 Task: Create relationship between doctor and department object.
Action: Mouse moved to (651, 51)
Screenshot: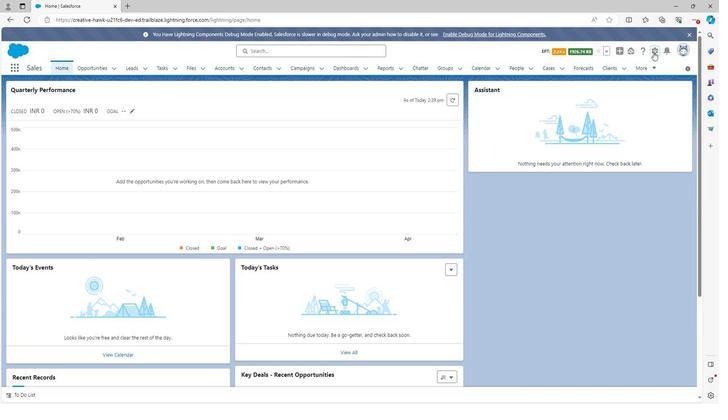 
Action: Mouse pressed left at (651, 51)
Screenshot: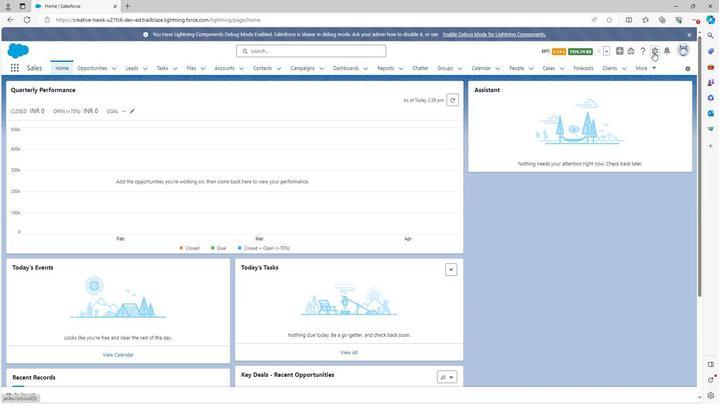 
Action: Mouse moved to (620, 70)
Screenshot: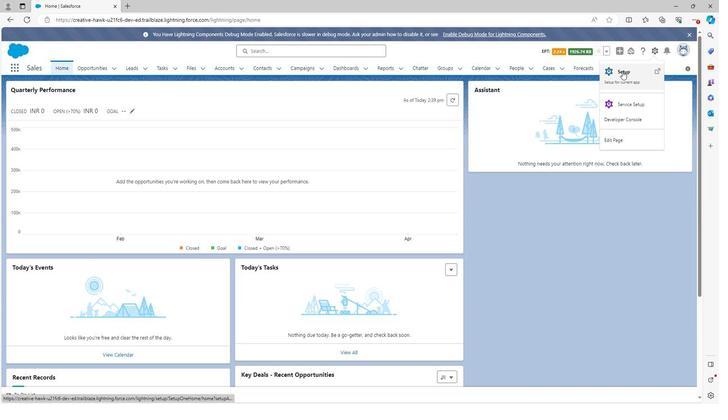 
Action: Mouse pressed left at (620, 70)
Screenshot: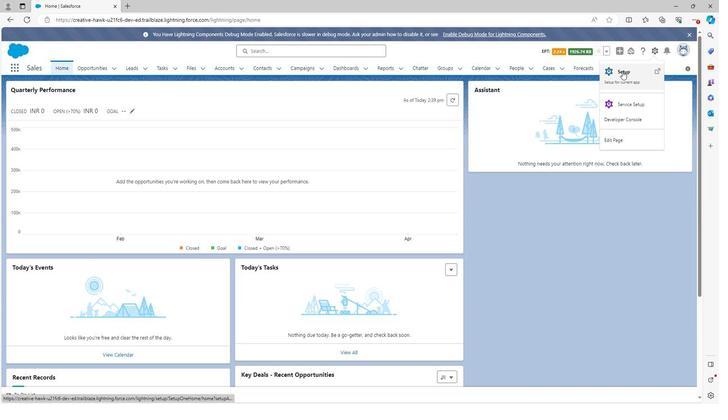 
Action: Mouse moved to (104, 67)
Screenshot: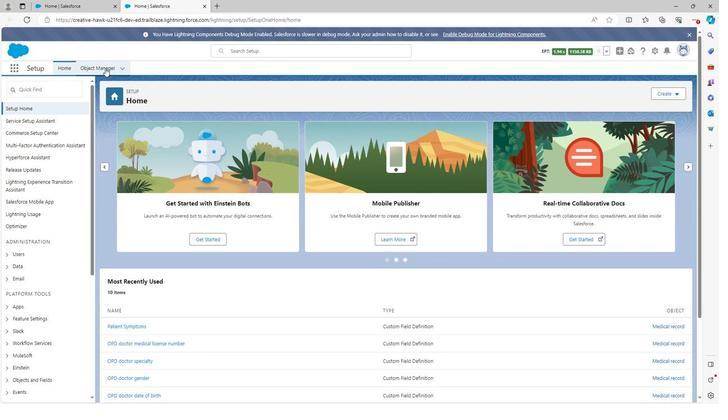 
Action: Mouse pressed left at (104, 67)
Screenshot: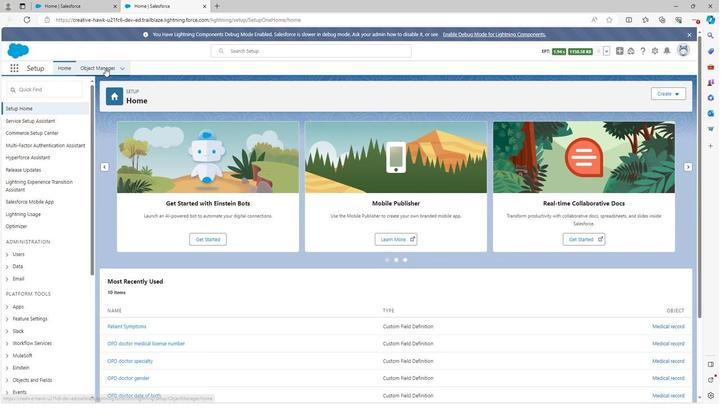 
Action: Mouse moved to (49, 253)
Screenshot: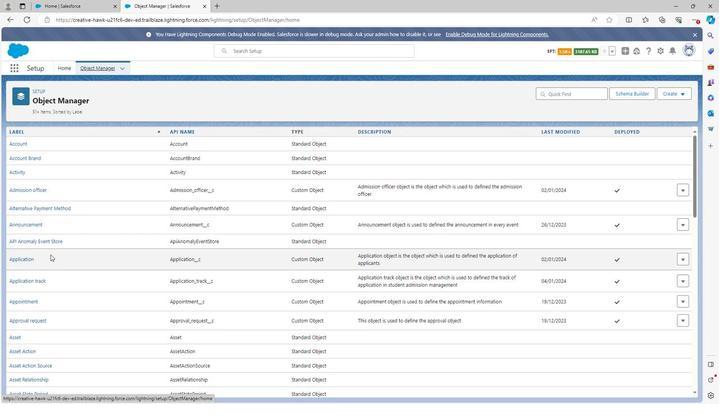 
Action: Mouse scrolled (49, 253) with delta (0, 0)
Screenshot: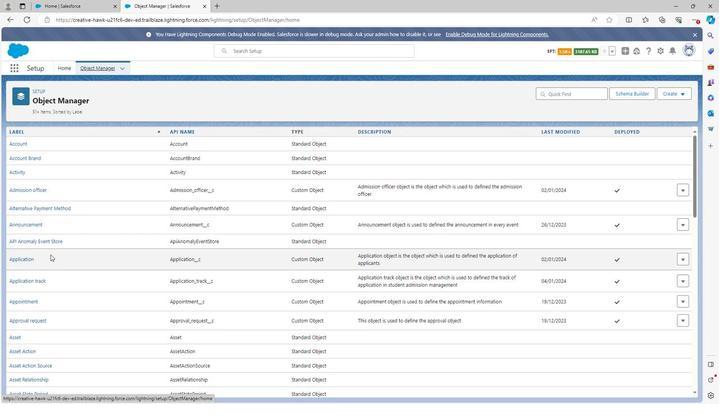 
Action: Mouse scrolled (49, 253) with delta (0, 0)
Screenshot: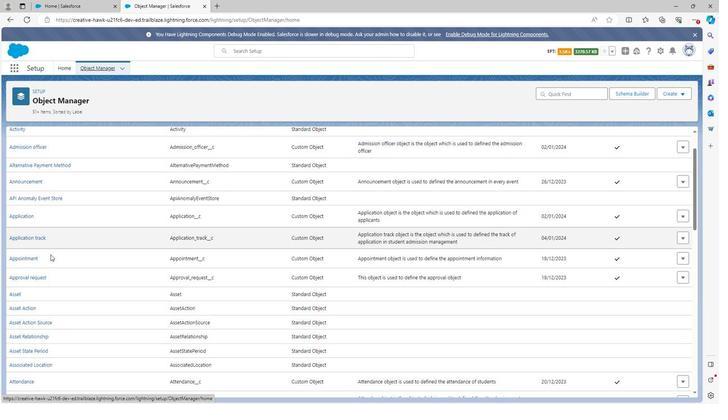 
Action: Mouse scrolled (49, 253) with delta (0, 0)
Screenshot: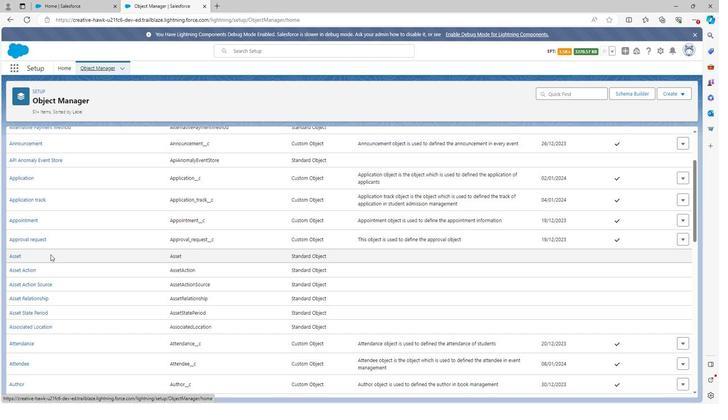
Action: Mouse scrolled (49, 253) with delta (0, 0)
Screenshot: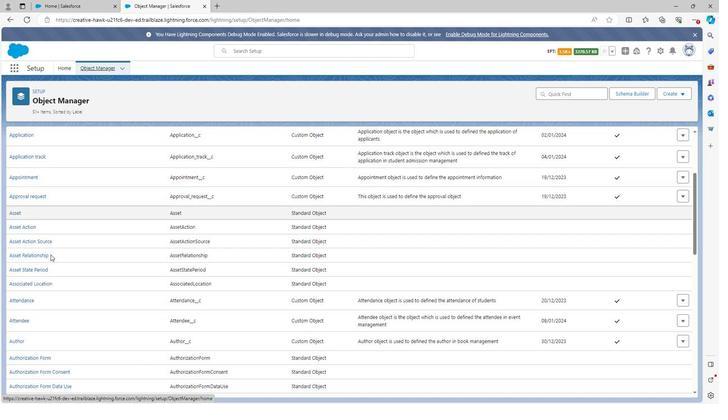 
Action: Mouse moved to (49, 252)
Screenshot: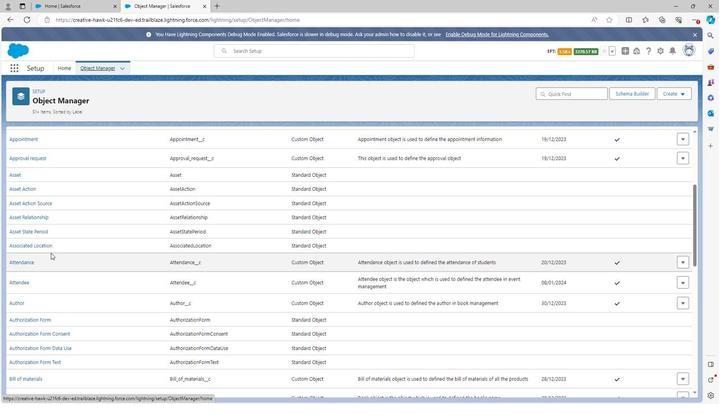 
Action: Mouse scrolled (49, 252) with delta (0, 0)
Screenshot: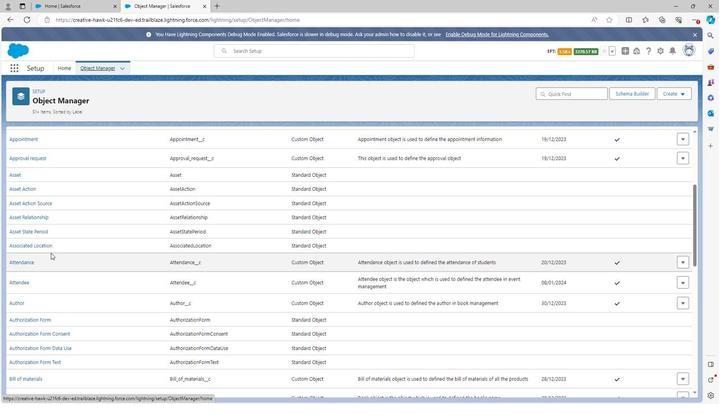 
Action: Mouse moved to (49, 252)
Screenshot: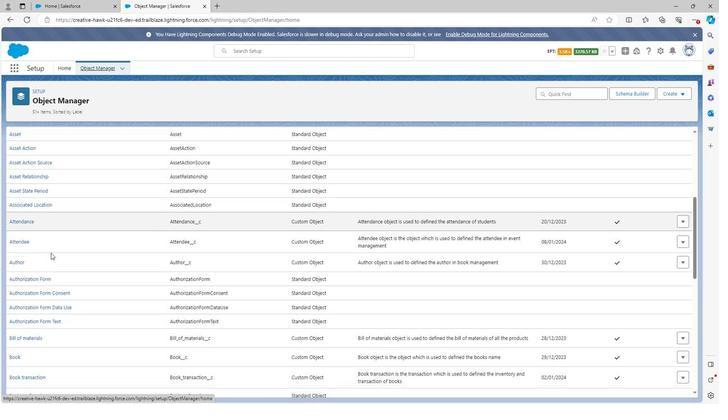 
Action: Mouse scrolled (49, 252) with delta (0, 0)
Screenshot: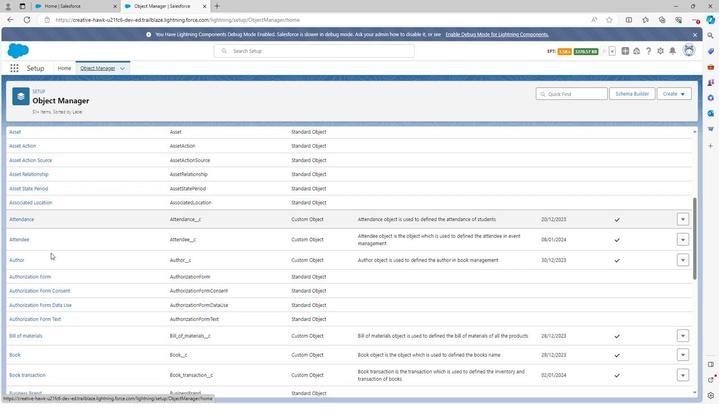 
Action: Mouse scrolled (49, 252) with delta (0, 0)
Screenshot: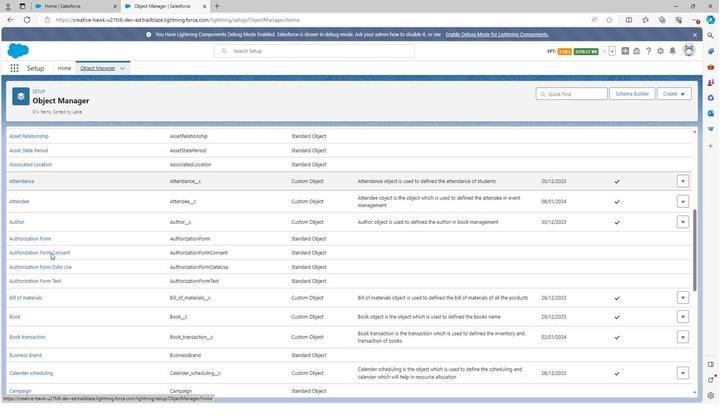 
Action: Mouse moved to (51, 252)
Screenshot: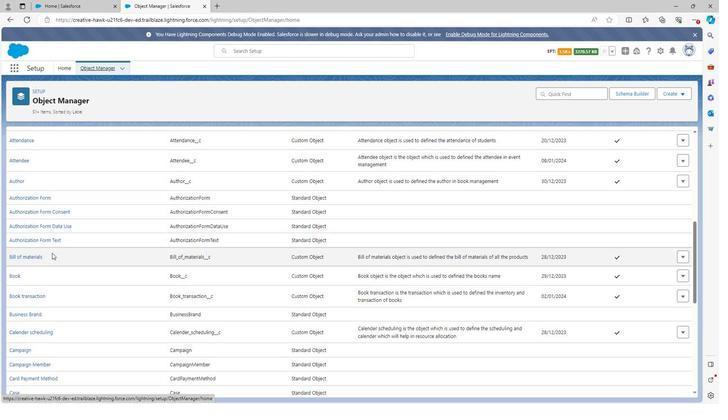 
Action: Mouse scrolled (51, 252) with delta (0, 0)
Screenshot: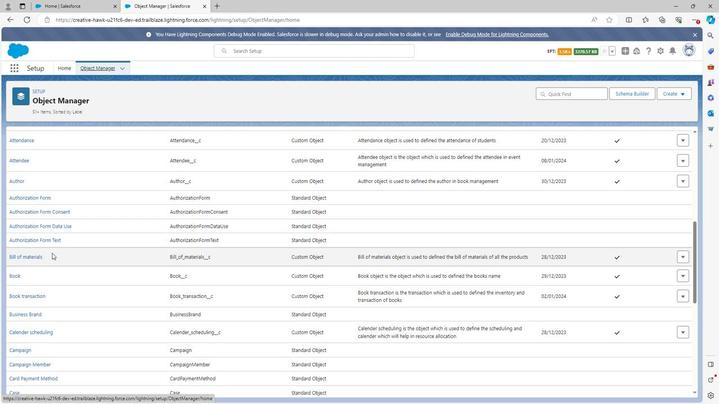 
Action: Mouse scrolled (51, 252) with delta (0, 0)
Screenshot: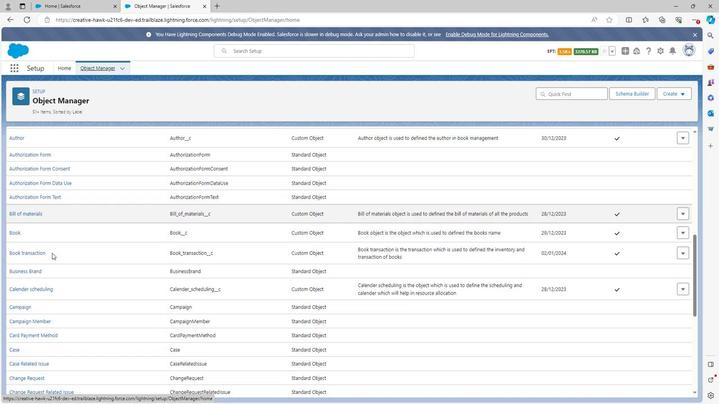 
Action: Mouse scrolled (51, 252) with delta (0, 0)
Screenshot: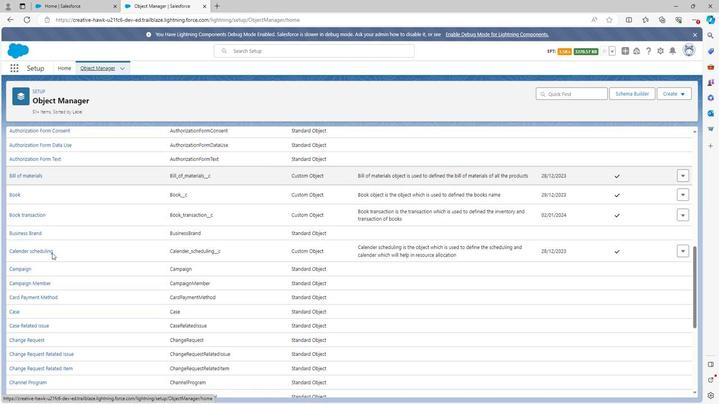 
Action: Mouse scrolled (51, 252) with delta (0, 0)
Screenshot: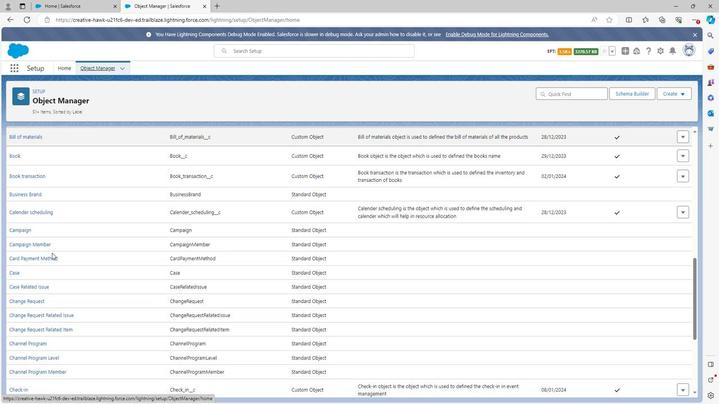 
Action: Mouse moved to (51, 252)
Screenshot: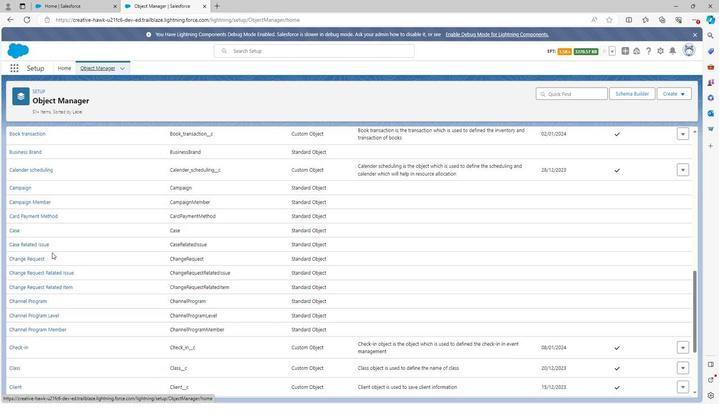 
Action: Mouse scrolled (51, 251) with delta (0, 0)
Screenshot: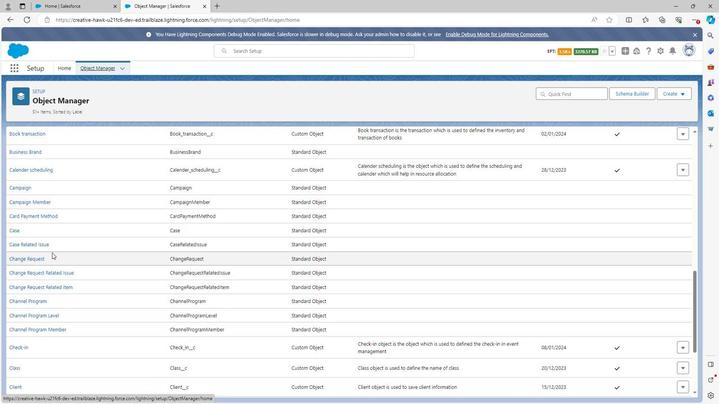 
Action: Mouse scrolled (51, 251) with delta (0, 0)
Screenshot: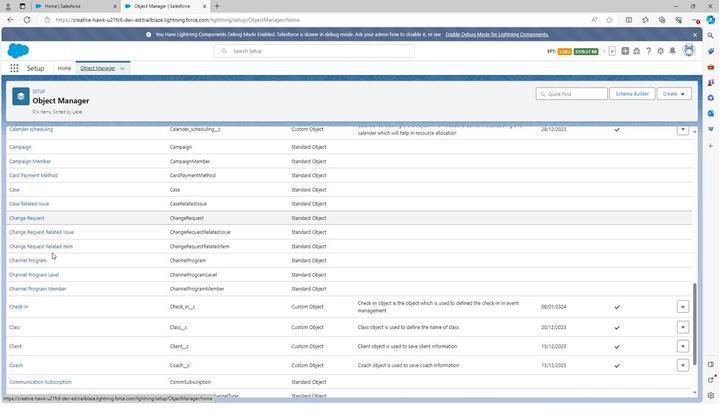 
Action: Mouse scrolled (51, 251) with delta (0, 0)
Screenshot: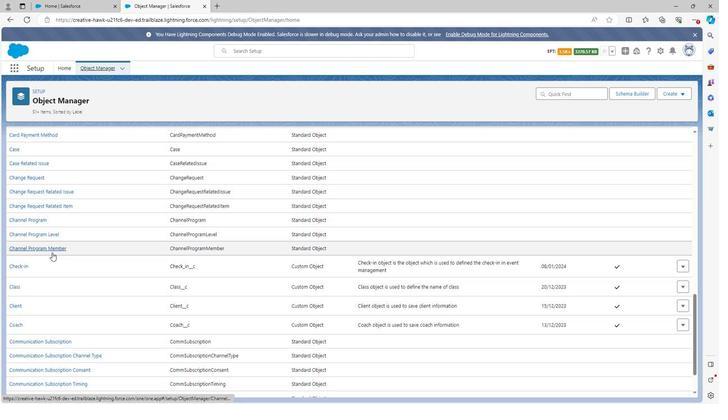 
Action: Mouse scrolled (51, 251) with delta (0, 0)
Screenshot: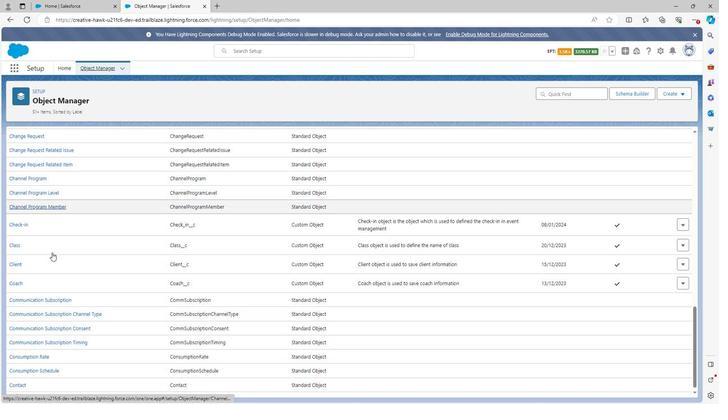 
Action: Mouse scrolled (51, 251) with delta (0, 0)
Screenshot: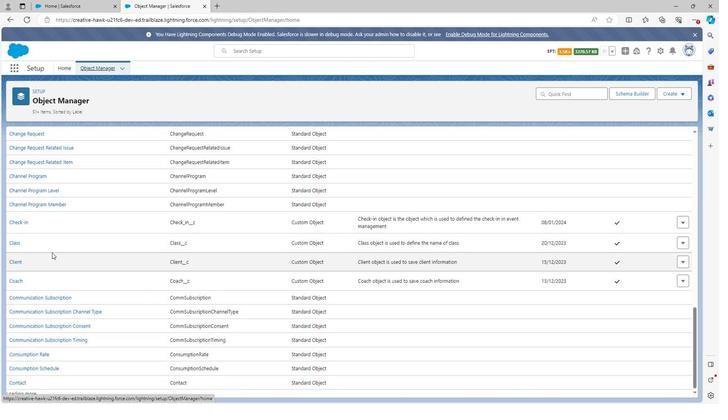 
Action: Mouse scrolled (51, 251) with delta (0, 0)
Screenshot: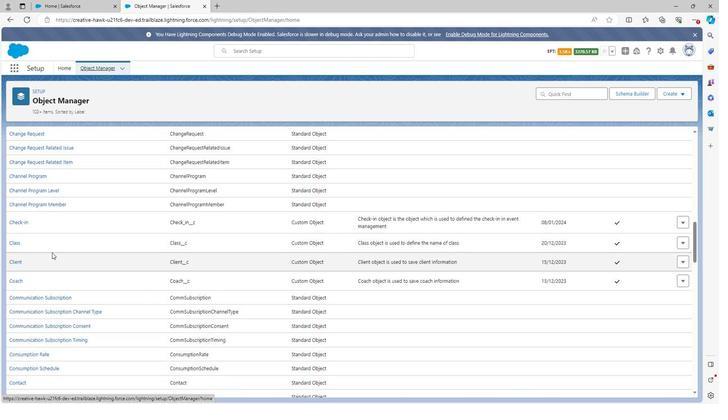 
Action: Mouse scrolled (51, 251) with delta (0, 0)
Screenshot: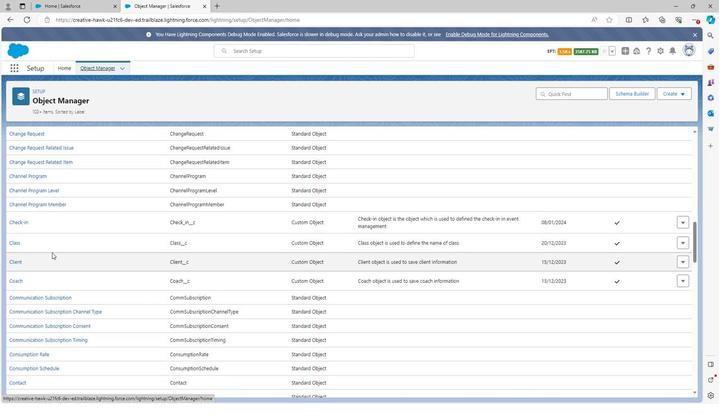 
Action: Mouse moved to (76, 257)
Screenshot: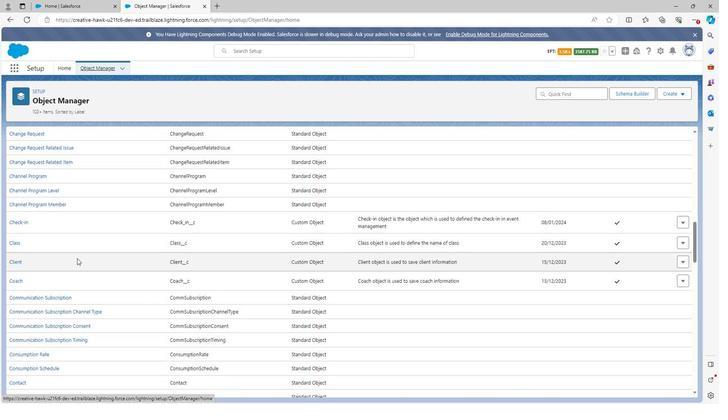 
Action: Mouse scrolled (76, 257) with delta (0, 0)
Screenshot: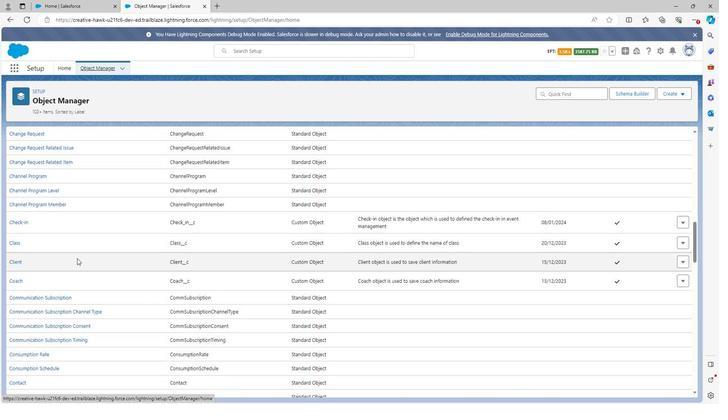 
Action: Mouse scrolled (76, 257) with delta (0, 0)
Screenshot: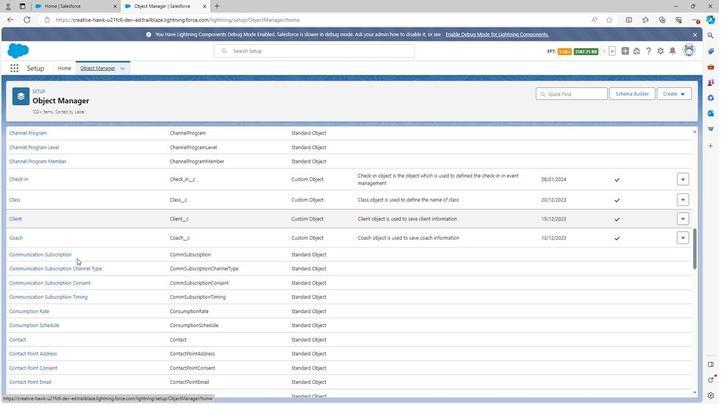 
Action: Mouse scrolled (76, 257) with delta (0, 0)
Screenshot: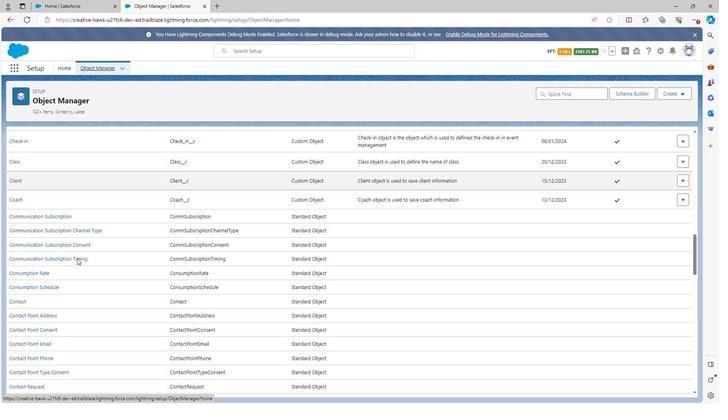 
Action: Mouse scrolled (76, 257) with delta (0, 0)
Screenshot: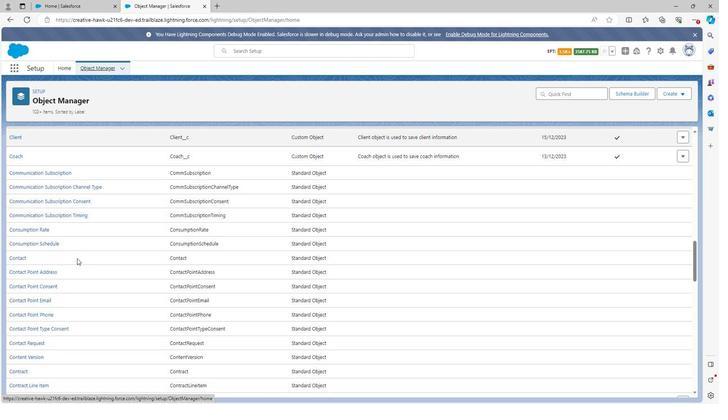 
Action: Mouse moved to (76, 257)
Screenshot: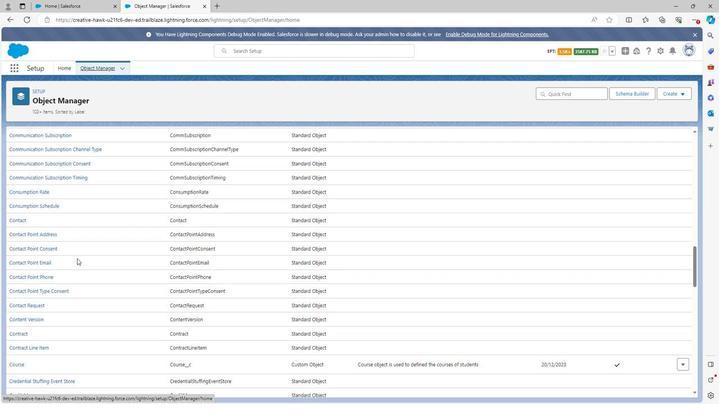 
Action: Mouse scrolled (76, 257) with delta (0, 0)
Screenshot: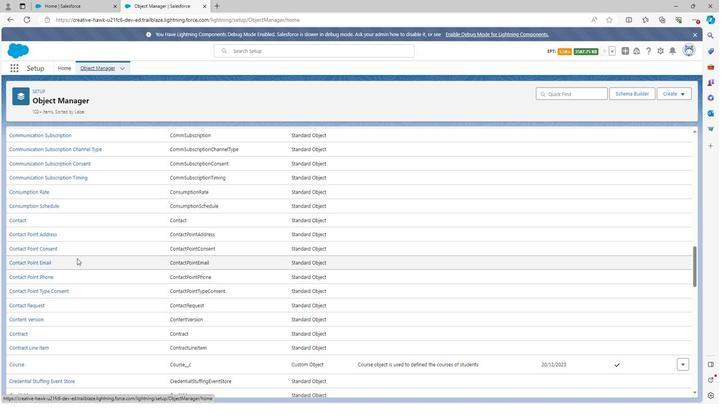
Action: Mouse scrolled (76, 257) with delta (0, 0)
Screenshot: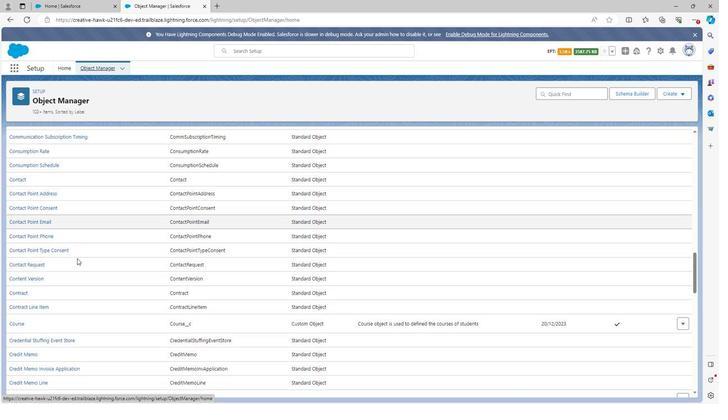 
Action: Mouse scrolled (76, 257) with delta (0, 0)
Screenshot: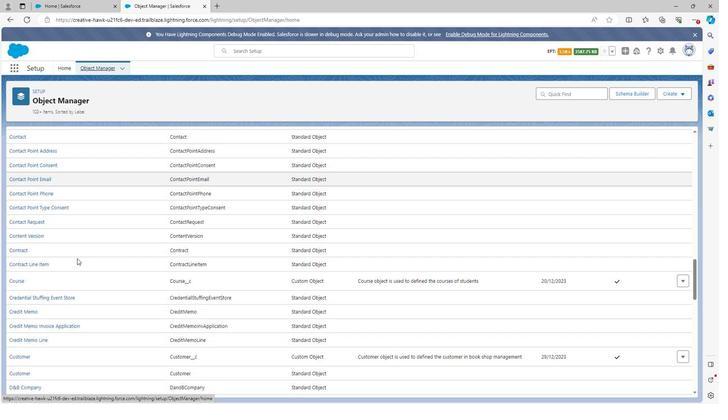 
Action: Mouse scrolled (76, 257) with delta (0, 0)
Screenshot: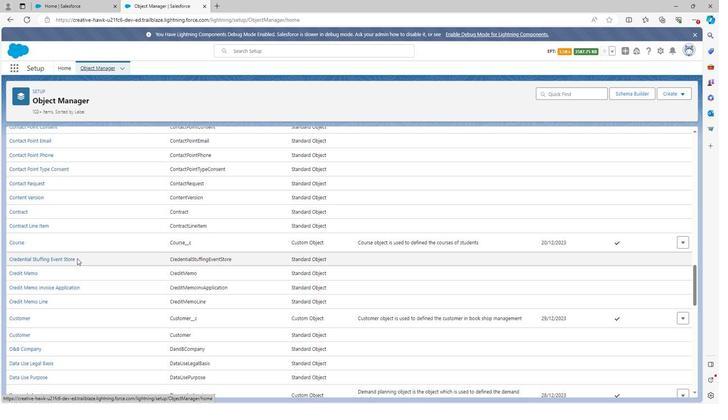 
Action: Mouse scrolled (76, 257) with delta (0, 0)
Screenshot: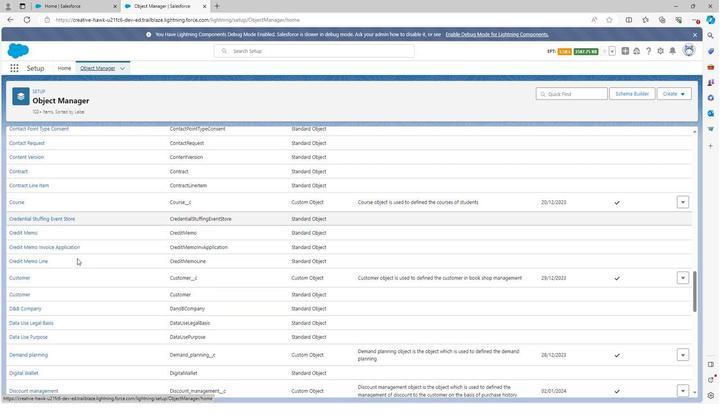 
Action: Mouse scrolled (76, 257) with delta (0, 0)
Screenshot: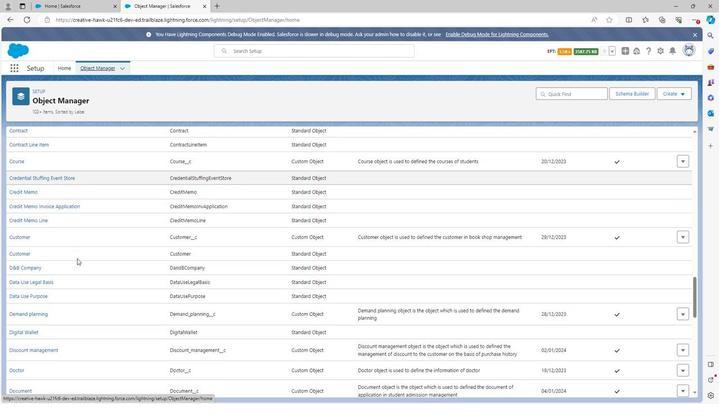 
Action: Mouse scrolled (76, 257) with delta (0, 0)
Screenshot: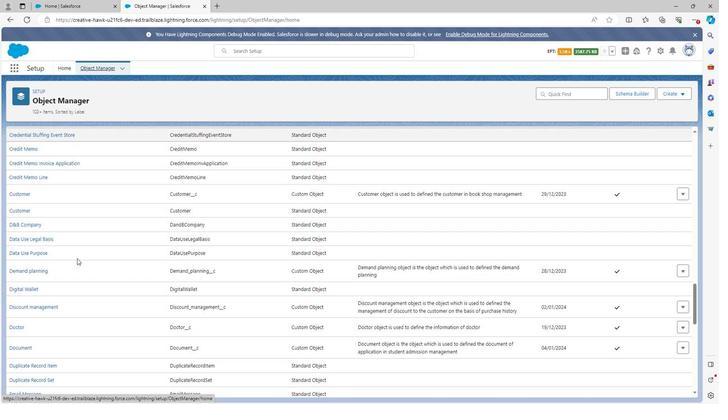 
Action: Mouse moved to (76, 255)
Screenshot: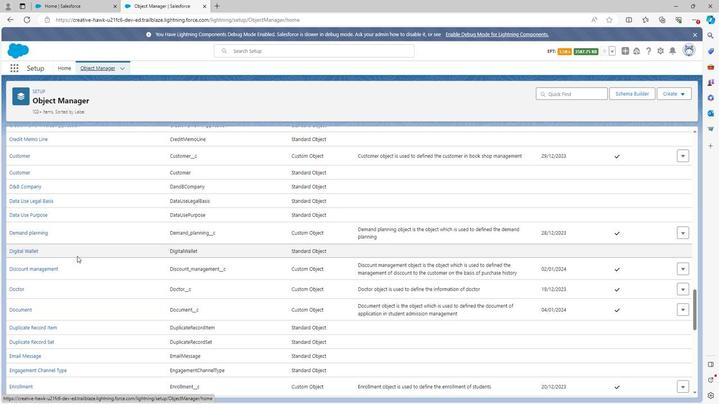 
Action: Mouse scrolled (76, 255) with delta (0, 0)
Screenshot: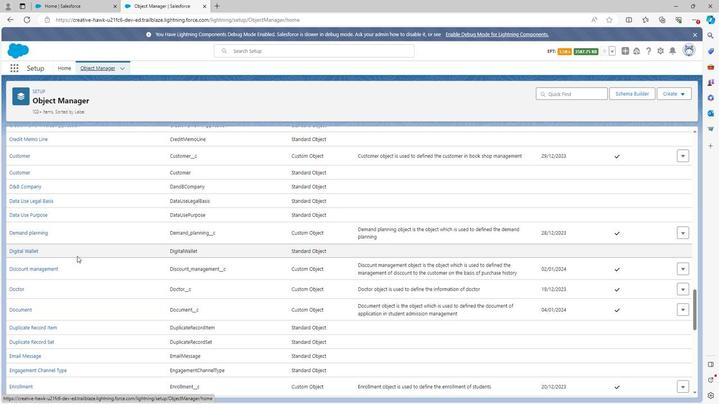 
Action: Mouse scrolled (76, 255) with delta (0, 0)
Screenshot: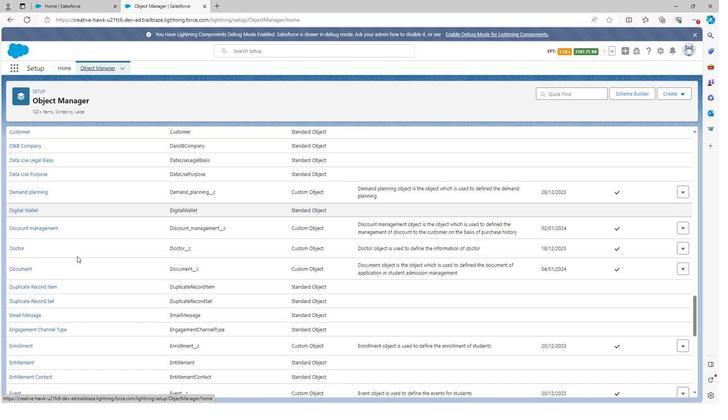 
Action: Mouse scrolled (76, 255) with delta (0, 0)
Screenshot: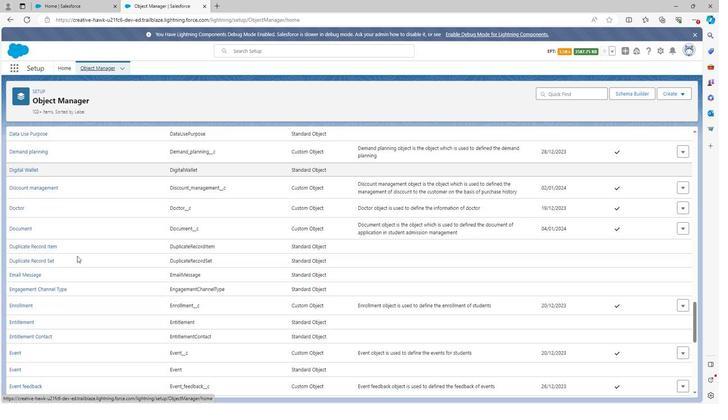 
Action: Mouse scrolled (76, 255) with delta (0, 0)
Screenshot: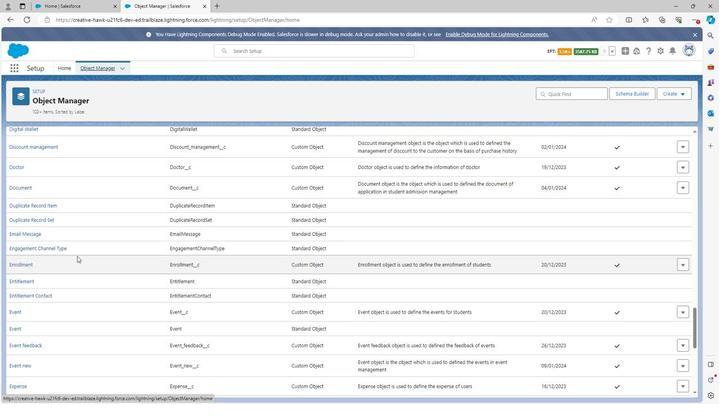 
Action: Mouse scrolled (76, 255) with delta (0, 0)
Screenshot: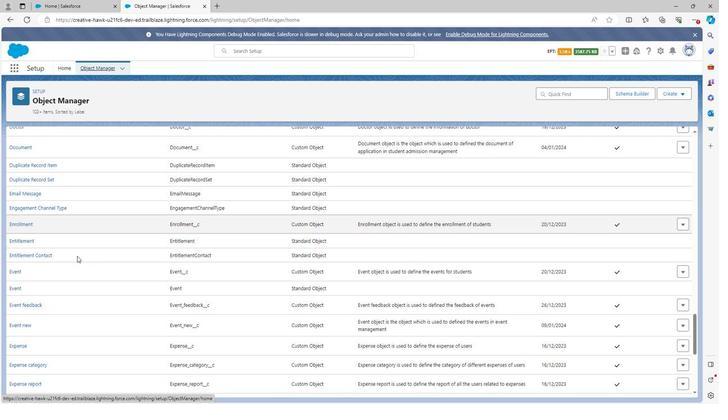 
Action: Mouse scrolled (76, 255) with delta (0, 0)
Screenshot: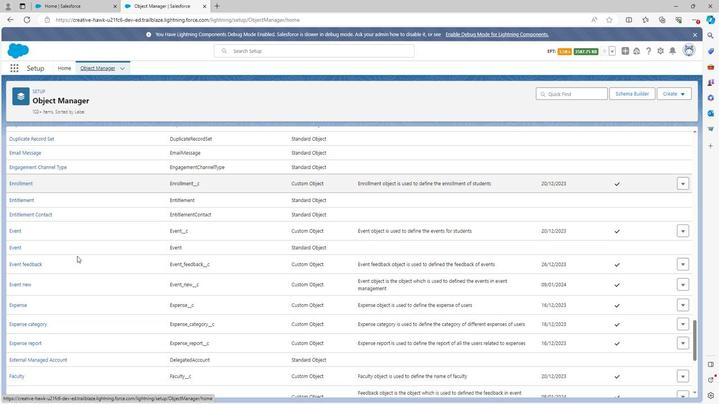 
Action: Mouse scrolled (76, 255) with delta (0, 0)
Screenshot: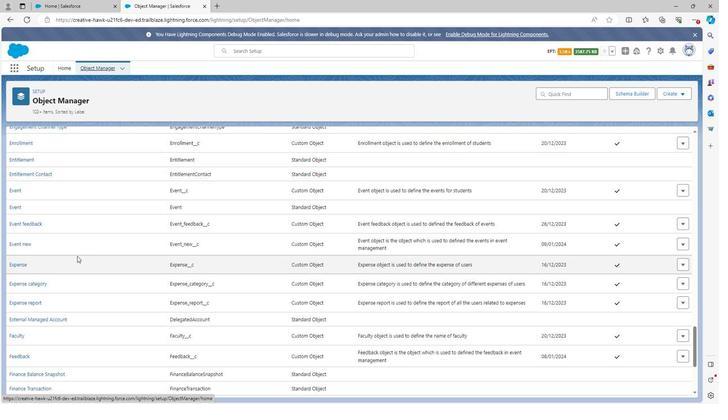 
Action: Mouse scrolled (76, 255) with delta (0, 0)
Screenshot: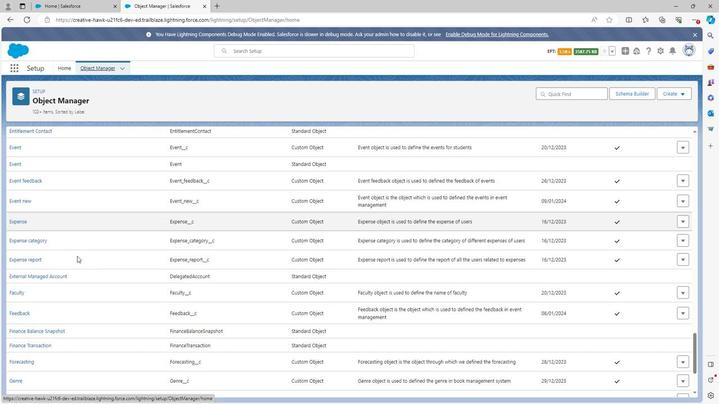 
Action: Mouse scrolled (76, 255) with delta (0, 0)
Screenshot: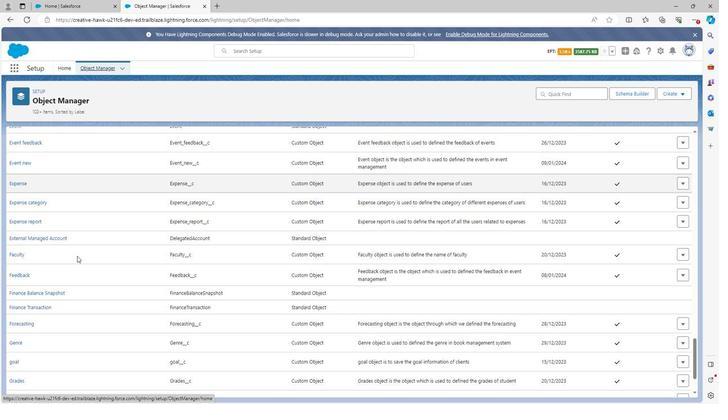 
Action: Mouse moved to (78, 253)
Screenshot: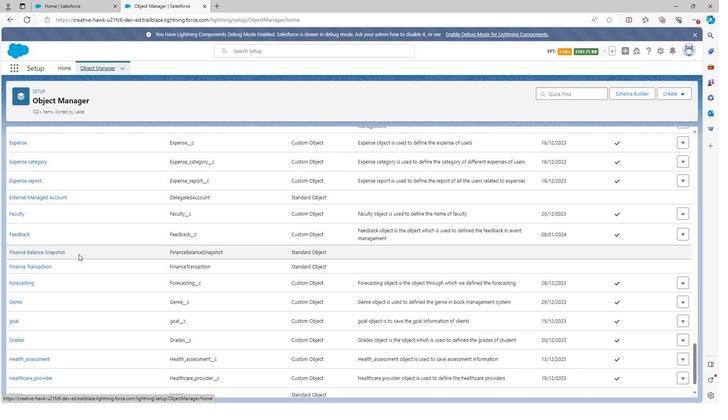 
Action: Mouse scrolled (78, 253) with delta (0, 0)
Screenshot: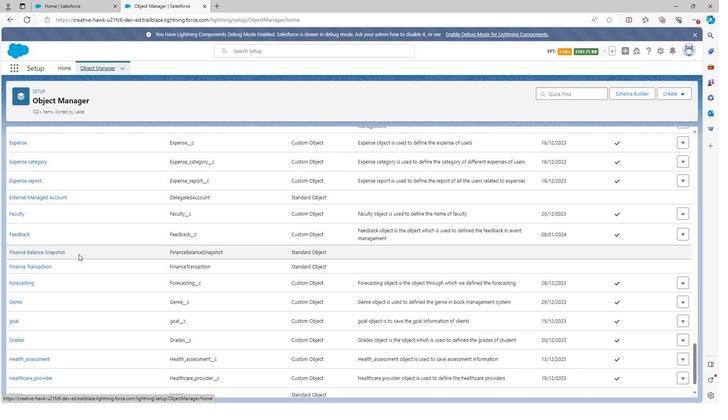 
Action: Mouse scrolled (78, 253) with delta (0, 0)
Screenshot: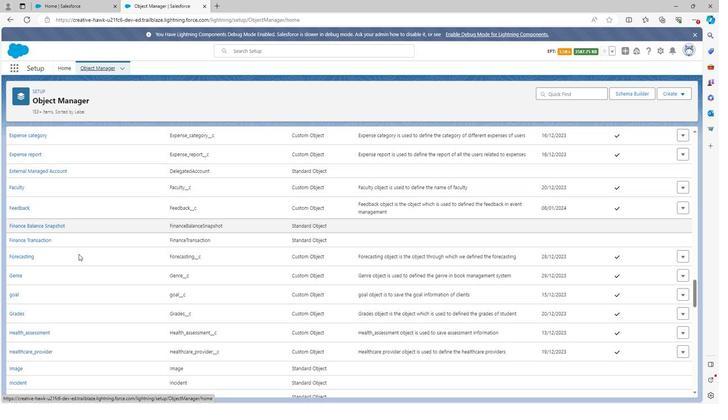 
Action: Mouse scrolled (78, 253) with delta (0, 0)
Screenshot: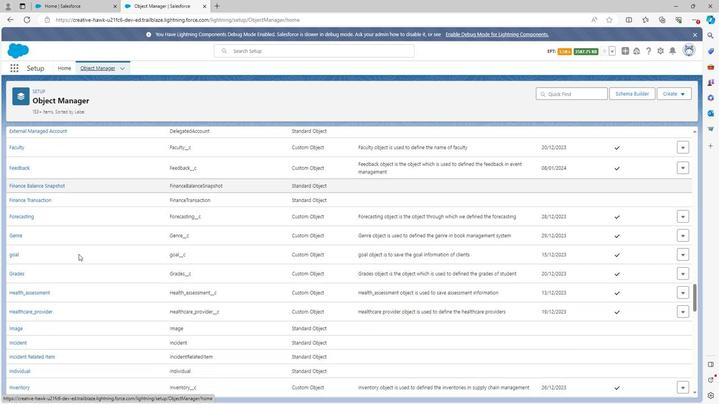 
Action: Mouse scrolled (78, 253) with delta (0, 0)
Screenshot: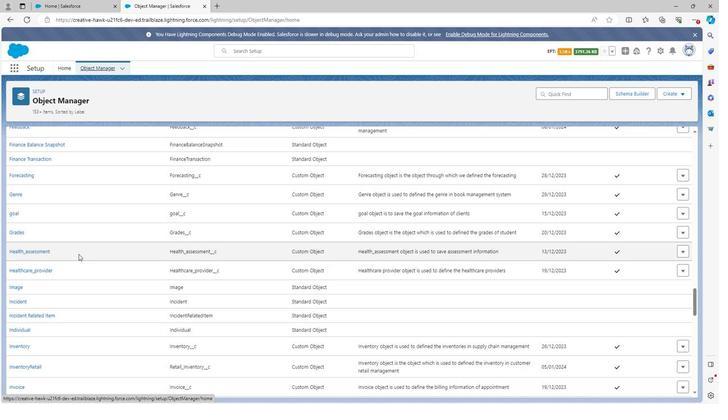 
Action: Mouse scrolled (78, 253) with delta (0, 0)
Screenshot: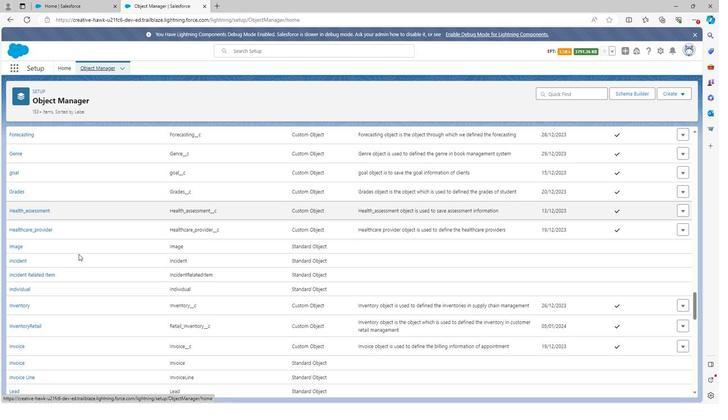 
Action: Mouse scrolled (78, 253) with delta (0, 0)
Screenshot: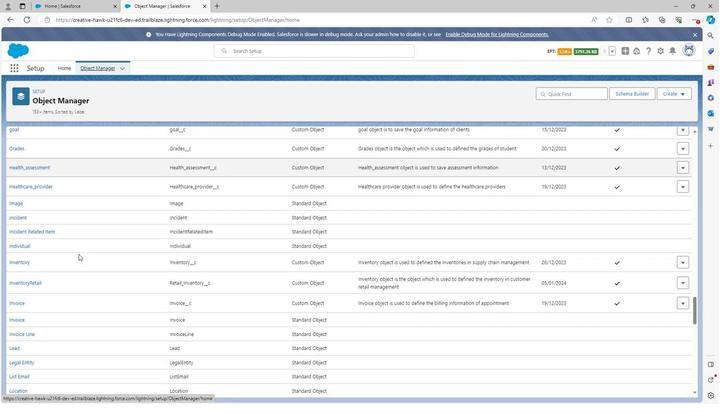 
Action: Mouse moved to (78, 253)
Screenshot: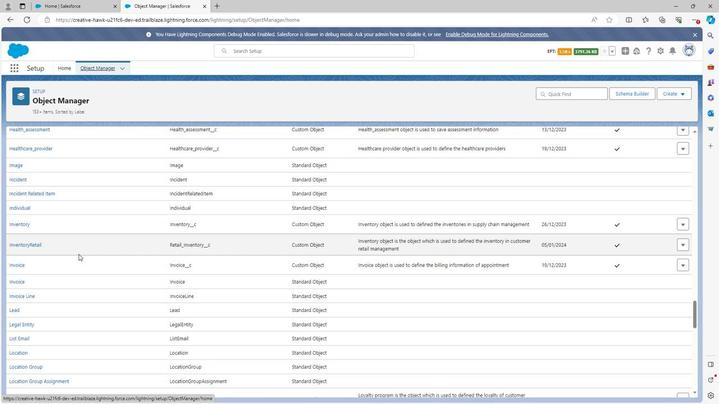 
Action: Mouse scrolled (78, 253) with delta (0, 0)
Screenshot: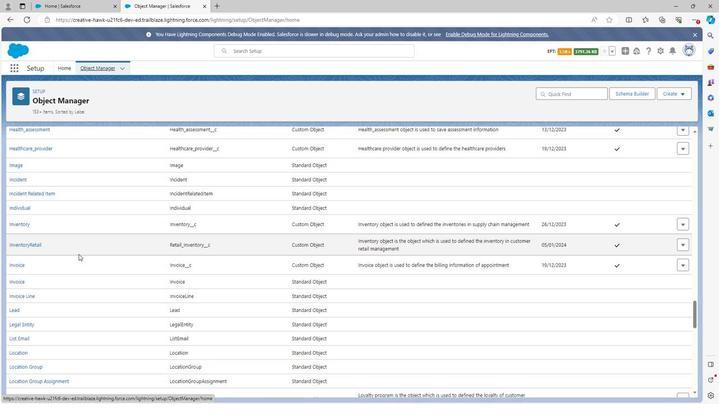 
Action: Mouse scrolled (78, 253) with delta (0, 0)
Screenshot: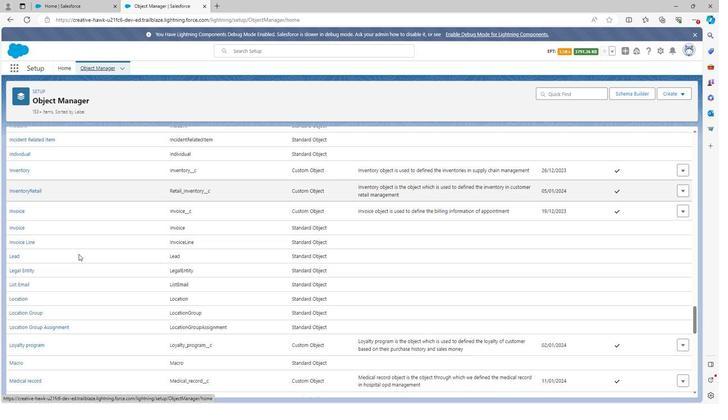 
Action: Mouse moved to (78, 253)
Screenshot: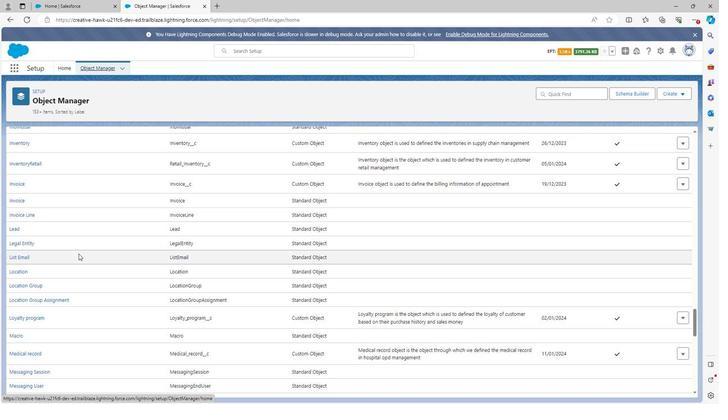 
Action: Mouse scrolled (78, 252) with delta (0, 0)
Screenshot: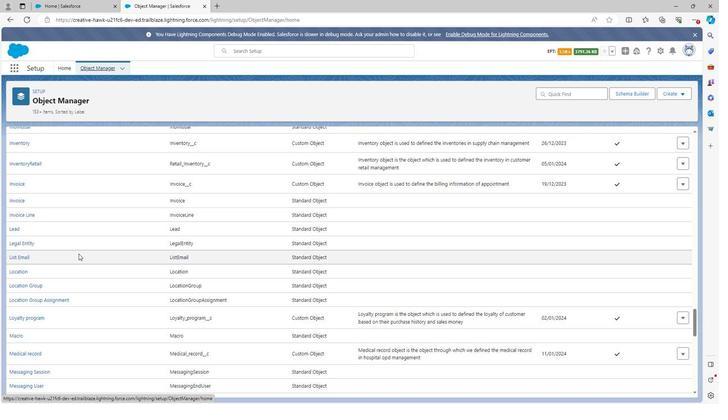 
Action: Mouse scrolled (78, 252) with delta (0, 0)
Screenshot: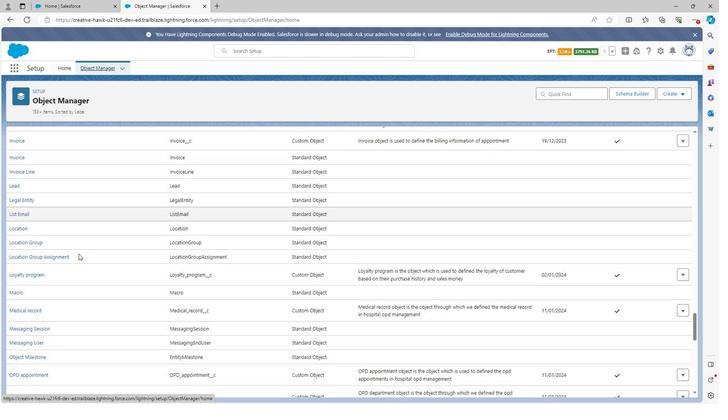 
Action: Mouse scrolled (78, 252) with delta (0, 0)
Screenshot: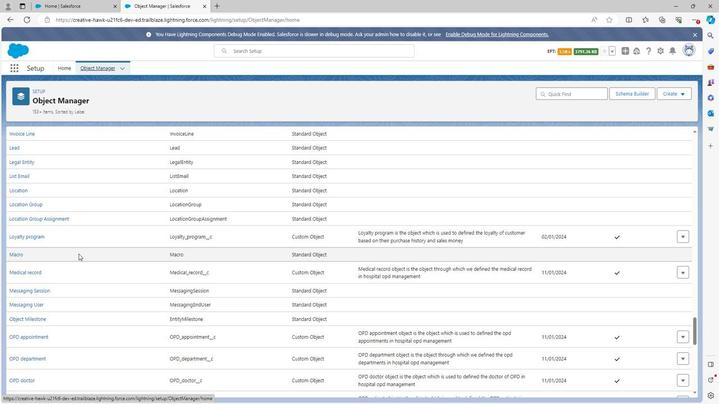 
Action: Mouse moved to (77, 253)
Screenshot: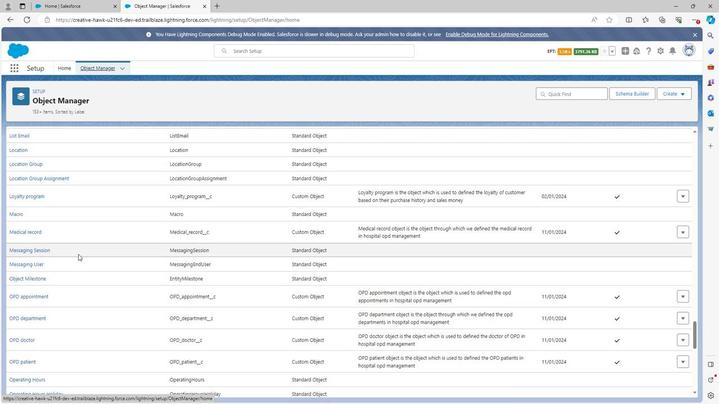 
Action: Mouse scrolled (77, 253) with delta (0, 0)
Screenshot: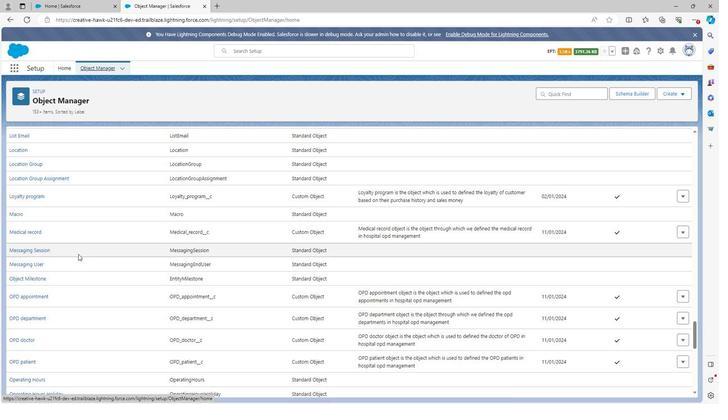 
Action: Mouse moved to (77, 253)
Screenshot: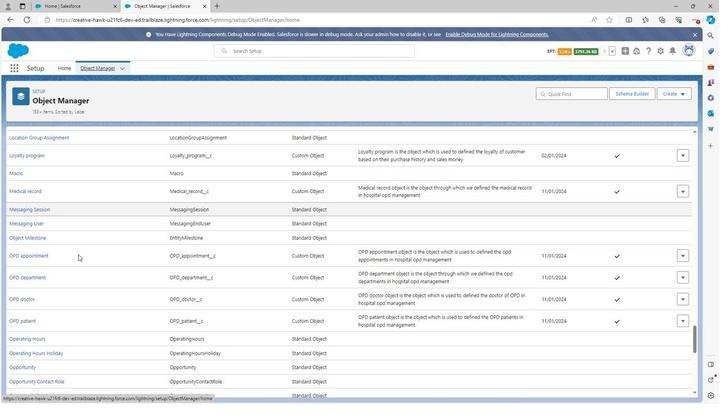 
Action: Mouse scrolled (77, 253) with delta (0, 0)
Screenshot: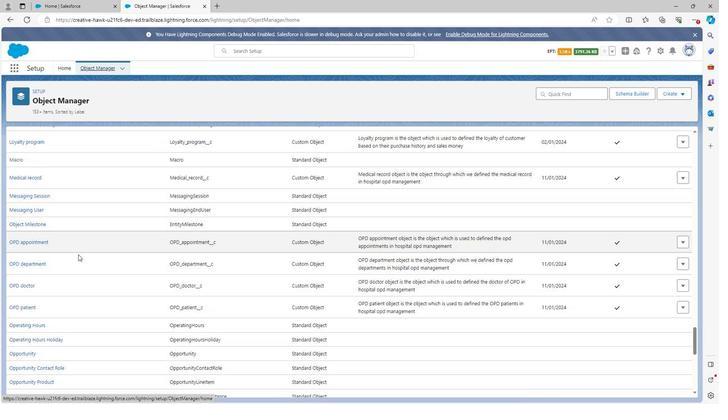 
Action: Mouse moved to (77, 253)
Screenshot: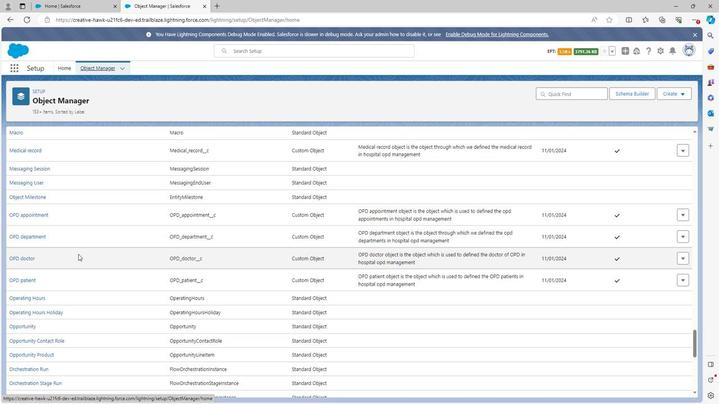 
Action: Mouse scrolled (77, 253) with delta (0, 0)
Screenshot: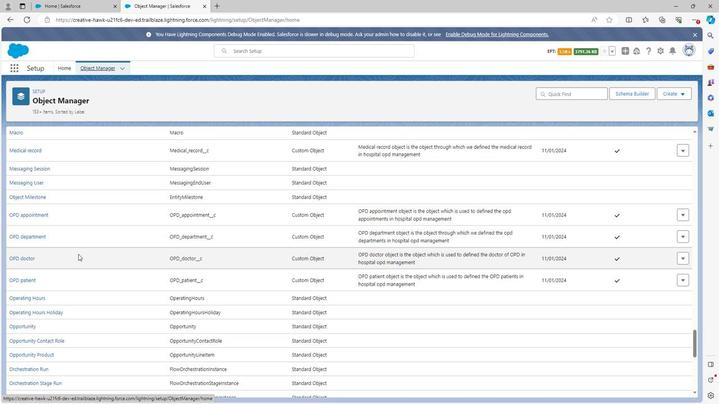 
Action: Mouse scrolled (77, 253) with delta (0, 0)
Screenshot: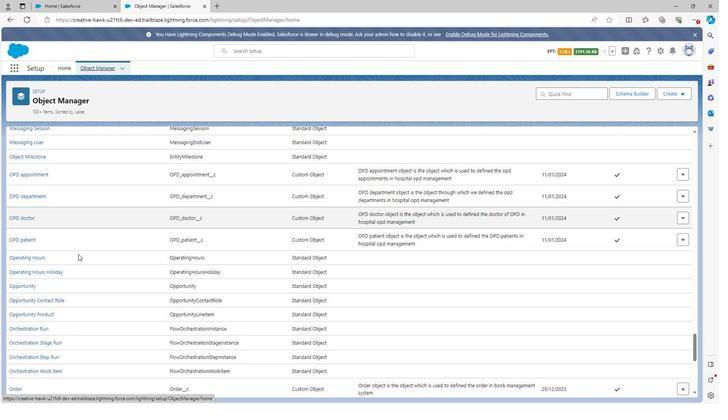 
Action: Mouse moved to (78, 252)
Screenshot: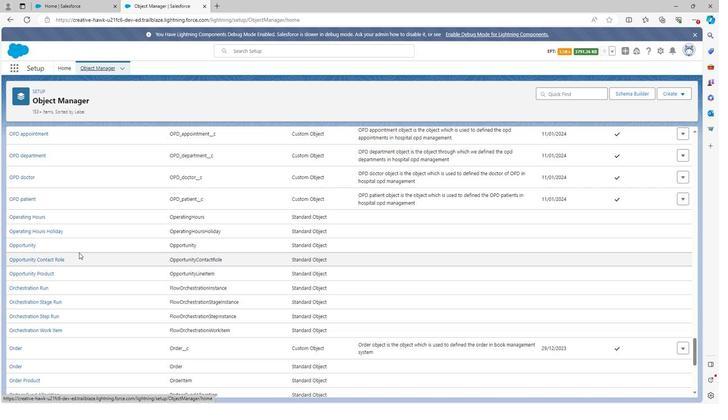 
Action: Mouse scrolled (78, 251) with delta (0, 0)
Screenshot: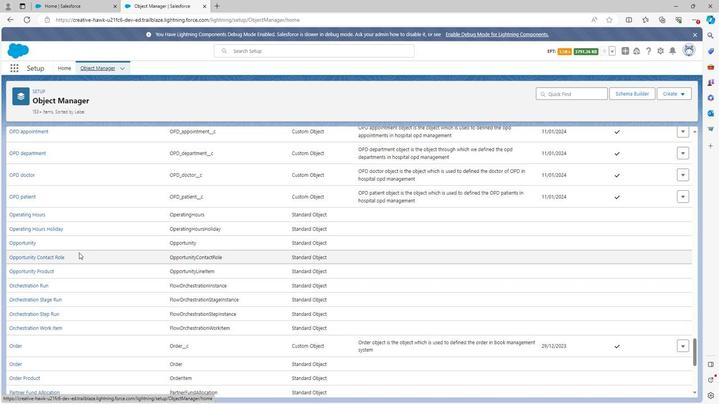 
Action: Mouse scrolled (78, 251) with delta (0, 0)
Screenshot: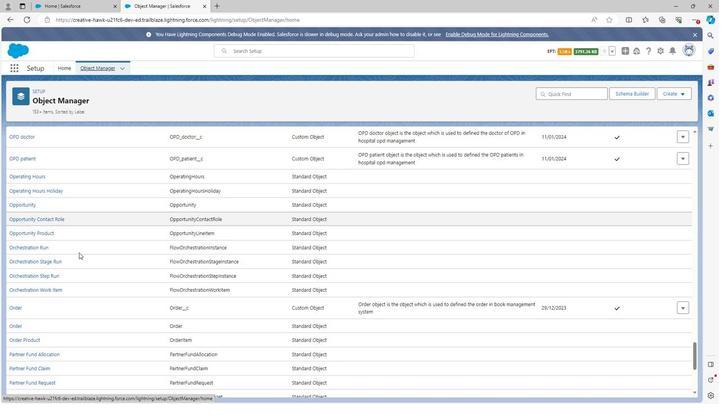
Action: Mouse scrolled (78, 251) with delta (0, 0)
Screenshot: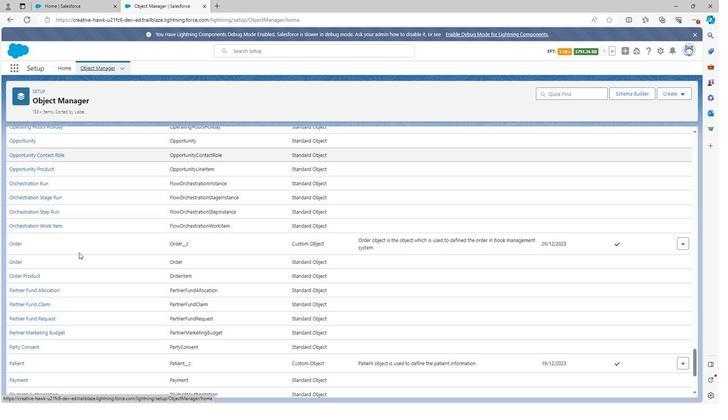 
Action: Mouse moved to (78, 251)
Screenshot: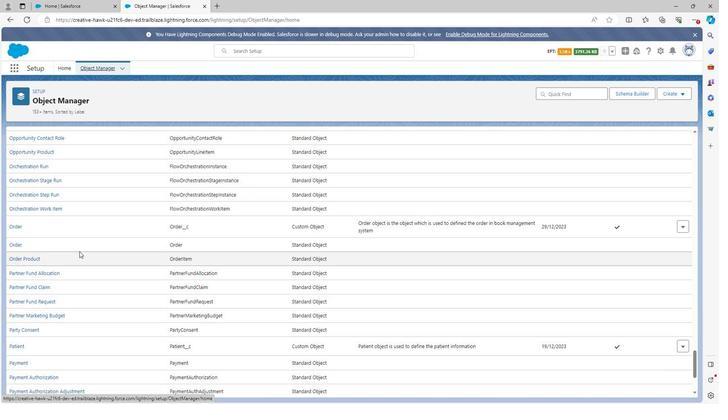 
Action: Mouse scrolled (78, 250) with delta (0, 0)
Screenshot: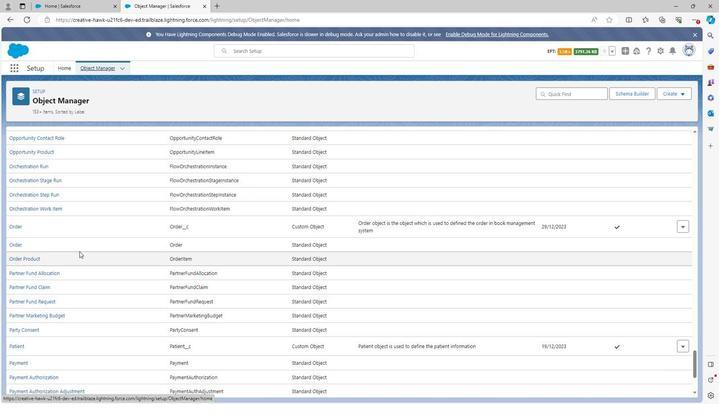
Action: Mouse scrolled (78, 251) with delta (0, 0)
Screenshot: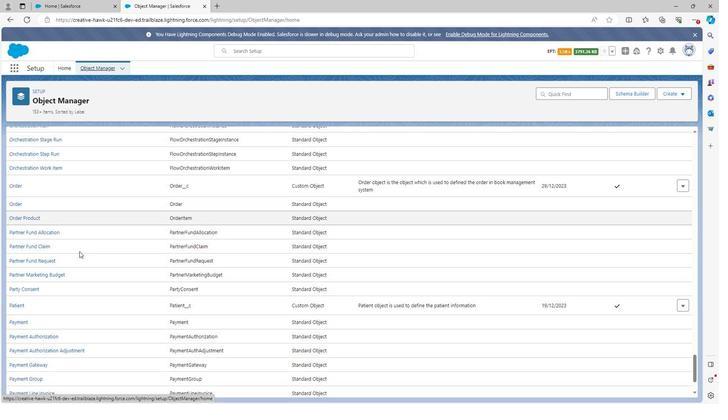 
Action: Mouse scrolled (78, 251) with delta (0, 0)
Screenshot: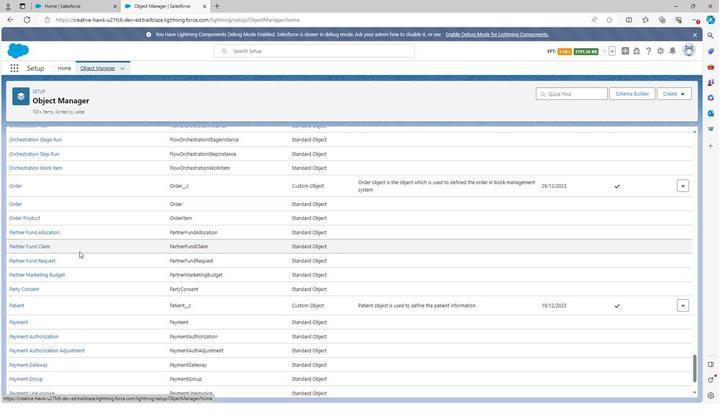 
Action: Mouse moved to (60, 256)
Screenshot: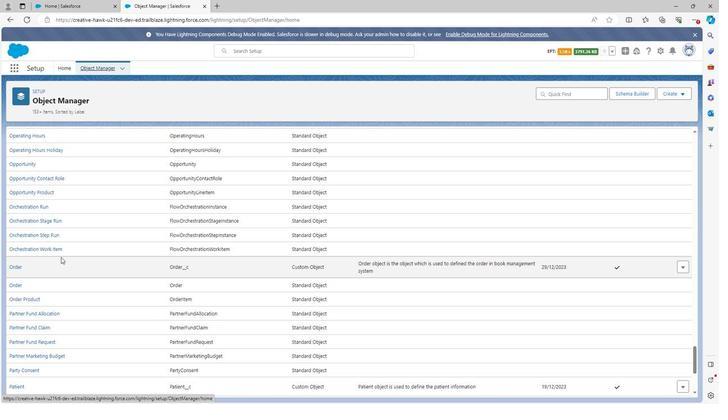 
Action: Mouse scrolled (60, 257) with delta (0, 0)
Screenshot: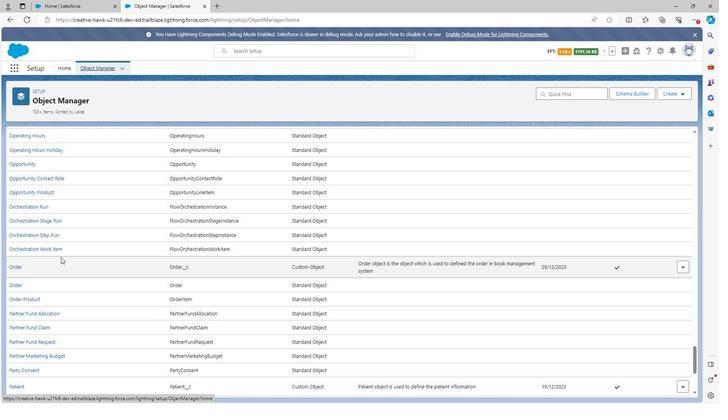 
Action: Mouse scrolled (60, 257) with delta (0, 0)
Screenshot: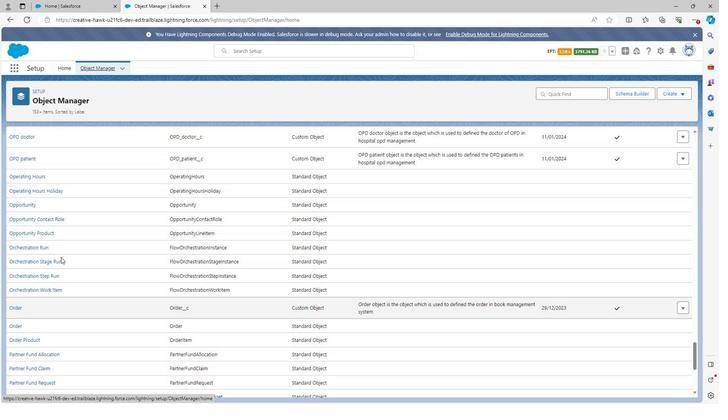 
Action: Mouse moved to (22, 175)
Screenshot: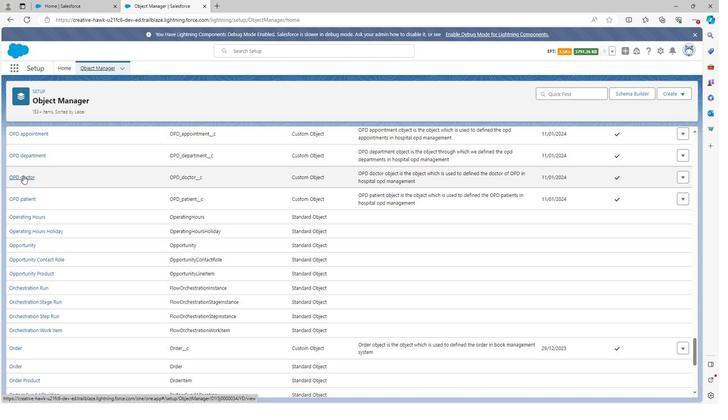 
Action: Mouse pressed left at (22, 175)
Screenshot: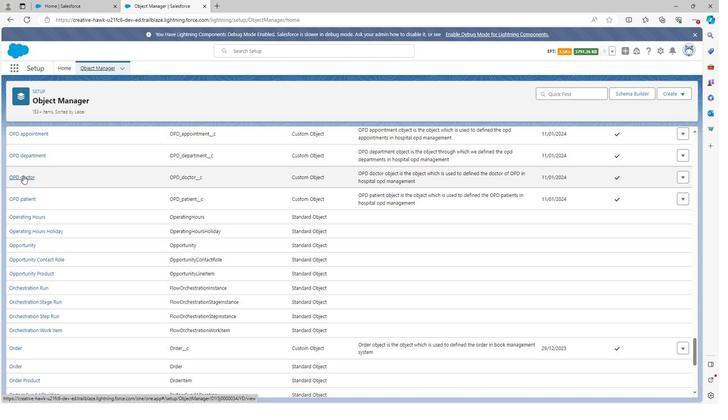 
Action: Mouse moved to (42, 148)
Screenshot: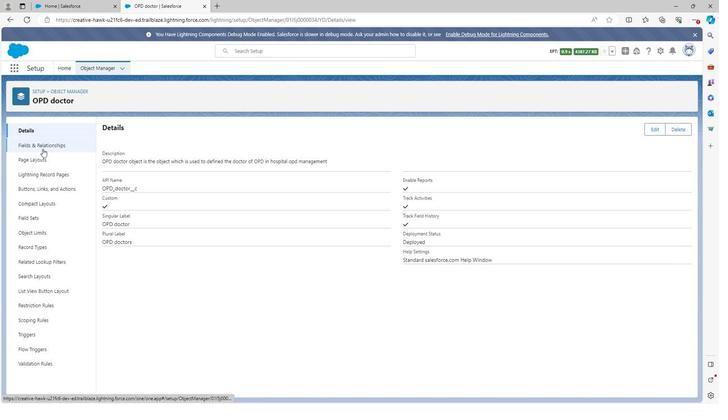 
Action: Mouse pressed left at (42, 148)
Screenshot: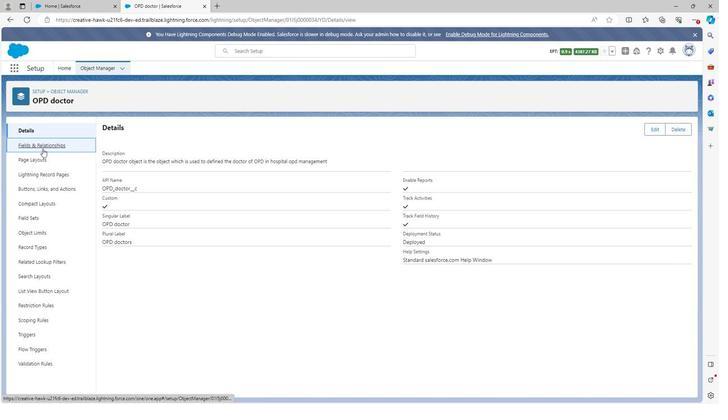 
Action: Mouse moved to (527, 130)
Screenshot: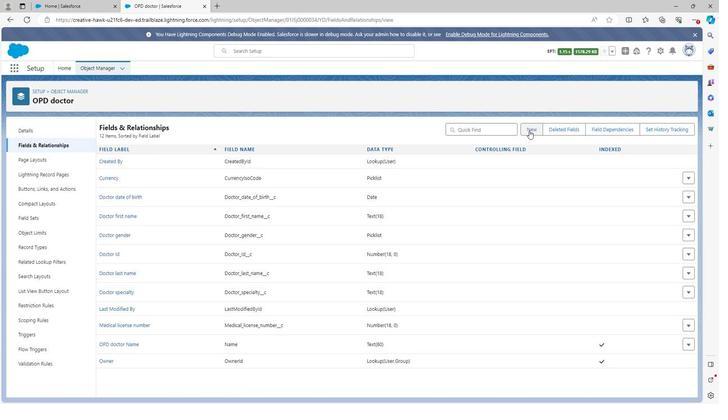 
Action: Mouse pressed left at (527, 130)
Screenshot: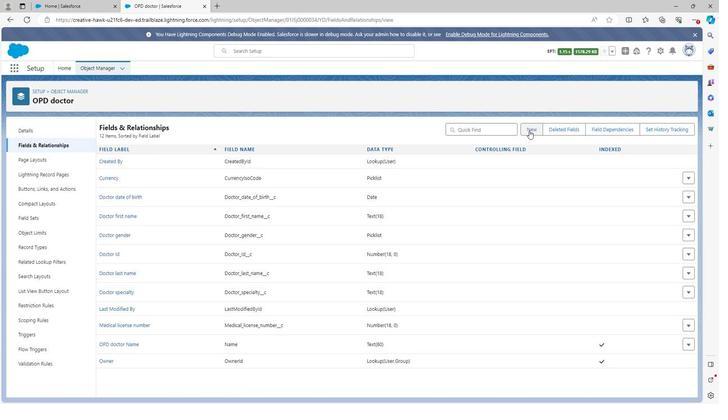 
Action: Mouse moved to (111, 265)
Screenshot: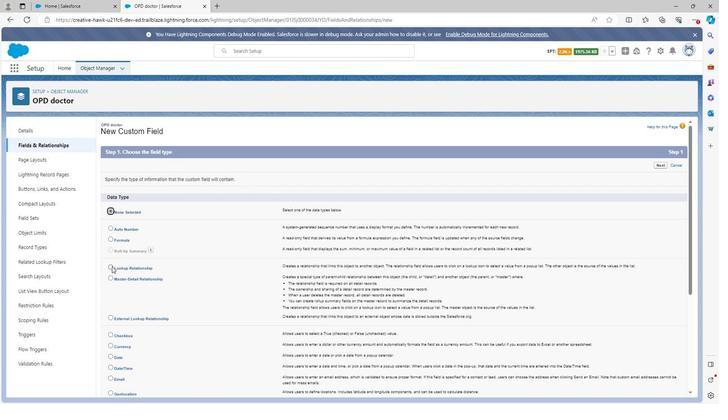 
Action: Mouse pressed left at (111, 265)
Screenshot: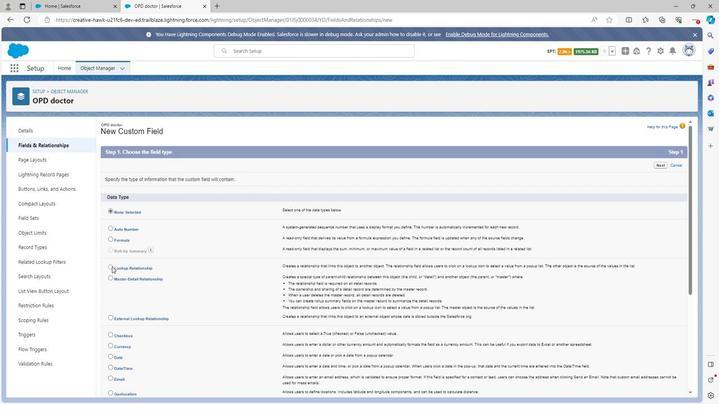 
Action: Mouse moved to (666, 329)
Screenshot: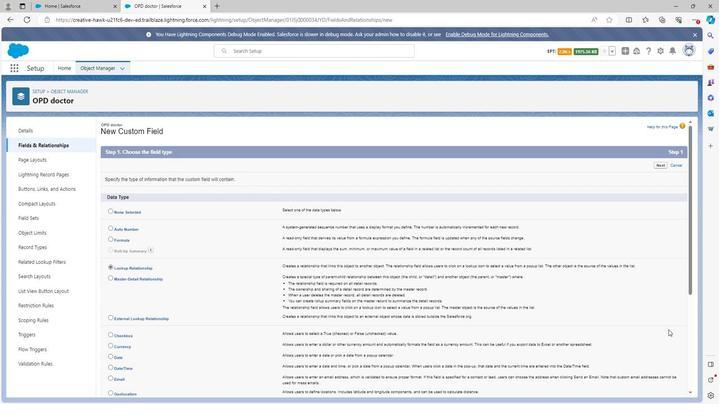 
Action: Mouse scrolled (666, 328) with delta (0, 0)
Screenshot: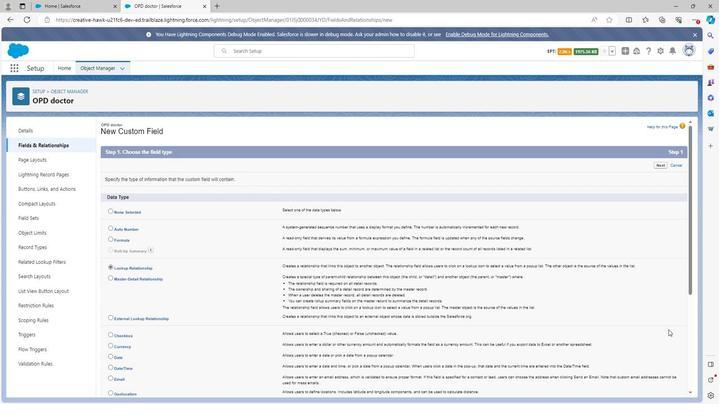
Action: Mouse moved to (664, 328)
Screenshot: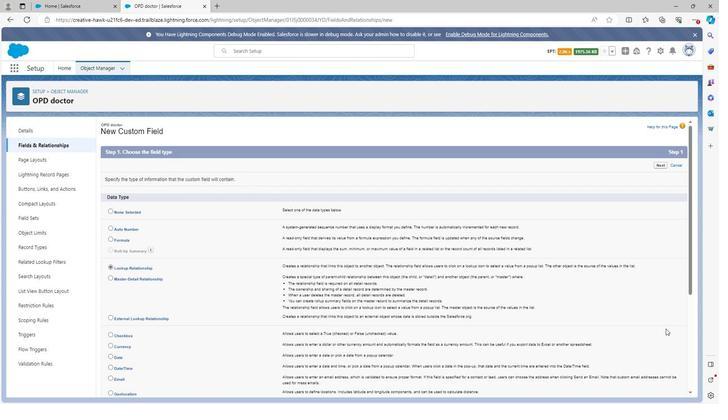 
Action: Mouse scrolled (664, 327) with delta (0, 0)
Screenshot: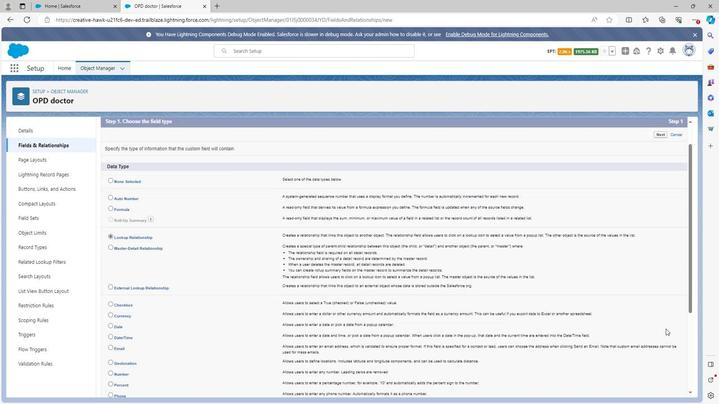 
Action: Mouse scrolled (664, 327) with delta (0, 0)
Screenshot: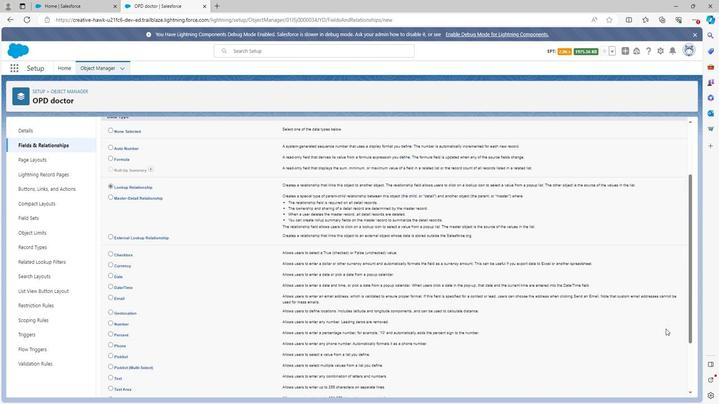 
Action: Mouse scrolled (664, 327) with delta (0, 0)
Screenshot: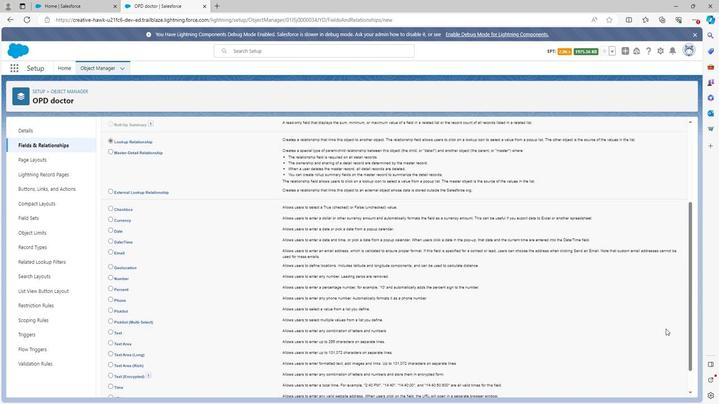 
Action: Mouse moved to (662, 386)
Screenshot: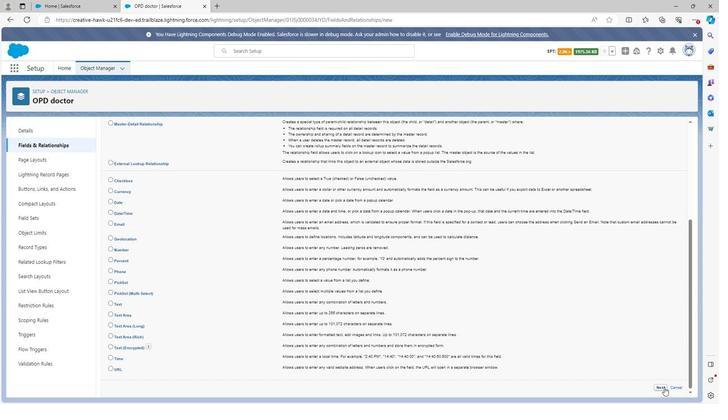 
Action: Mouse pressed left at (662, 386)
Screenshot: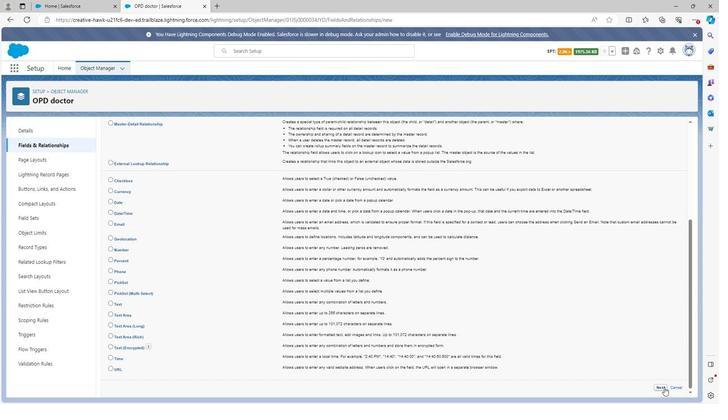 
Action: Mouse moved to (247, 193)
Screenshot: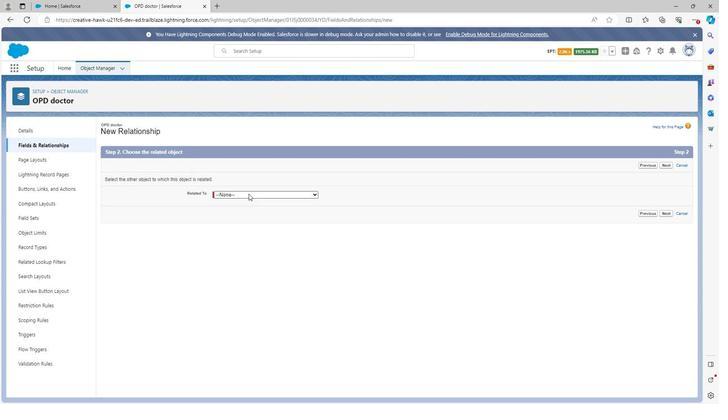 
Action: Mouse pressed left at (247, 193)
Screenshot: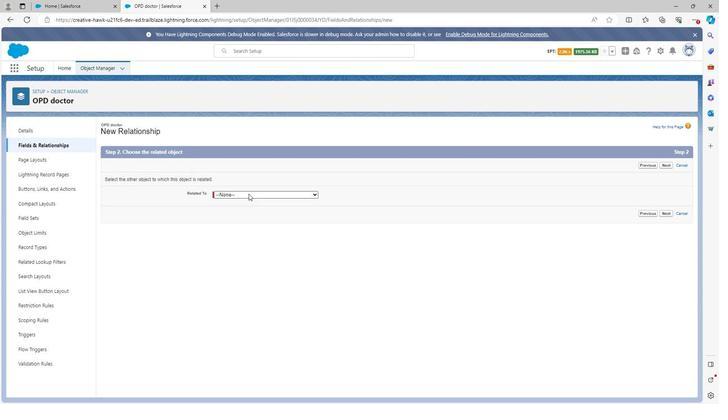 
Action: Mouse moved to (251, 261)
Screenshot: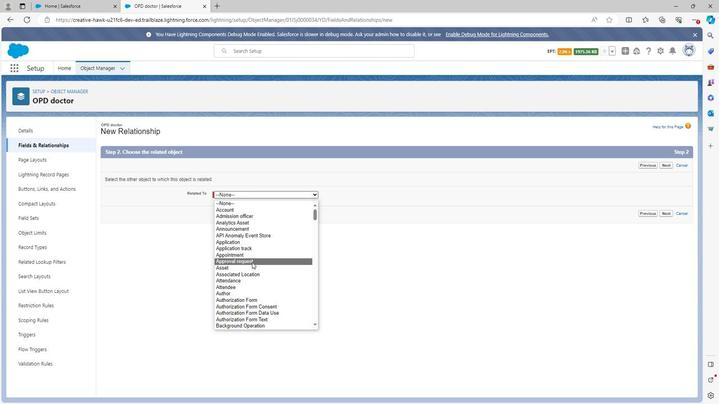 
Action: Mouse scrolled (251, 261) with delta (0, 0)
Screenshot: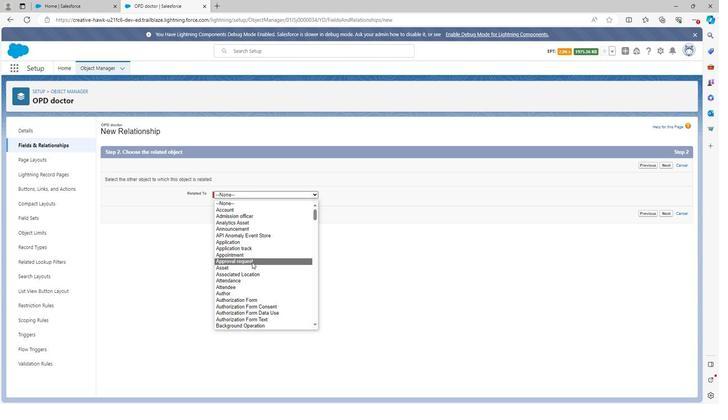 
Action: Mouse scrolled (251, 261) with delta (0, 0)
Screenshot: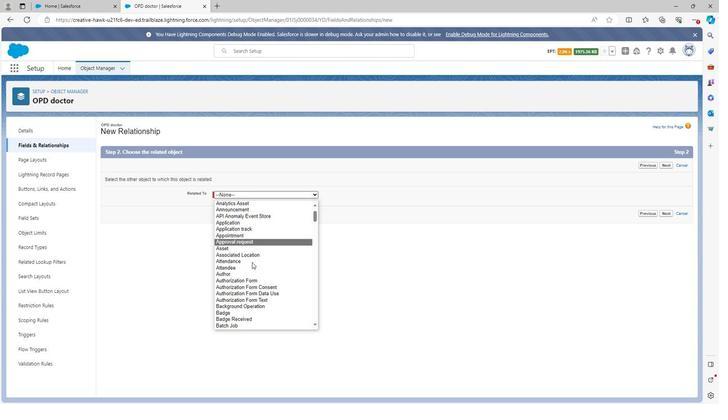 
Action: Mouse moved to (251, 261)
Screenshot: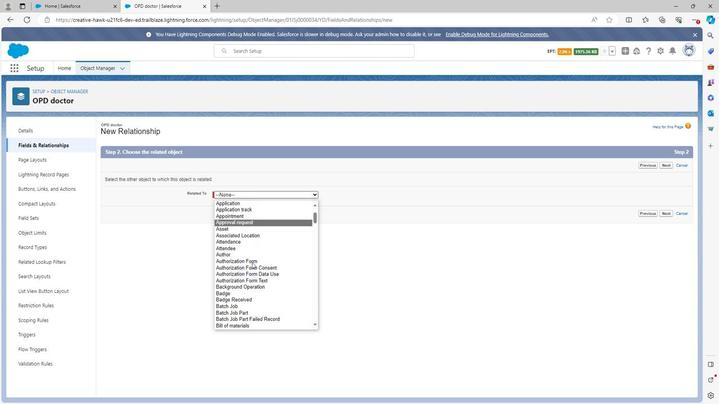
Action: Mouse scrolled (251, 261) with delta (0, 0)
Screenshot: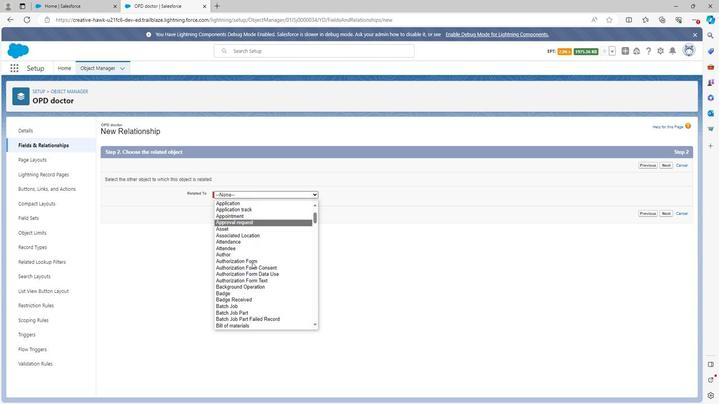 
Action: Mouse scrolled (251, 261) with delta (0, 0)
Screenshot: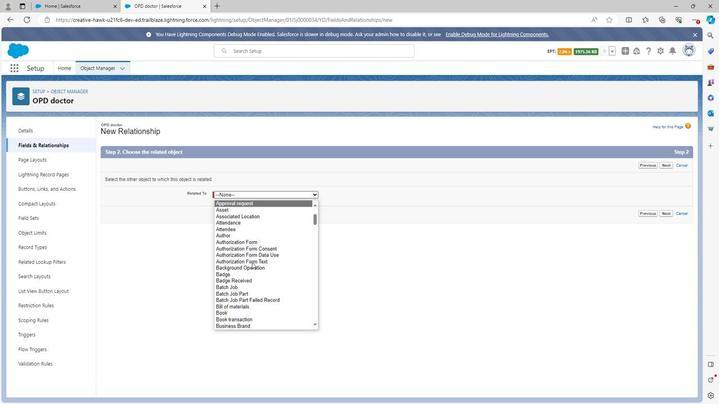 
Action: Mouse scrolled (251, 261) with delta (0, 0)
Screenshot: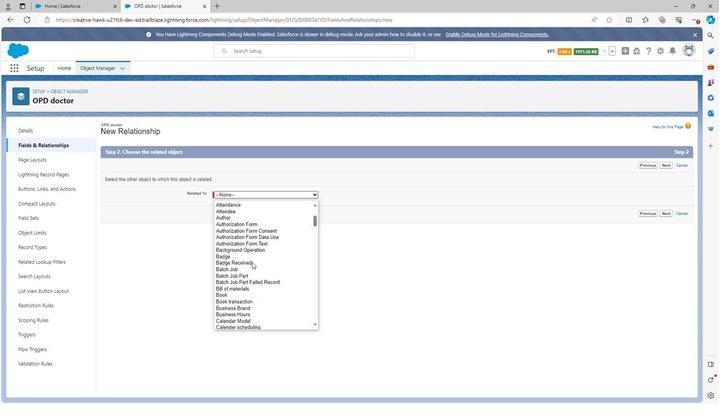 
Action: Mouse moved to (252, 261)
Screenshot: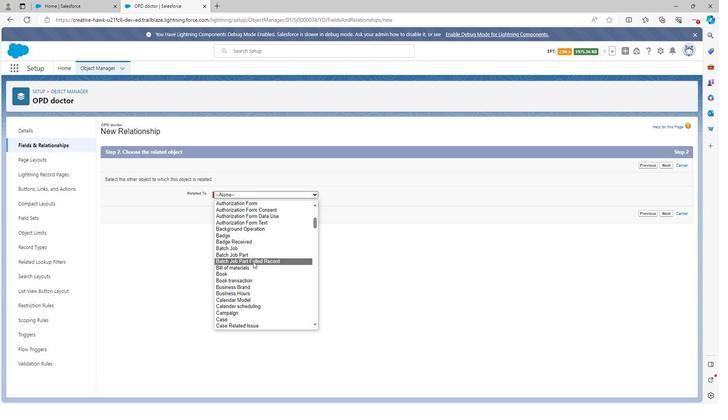 
Action: Mouse scrolled (252, 260) with delta (0, 0)
Screenshot: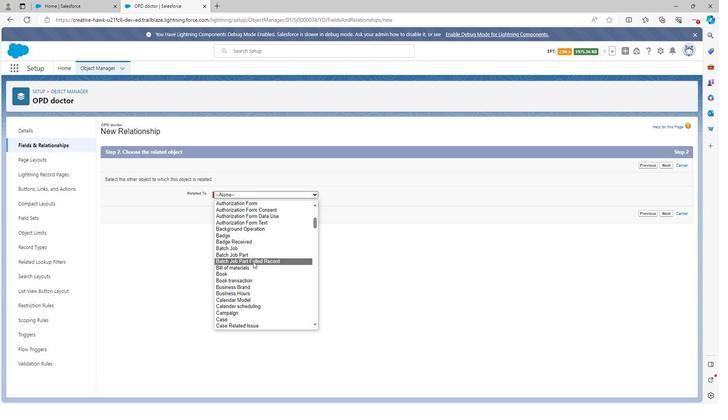 
Action: Mouse scrolled (252, 260) with delta (0, 0)
Screenshot: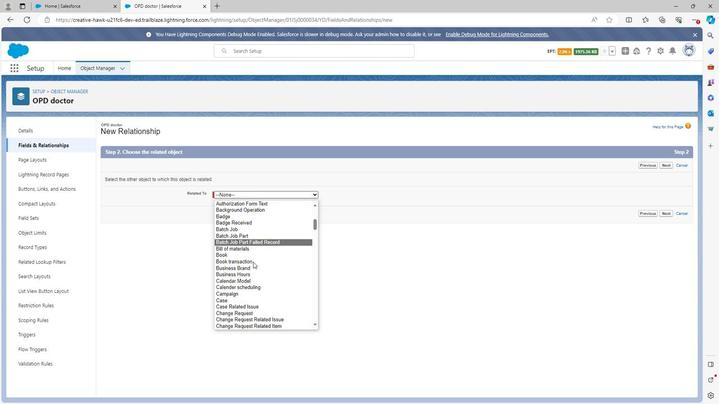 
Action: Mouse scrolled (252, 260) with delta (0, 0)
Screenshot: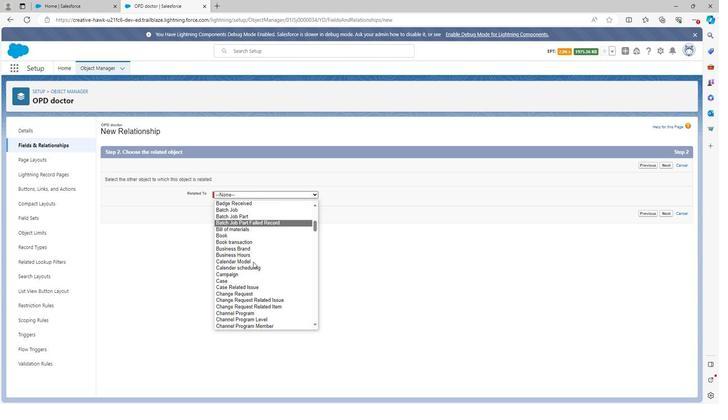 
Action: Mouse scrolled (252, 260) with delta (0, 0)
Screenshot: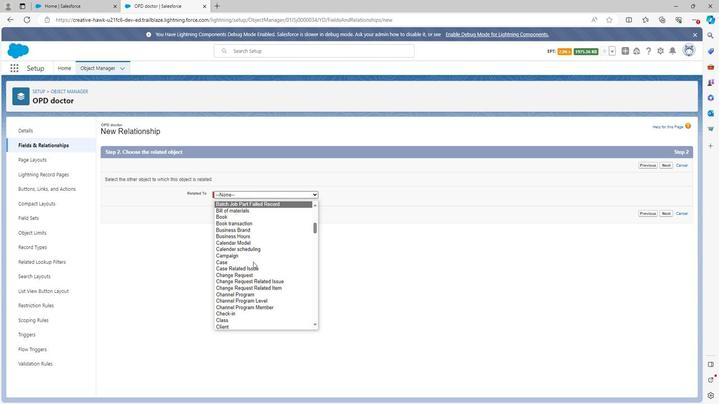 
Action: Mouse moved to (253, 258)
Screenshot: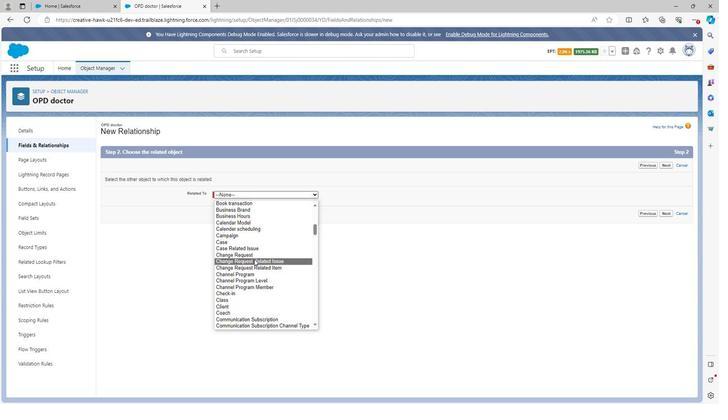 
Action: Mouse scrolled (253, 258) with delta (0, 0)
Screenshot: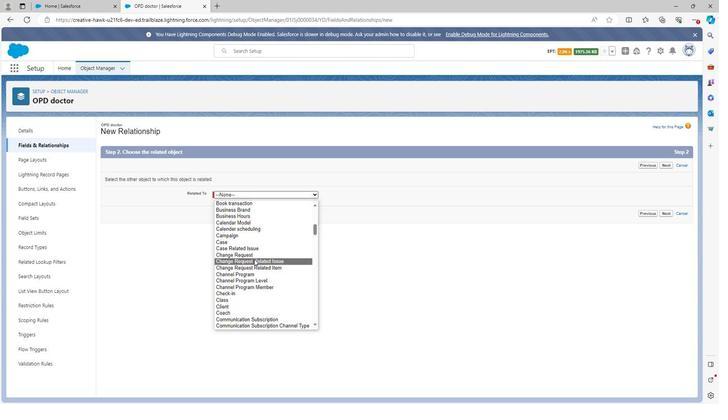 
Action: Mouse moved to (253, 258)
Screenshot: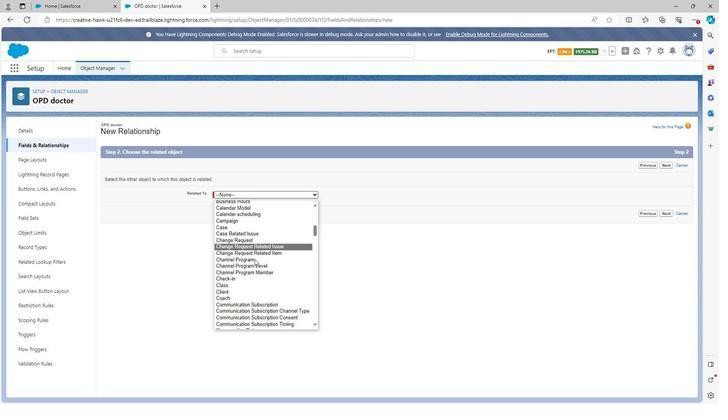 
Action: Mouse scrolled (253, 258) with delta (0, 0)
Screenshot: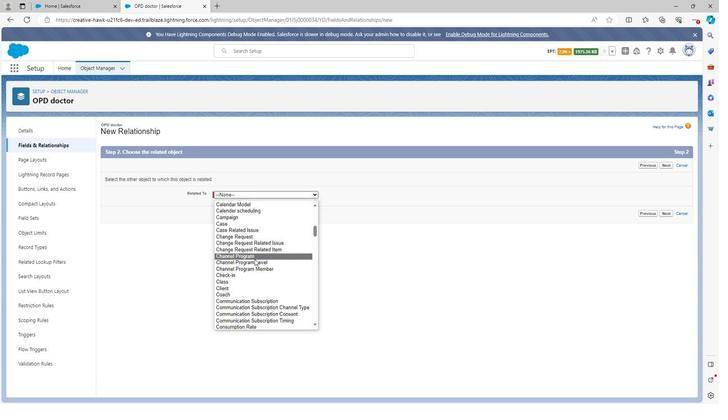 
Action: Mouse moved to (253, 258)
Screenshot: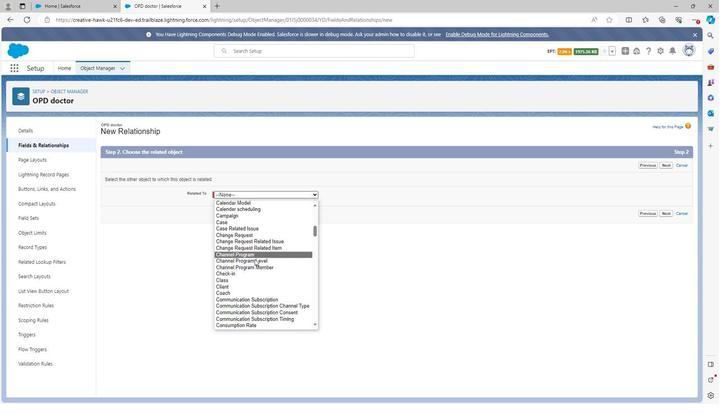 
Action: Mouse scrolled (253, 258) with delta (0, 0)
Screenshot: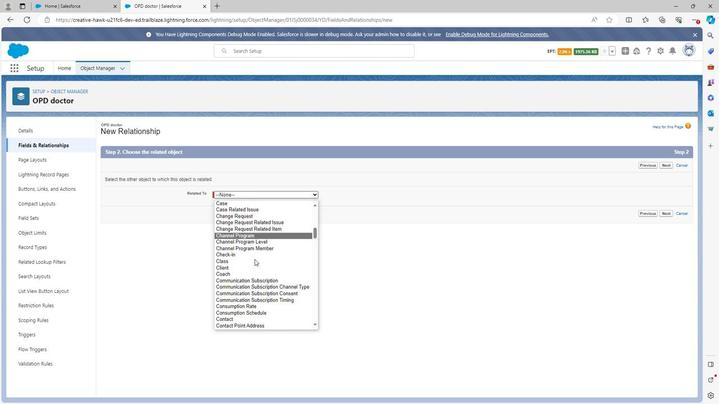 
Action: Mouse scrolled (253, 258) with delta (0, 0)
Screenshot: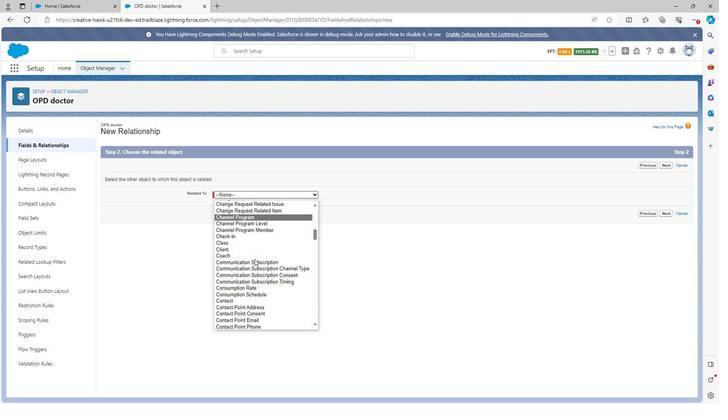 
Action: Mouse scrolled (253, 258) with delta (0, 0)
Screenshot: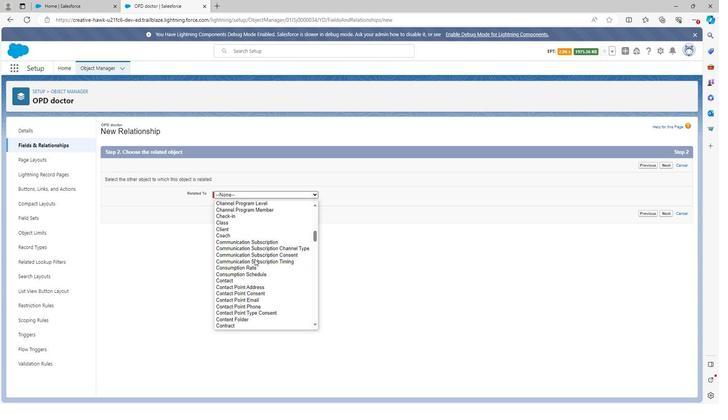 
Action: Mouse scrolled (253, 258) with delta (0, 0)
Screenshot: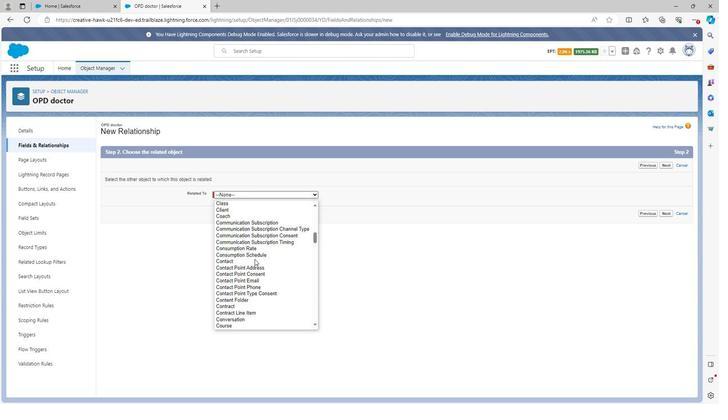 
Action: Mouse scrolled (253, 258) with delta (0, 0)
Screenshot: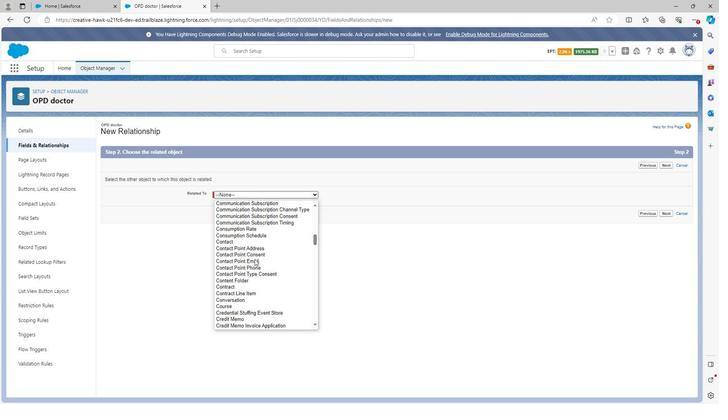
Action: Mouse scrolled (253, 258) with delta (0, 0)
Screenshot: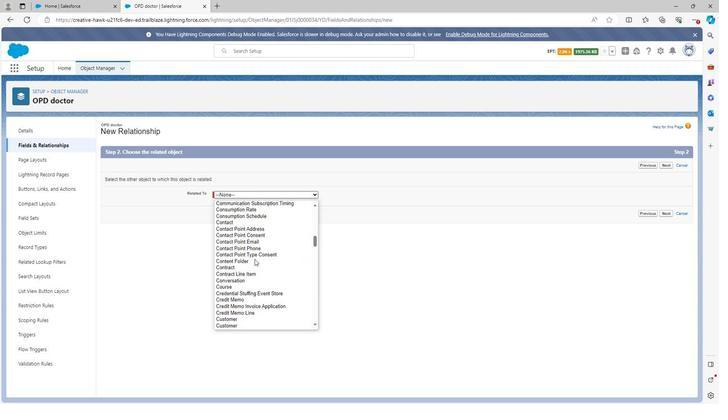 
Action: Mouse scrolled (253, 258) with delta (0, 0)
Screenshot: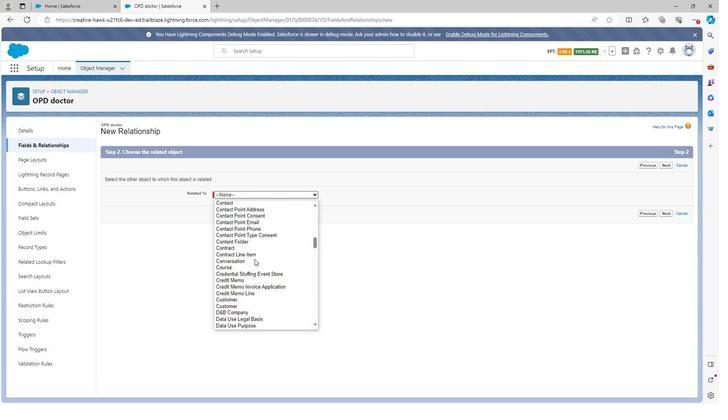 
Action: Mouse scrolled (253, 258) with delta (0, 0)
Screenshot: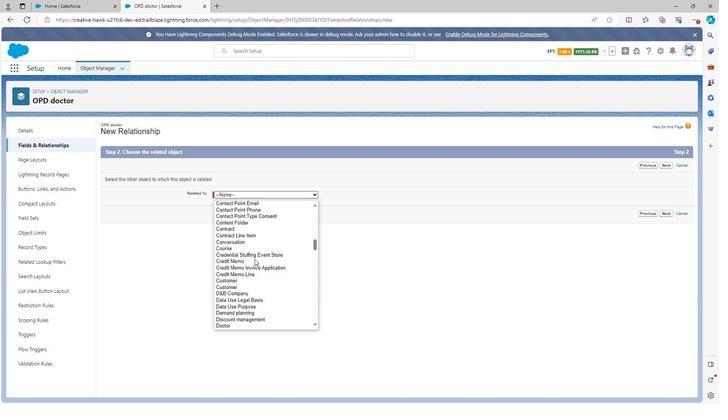 
Action: Mouse scrolled (253, 258) with delta (0, 0)
Screenshot: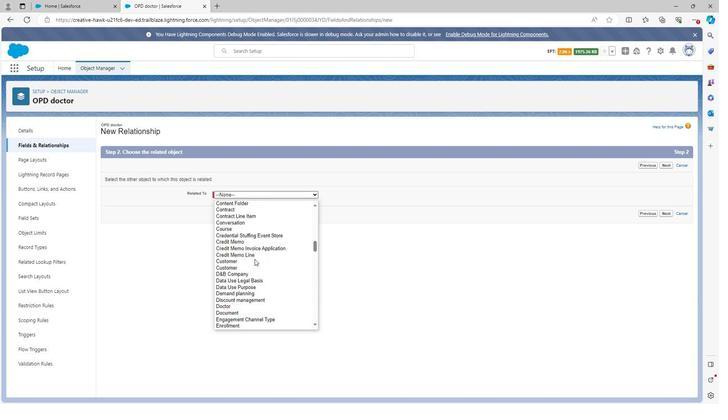 
Action: Mouse scrolled (253, 258) with delta (0, 0)
Screenshot: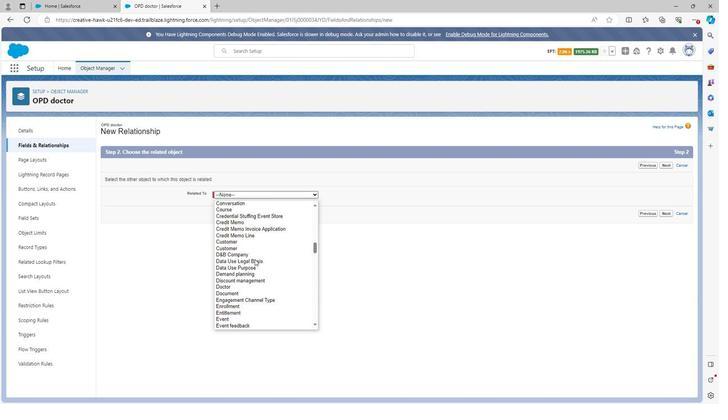 
Action: Mouse scrolled (253, 258) with delta (0, 0)
Screenshot: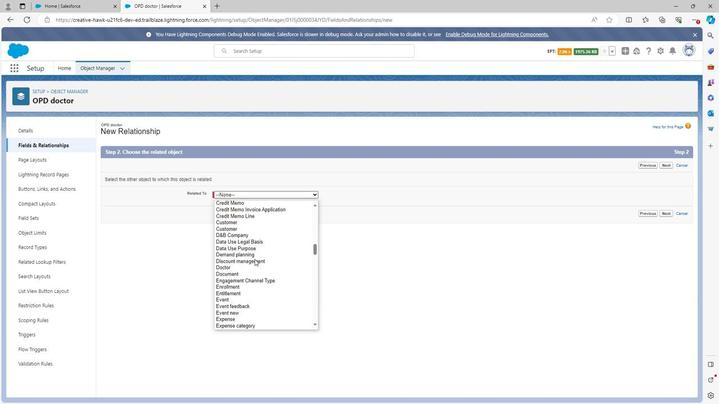 
Action: Mouse scrolled (253, 258) with delta (0, 0)
Screenshot: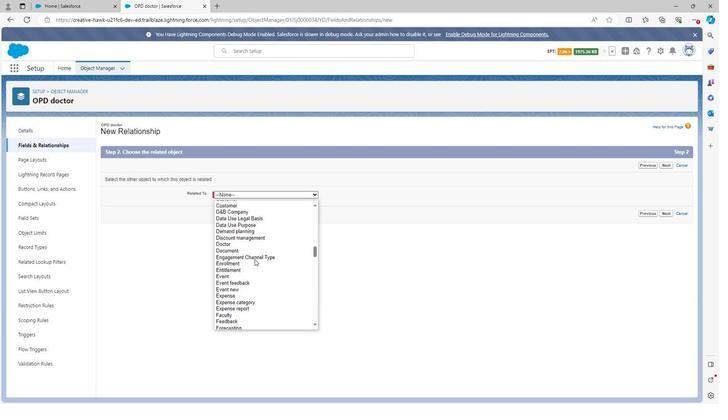 
Action: Mouse scrolled (253, 258) with delta (0, 0)
Screenshot: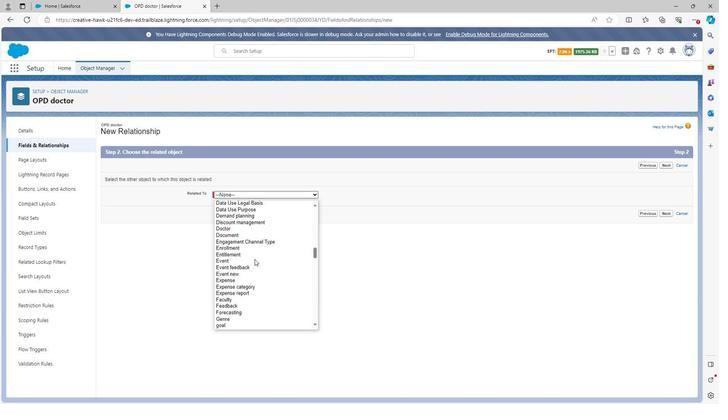 
Action: Mouse scrolled (253, 258) with delta (0, 0)
Screenshot: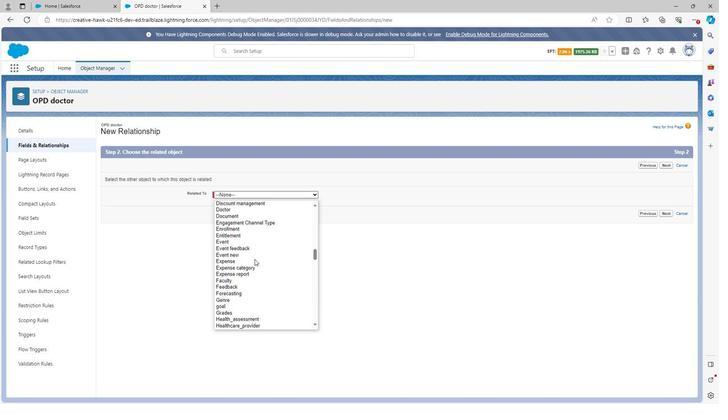 
Action: Mouse scrolled (253, 258) with delta (0, 0)
Screenshot: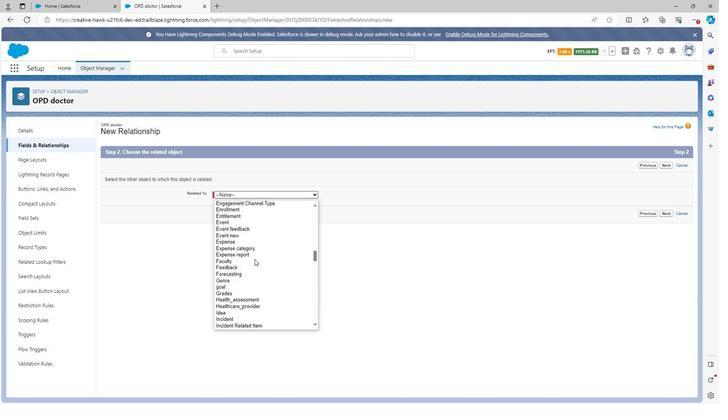 
Action: Mouse scrolled (253, 258) with delta (0, 0)
Screenshot: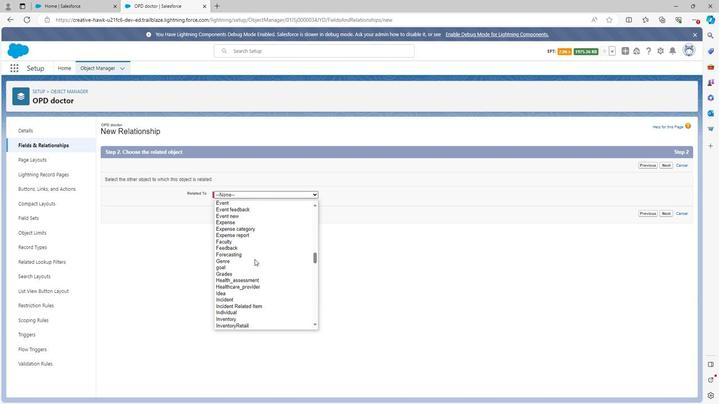 
Action: Mouse scrolled (253, 258) with delta (0, 0)
Screenshot: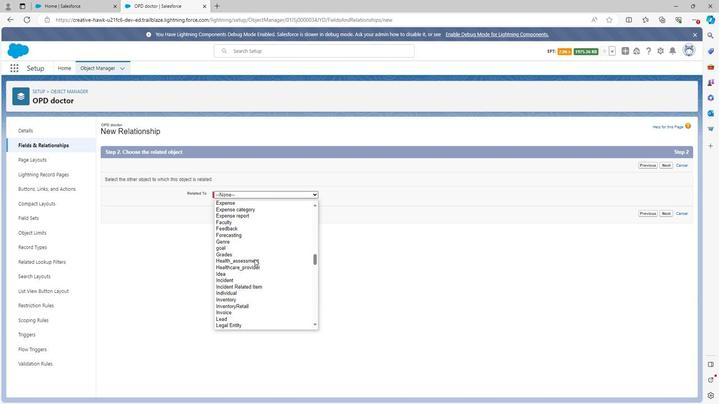 
Action: Mouse scrolled (253, 258) with delta (0, 0)
Screenshot: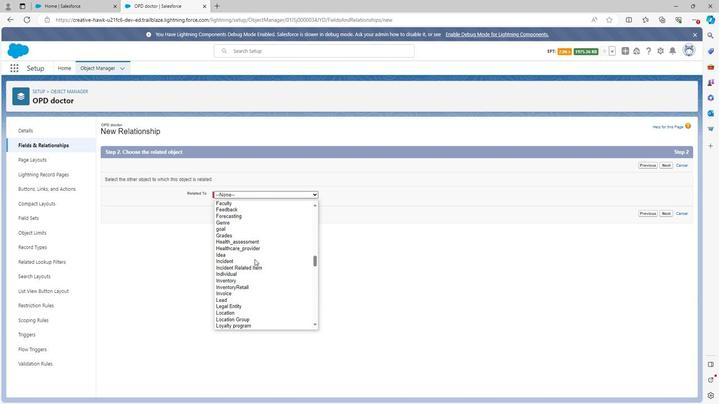 
Action: Mouse scrolled (253, 258) with delta (0, 0)
Screenshot: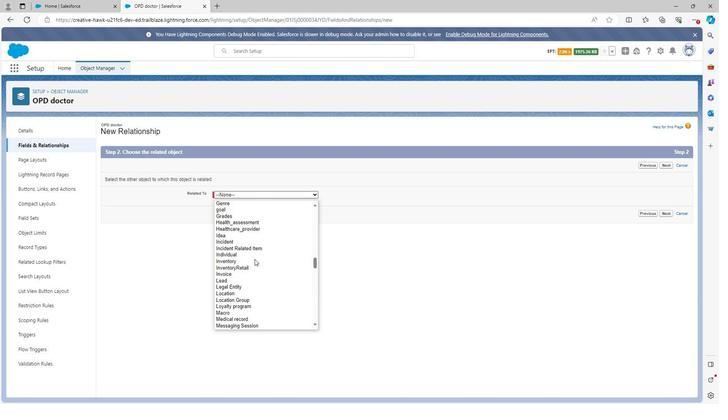 
Action: Mouse scrolled (253, 258) with delta (0, 0)
Screenshot: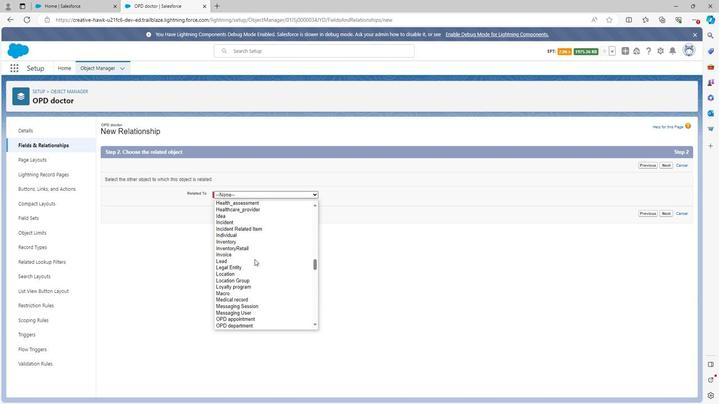 
Action: Mouse scrolled (253, 258) with delta (0, 0)
Screenshot: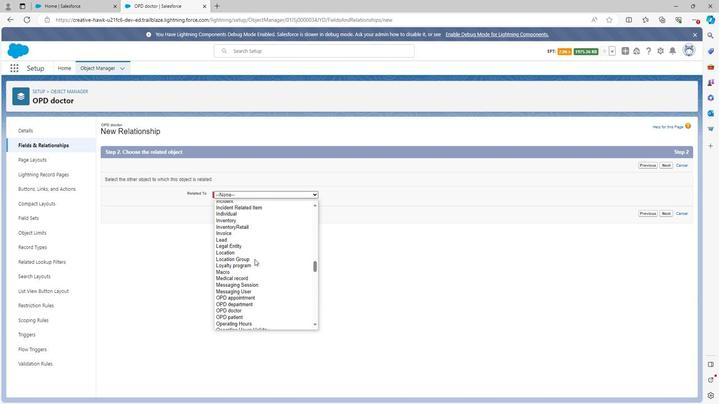 
Action: Mouse moved to (241, 285)
Screenshot: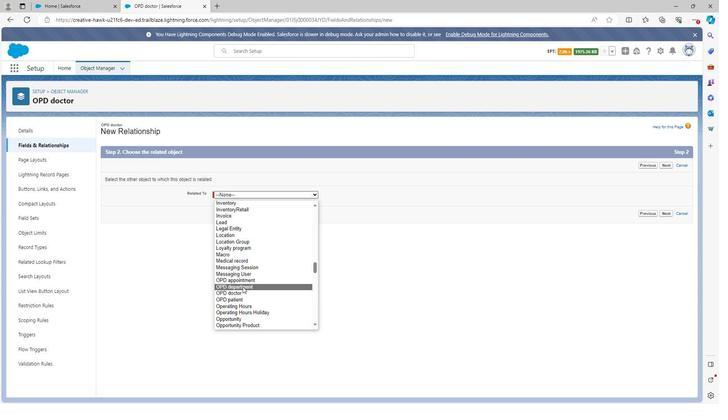 
Action: Mouse pressed left at (241, 285)
Screenshot: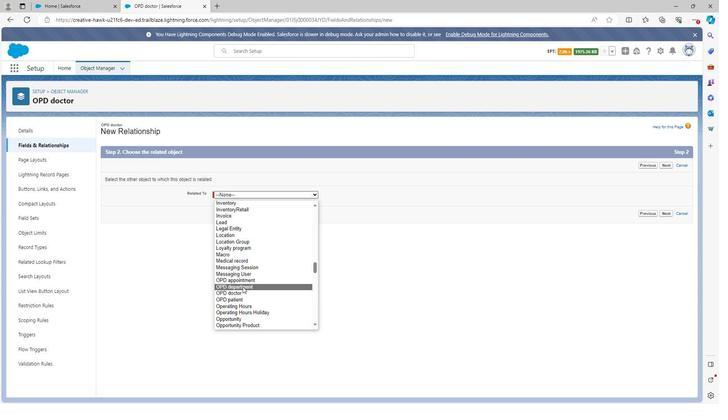 
Action: Mouse moved to (661, 212)
Screenshot: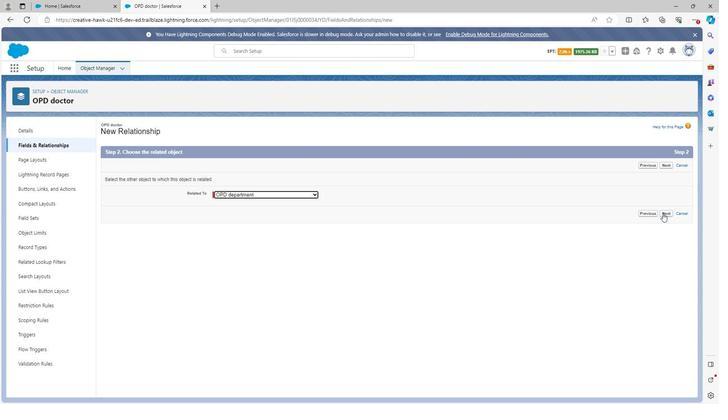 
Action: Mouse pressed left at (661, 212)
Screenshot: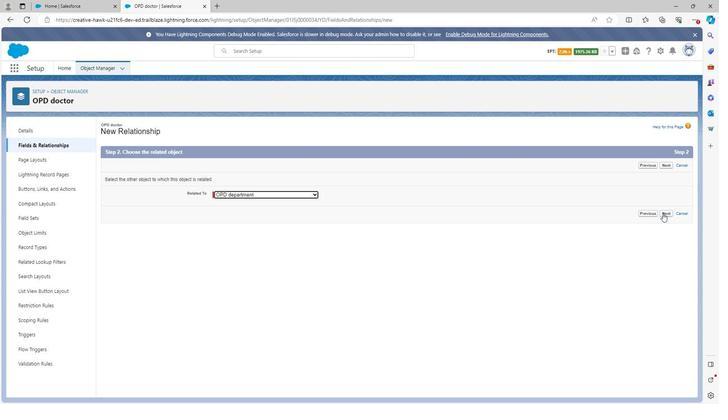 
Action: Mouse moved to (252, 174)
Screenshot: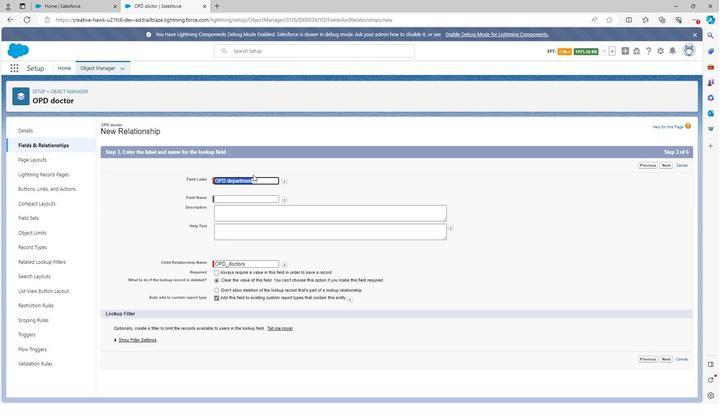 
Action: Key pressed <Key.shift><Key.shift><Key.shift><Key.shift>OPD<Key.space>depa<Key.backspace><Key.backspace><Key.backspace><Key.backspace>octo<Key.backspace><Key.backspace><Key.backspace><Key.backspace>epartment<Key.space><Key.shift>Id
Screenshot: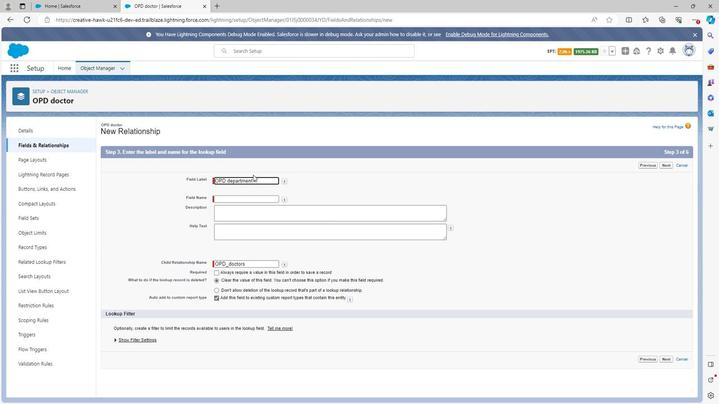 
Action: Mouse moved to (307, 185)
Screenshot: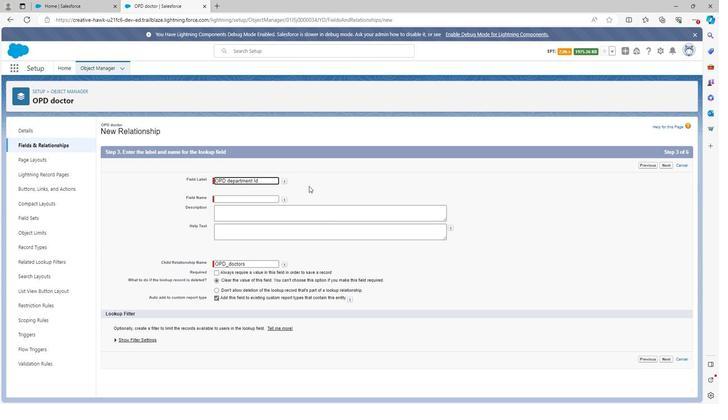 
Action: Mouse pressed left at (307, 185)
Screenshot: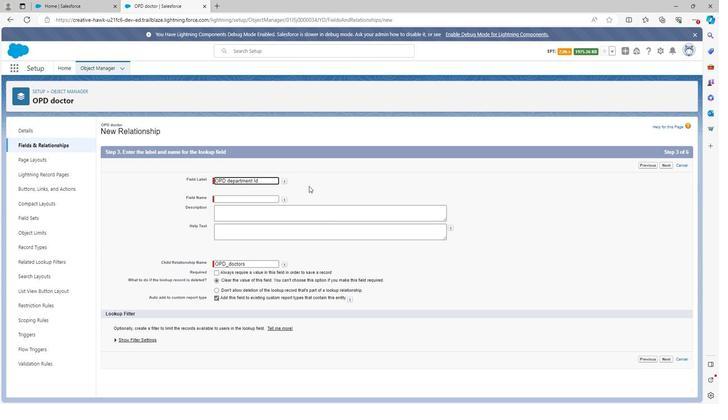 
Action: Mouse moved to (231, 209)
Screenshot: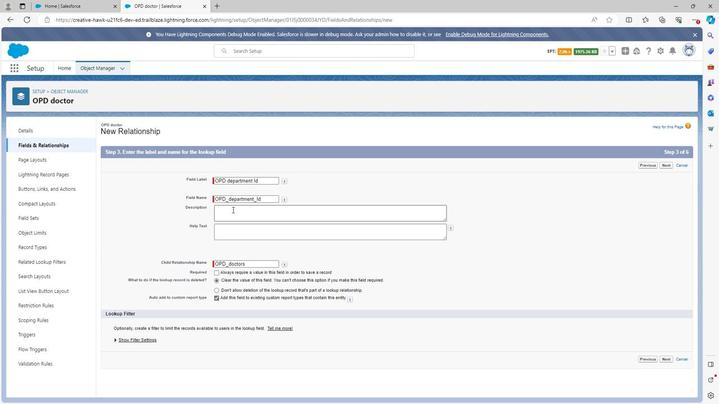 
Action: Mouse pressed left at (231, 209)
Screenshot: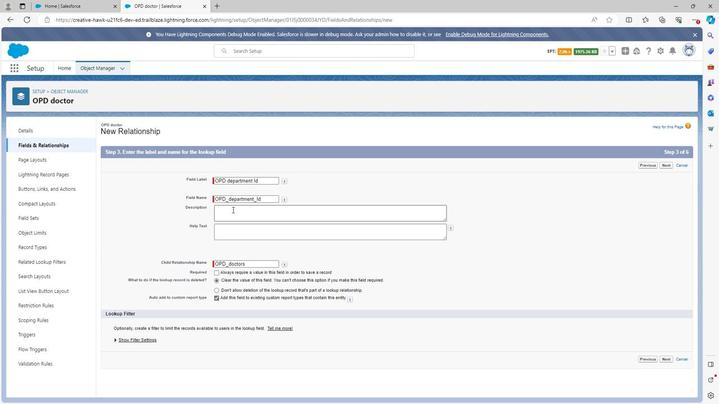 
Action: Mouse moved to (232, 209)
Screenshot: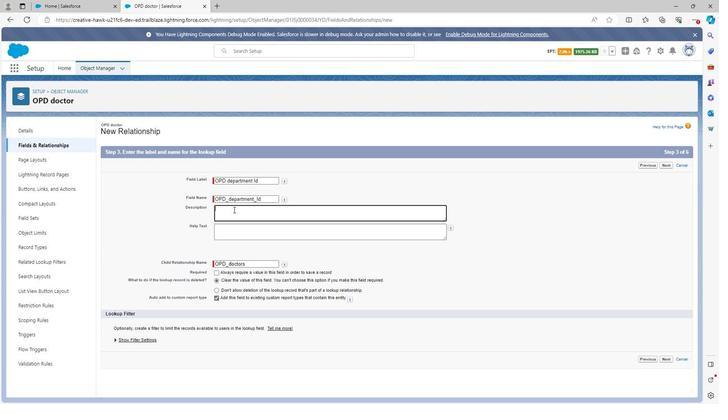 
Action: Key pressed <Key.shift><Key.shift><Key.shift><Key.shift><Key.shift><Key.shift><Key.shift><Key.shift><Key.shift><Key.shift><Key.shift><Key.shift><Key.shift><Key.shift><Key.shift><Key.shift><Key.shift><Key.shift><Key.shift><Key.shift><Key.shift><Key.shift><Key.shift><Key.shift><Key.shift><Key.shift><Key.shift><Key.shift><Key.shift><Key.shift><Key.shift><Key.shift><Key.shift><Key.shift><Key.shift><Key.shift><Key.shift><Key.shift><Key.shift><Key.shift><Key.shift><Key.shift><Key.shift><Key.shift><Key.shift><Key.shift><Key.shift><Key.shift><Key.shift><Key.shift><Key.shift><Key.shift><Key.shift><Key.shift><Key.shift><Key.shift><Key.shift><Key.shift><Key.shift><Key.shift><Key.shift><Key.shift><Key.shift><Key.shift><Key.shift><Key.shift><Key.shift><Key.shift><Key.shift><Key.shift><Key.shift><Key.shift><Key.shift><Key.shift><Key.shift><Key.shift><Key.shift><Key.shift><Key.shift><Key.shift><Key.shift><Key.shift><Key.shift><Key.shift><Key.shift><Key.shift><Key.shift><Key.shift><Key.shift><Key.shift><Key.shift><Key.shift><Key.shift><Key.shift><Key.shift><Key.shift><Key.shift><Key.shift><Key.shift><Key.shift><Key.shift><Key.shift><Key.shift><Key.shift><Key.shift><Key.shift><Key.shift><Key.shift><Key.shift><Key.shift><Key.shift><Key.shift><Key.shift><Key.shift><Key.shift><Key.shift><Key.shift><Key.shift><Key.shift><Key.shift><Key.shift><Key.shift><Key.shift><Key.shift><Key.shift><Key.shift><Key.shift><Key.shift><Key.shift><Key.shift><Key.shift><Key.shift><Key.shift><Key.shift><Key.shift><Key.shift><Key.shift><Key.shift><Key.shift><Key.shift><Key.shift><Key.shift><Key.shift><Key.shift><Key.shift><Key.shift><Key.shift><Key.shift><Key.shift><Key.shift><Key.shift><Key.shift><Key.shift><Key.shift><Key.shift><Key.shift><Key.shift>OPD<Key.space>department<Key.space><Key.shift>I<Key.shift>d<Key.space>relationship<Key.space>is<Key.space>the<Key.space>relationship<Key.space>through<Key.space>which<Key.space>we<Key.space>defined<Key.space>the<Key.space><Key.shift>Id<Key.space>of<Key.space>opd<Key.space>depart
Screenshot: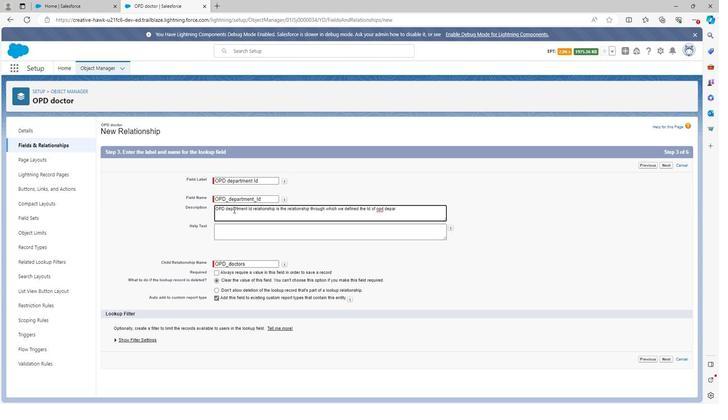 
Action: Mouse moved to (233, 209)
Screenshot: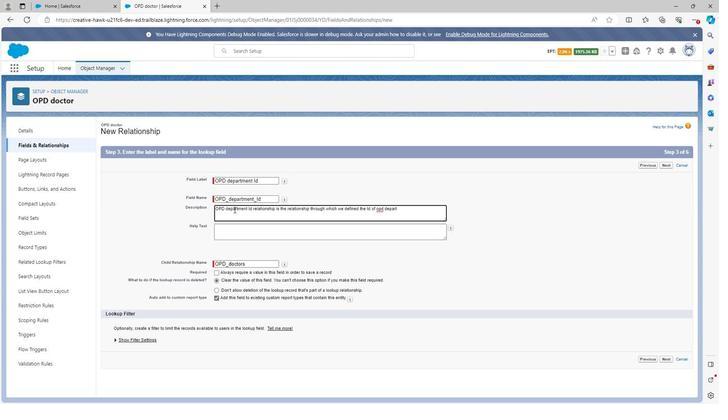 
Action: Key pressed ment<Key.space>from
Screenshot: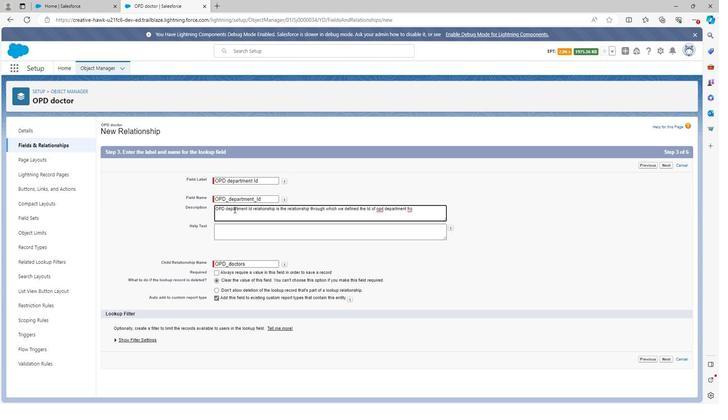 
Action: Mouse moved to (355, 208)
Screenshot: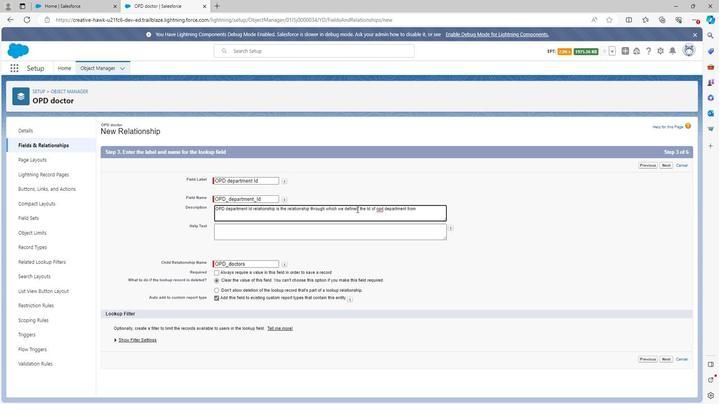 
Action: Mouse pressed left at (355, 208)
Screenshot: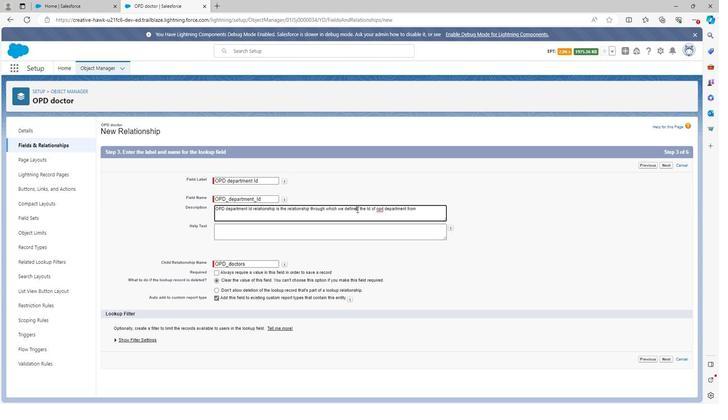 
Action: Mouse moved to (370, 259)
Screenshot: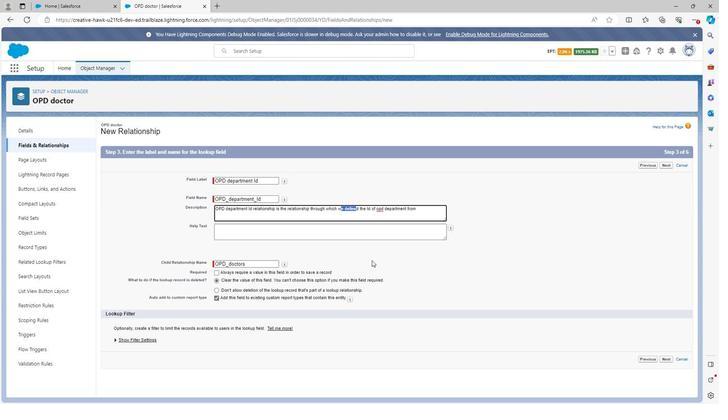 
Action: Key pressed <Key.backspace>e<Key.space>get<Key.right><Key.backspace>
Screenshot: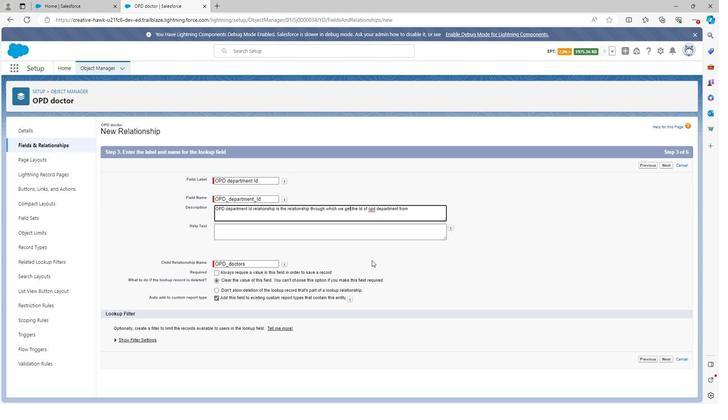 
Action: Mouse moved to (410, 207)
Screenshot: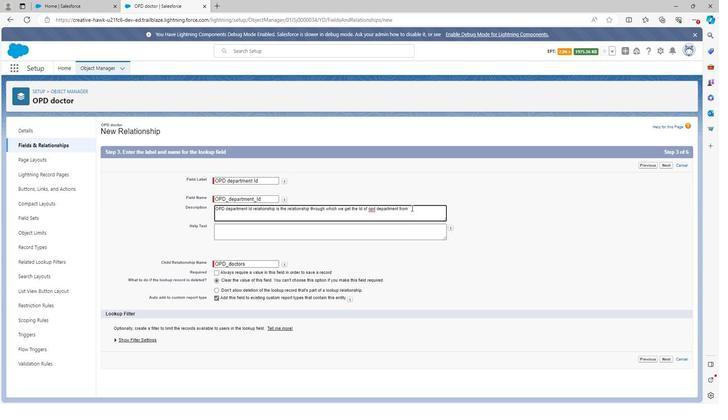 
Action: Mouse pressed left at (410, 207)
Screenshot: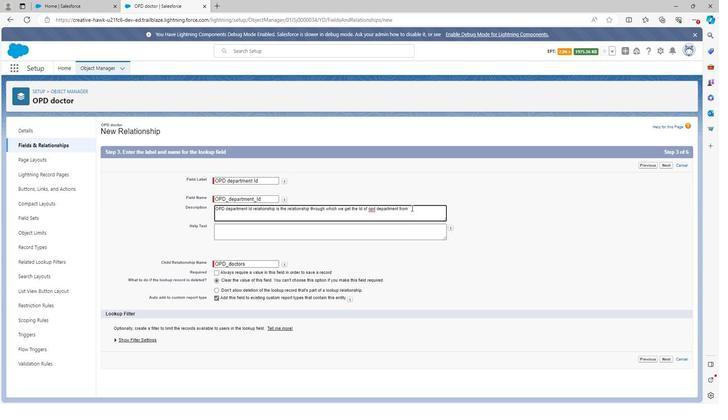 
Action: Mouse moved to (409, 225)
Screenshot: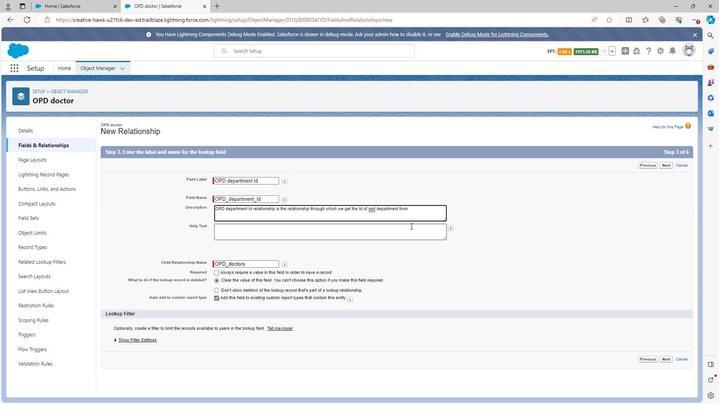
Action: Key pressed <Key.space><Key.shift>opd<Key.space>department<Key.space>object<Key.space>to<Key.space>opd<Key.space>doctor<Key.space>object<Key.space>in<Key.space>hospital<Key.space>opd<Key.space>d<Key.backspace>management
Screenshot: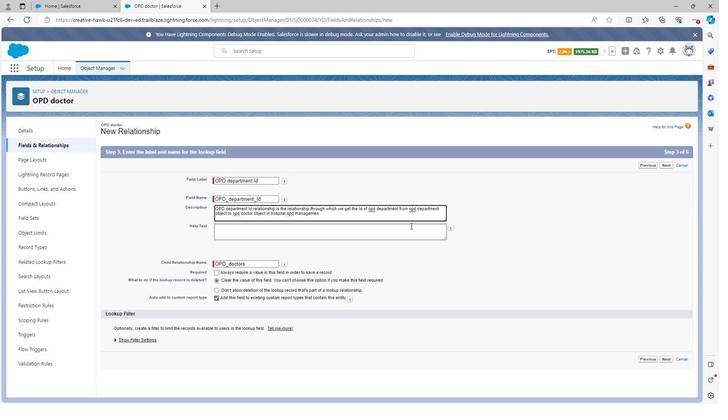 
Action: Mouse moved to (308, 227)
Screenshot: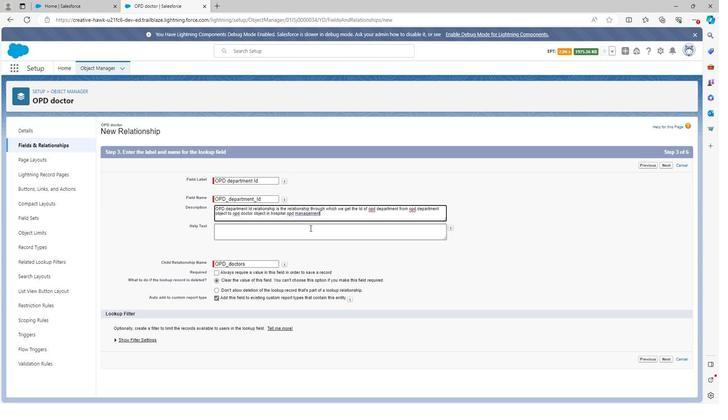 
Action: Mouse pressed left at (308, 227)
Screenshot: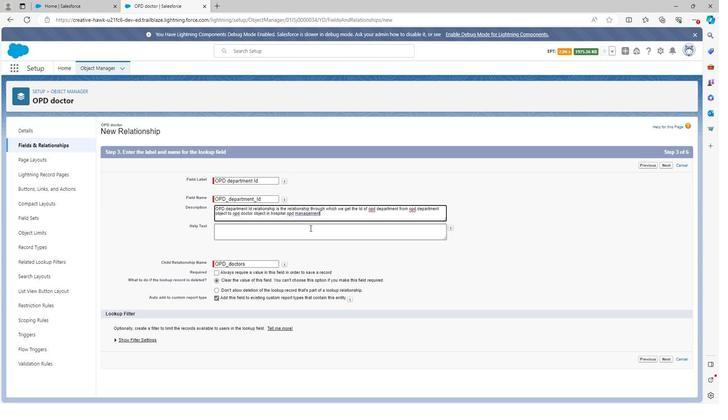 
Action: Mouse moved to (310, 226)
Screenshot: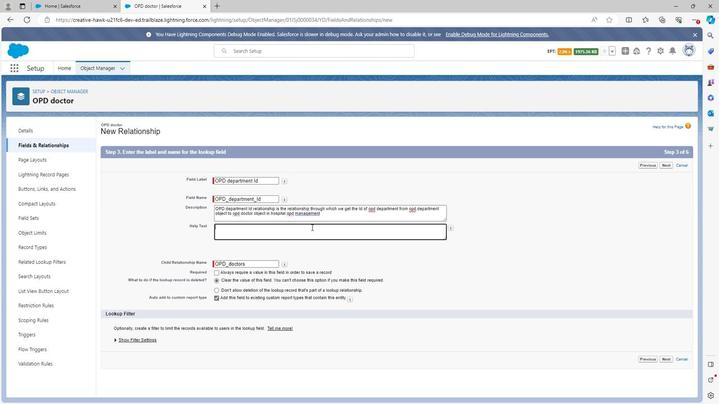 
Action: Key pressed <Key.shift><Key.shift>OPD<Key.space>department<Key.space><Key.shift>Id
Screenshot: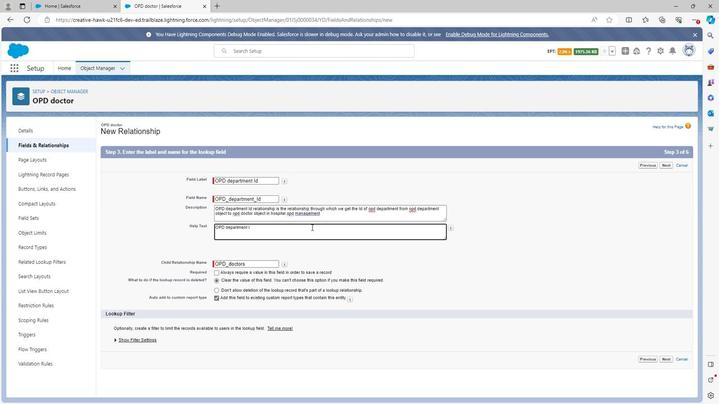
Action: Mouse moved to (663, 358)
Screenshot: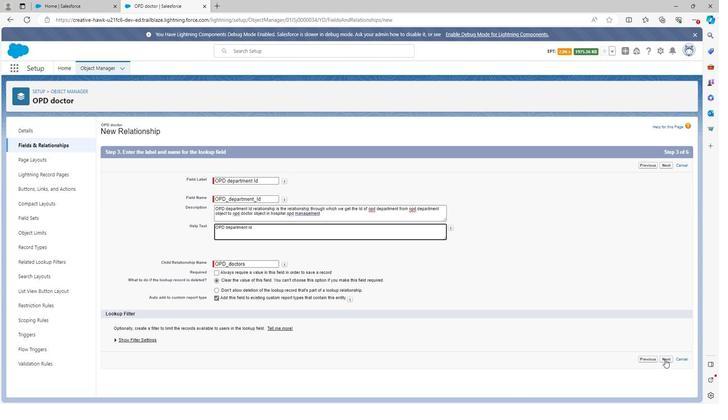 
Action: Mouse pressed left at (663, 358)
Screenshot: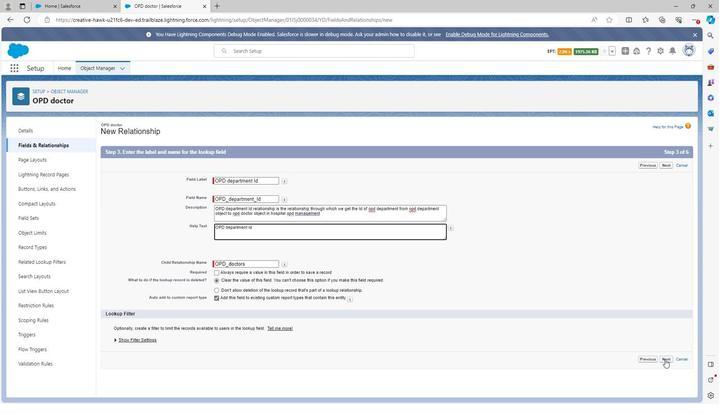 
Action: Mouse moved to (495, 228)
Screenshot: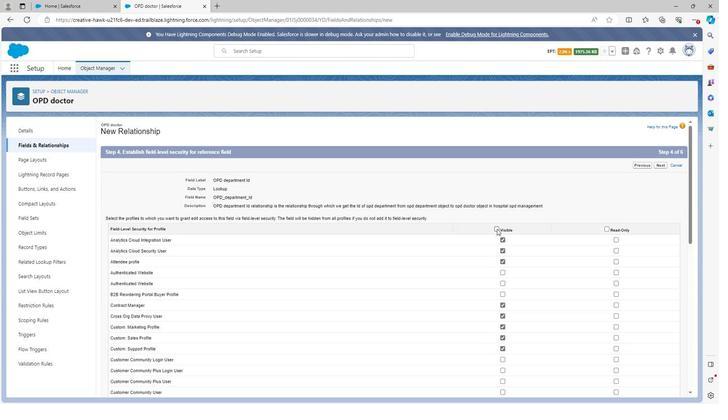 
Action: Mouse pressed left at (495, 228)
Screenshot: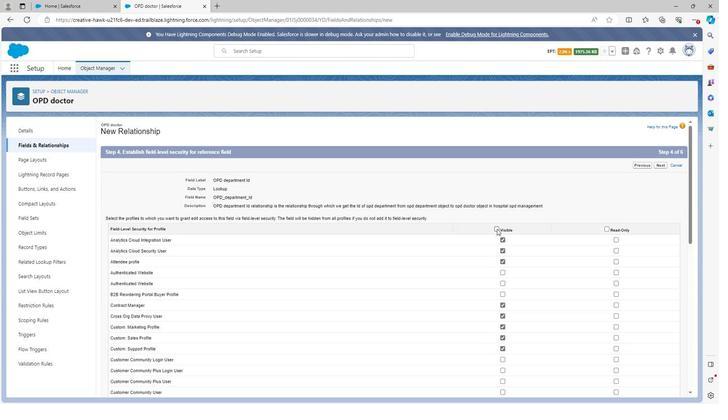 
Action: Mouse moved to (605, 228)
Screenshot: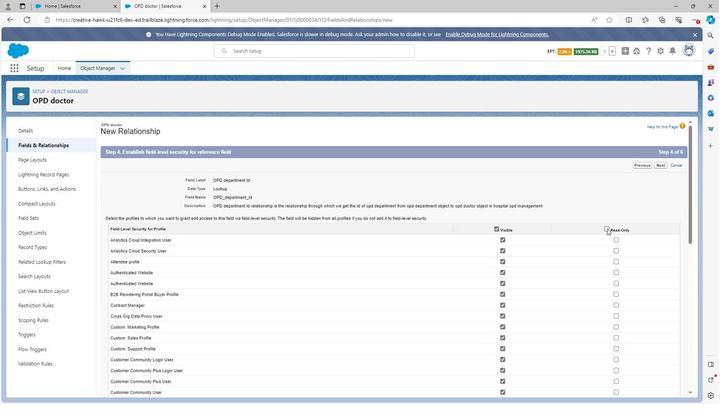 
Action: Mouse pressed left at (605, 228)
Screenshot: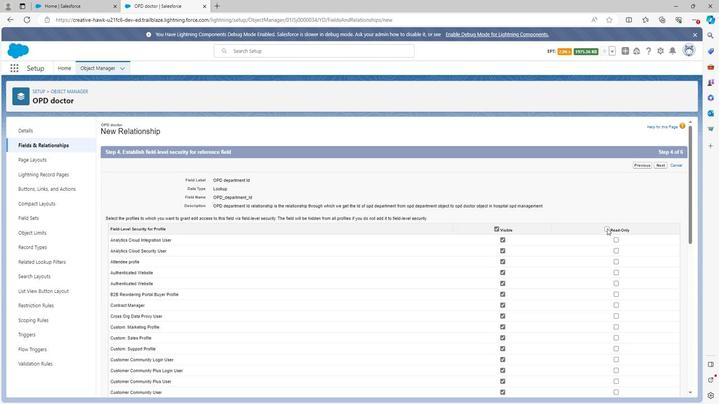 
Action: Mouse moved to (598, 229)
Screenshot: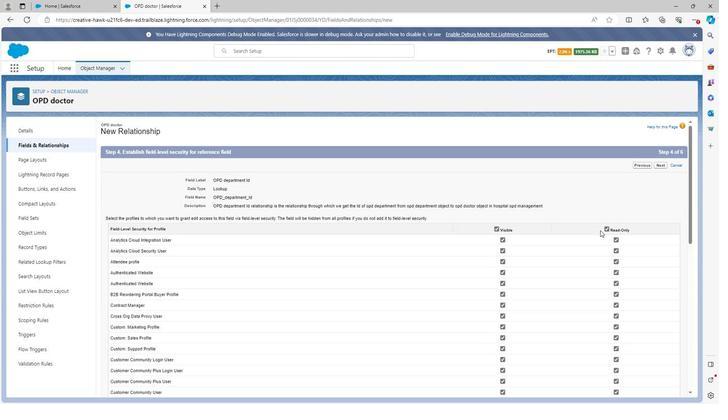 
Action: Mouse scrolled (598, 229) with delta (0, 0)
Screenshot: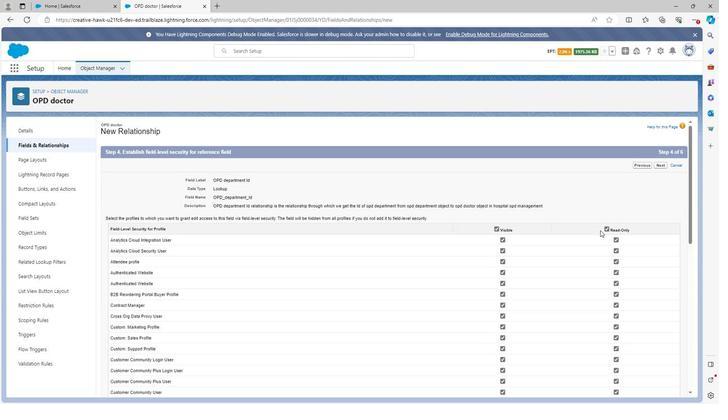 
Action: Mouse moved to (596, 230)
Screenshot: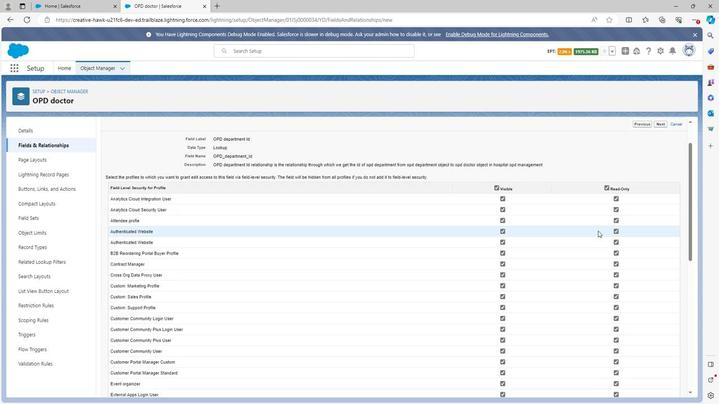 
Action: Mouse scrolled (596, 229) with delta (0, 0)
Screenshot: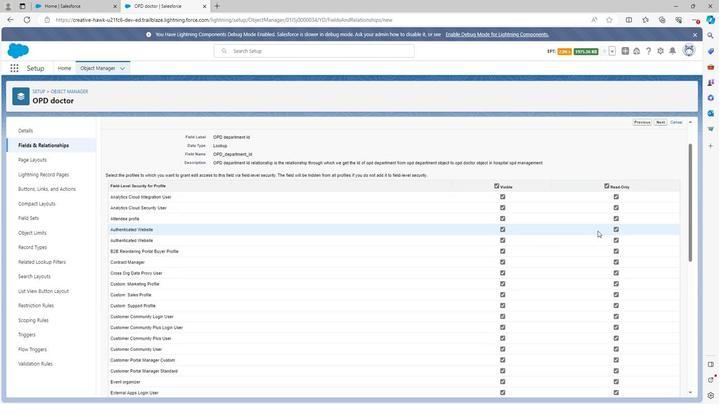 
Action: Mouse moved to (502, 156)
Screenshot: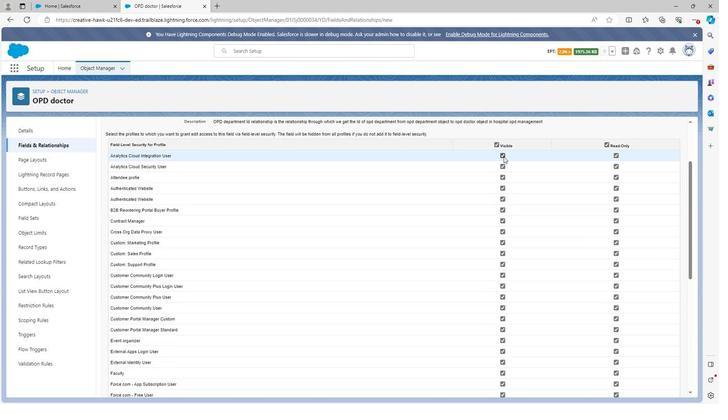 
Action: Mouse pressed left at (502, 156)
Screenshot: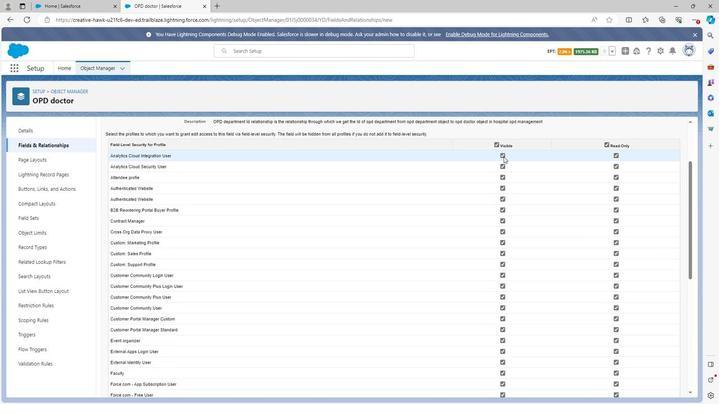 
Action: Mouse moved to (502, 164)
Screenshot: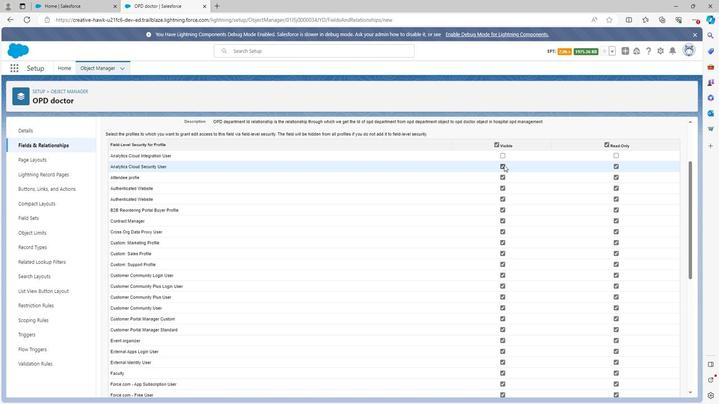 
Action: Mouse pressed left at (502, 164)
Screenshot: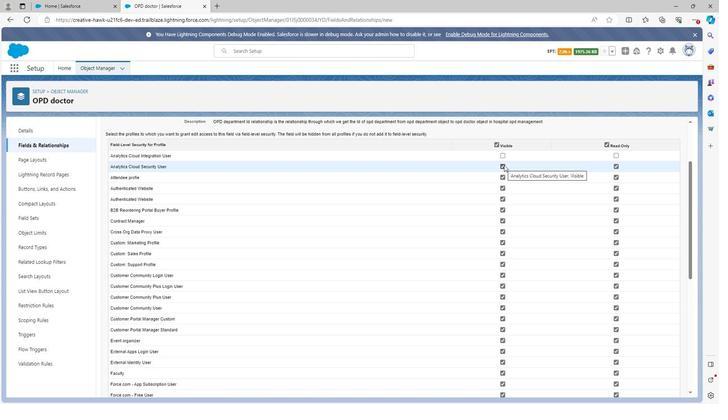 
Action: Mouse moved to (500, 210)
Screenshot: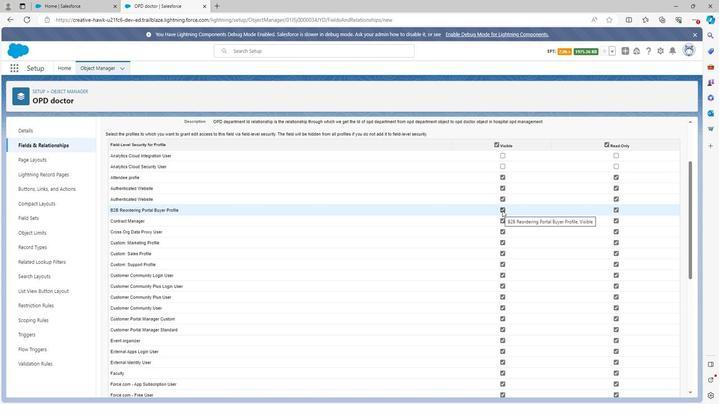 
Action: Mouse pressed left at (500, 210)
Screenshot: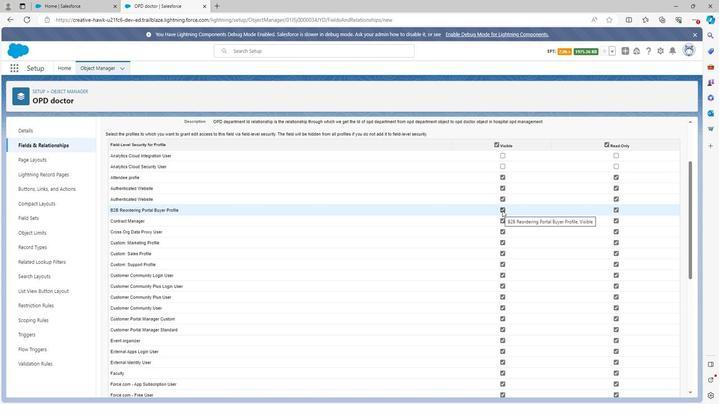 
Action: Mouse moved to (501, 230)
Screenshot: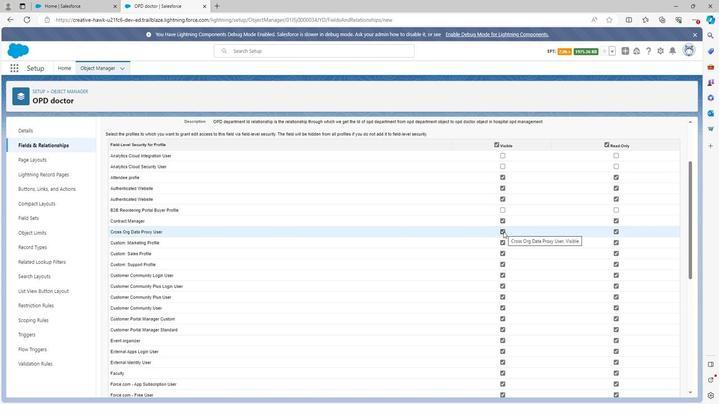 
Action: Mouse pressed left at (501, 230)
Screenshot: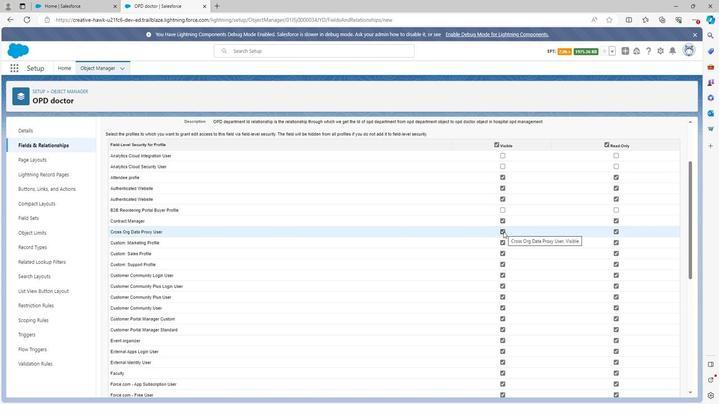 
Action: Mouse moved to (499, 263)
Screenshot: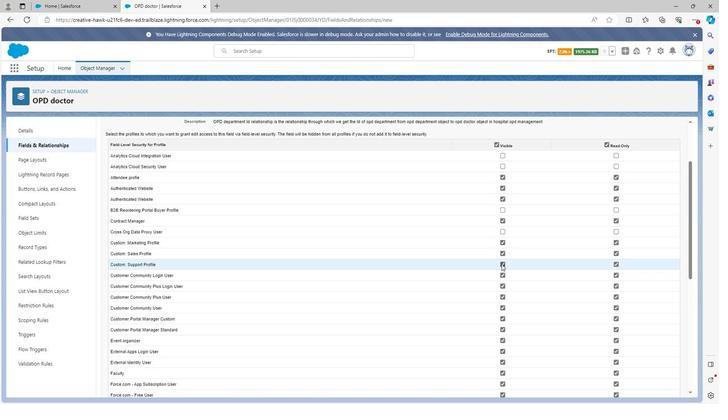 
Action: Mouse pressed left at (499, 263)
Screenshot: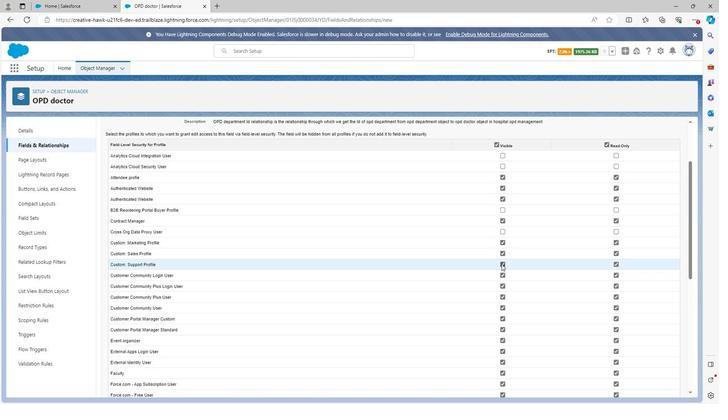
Action: Mouse moved to (501, 293)
Screenshot: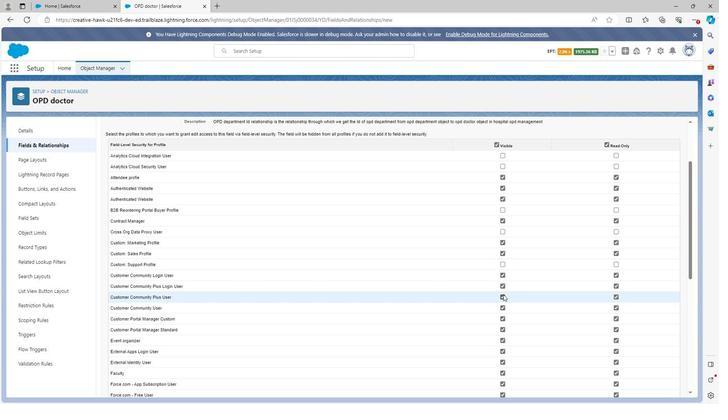 
Action: Mouse pressed left at (501, 293)
Screenshot: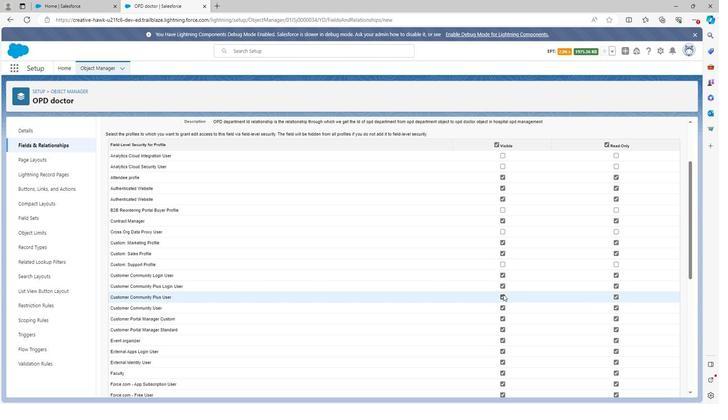 
Action: Mouse moved to (500, 341)
Screenshot: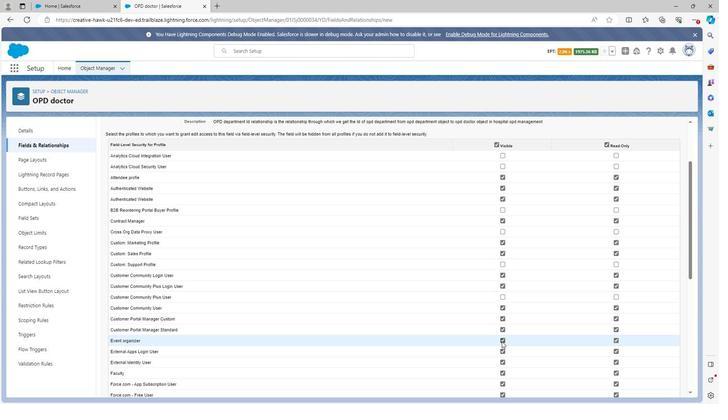 
Action: Mouse pressed left at (500, 341)
Screenshot: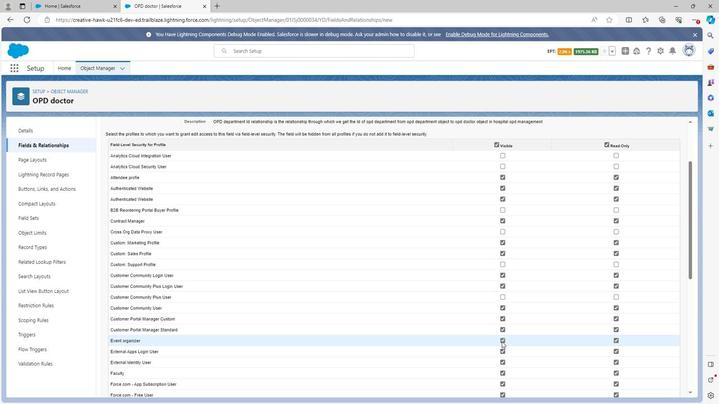 
Action: Mouse moved to (501, 350)
Screenshot: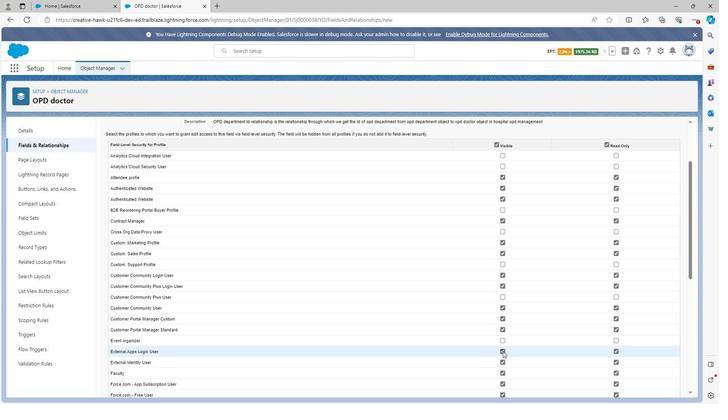 
Action: Mouse pressed left at (501, 350)
Screenshot: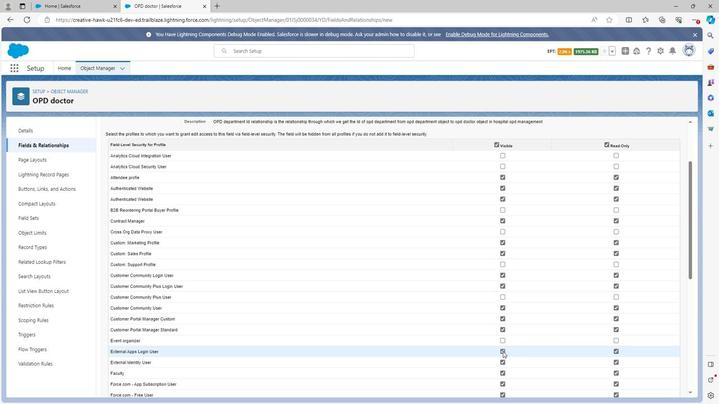 
Action: Mouse moved to (501, 360)
Screenshot: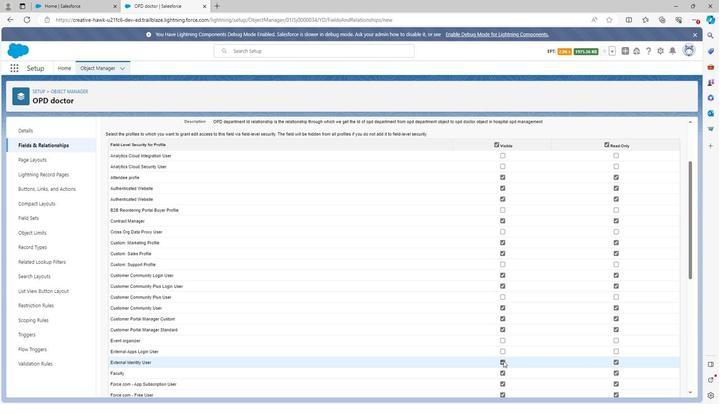
Action: Mouse pressed left at (501, 360)
Screenshot: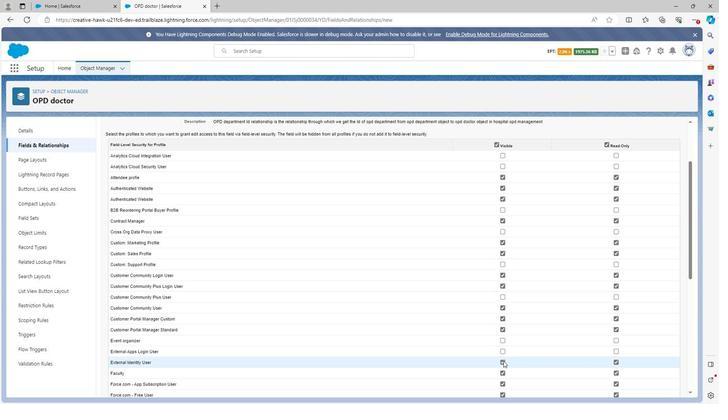 
Action: Mouse moved to (505, 356)
Screenshot: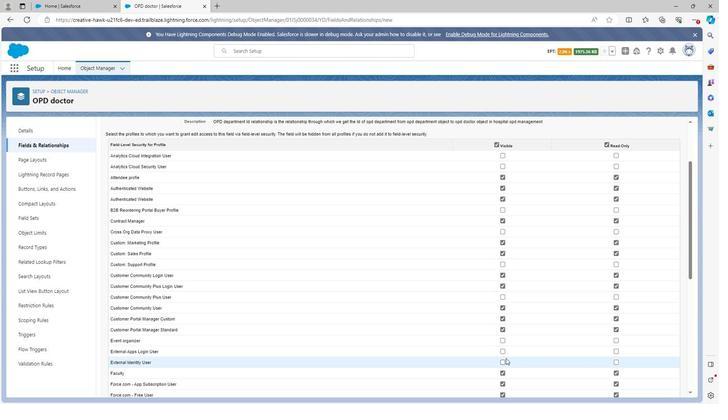 
Action: Mouse scrolled (505, 356) with delta (0, 0)
Screenshot: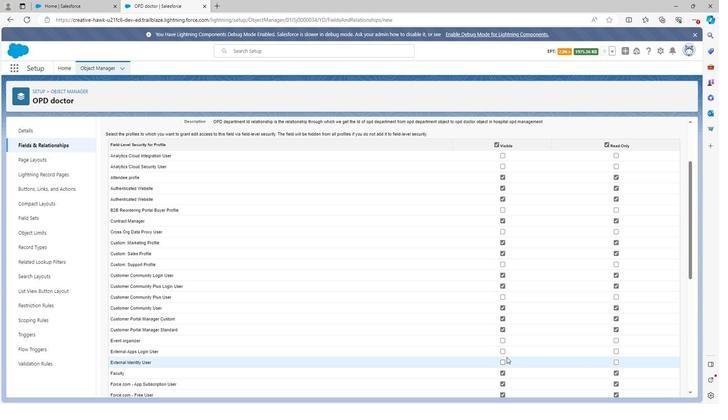 
Action: Mouse moved to (505, 356)
Screenshot: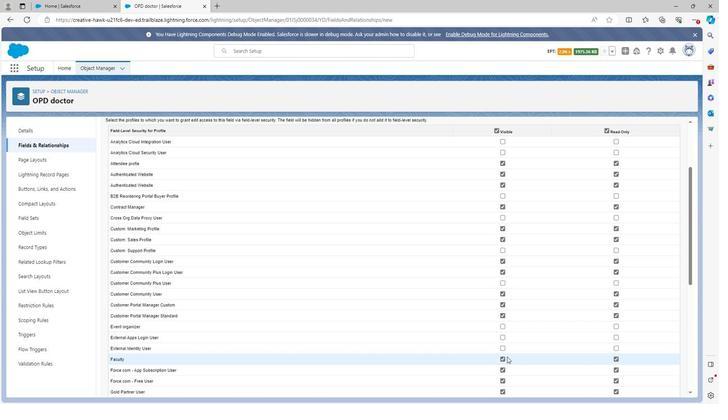 
Action: Mouse scrolled (505, 355) with delta (0, 0)
Screenshot: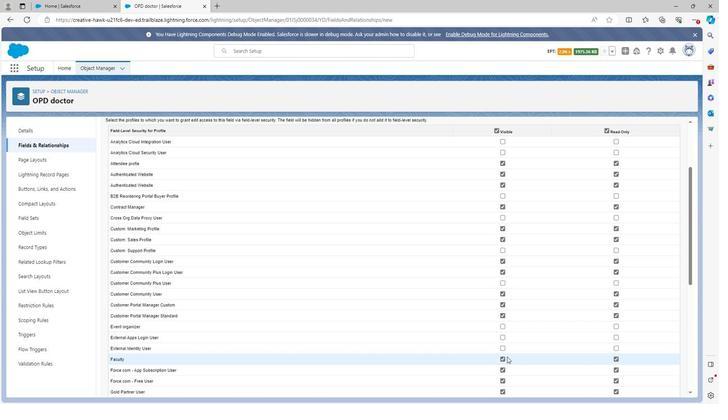 
Action: Mouse moved to (506, 353)
Screenshot: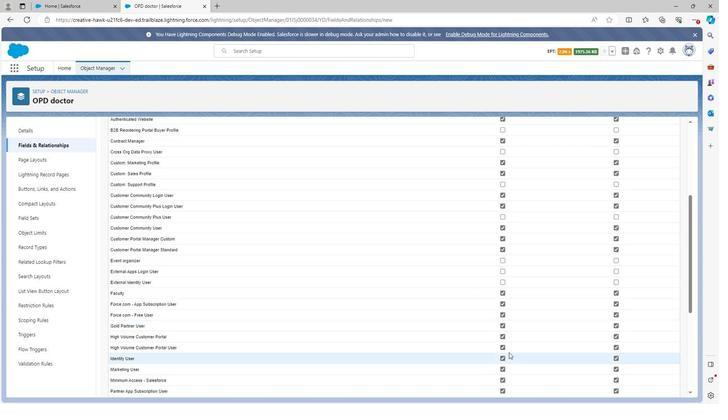 
Action: Mouse scrolled (506, 353) with delta (0, 0)
Screenshot: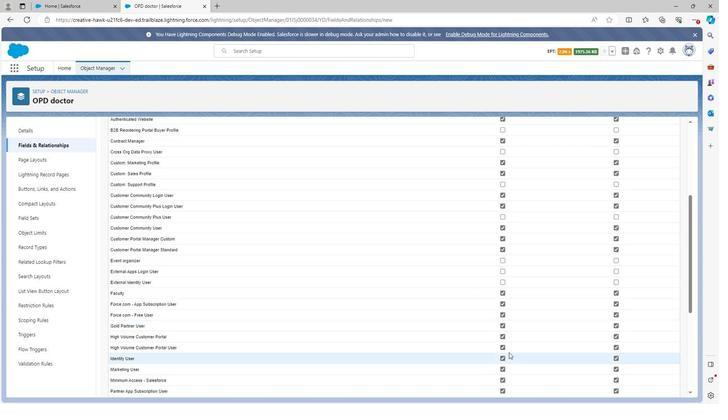 
Action: Mouse moved to (507, 349)
Screenshot: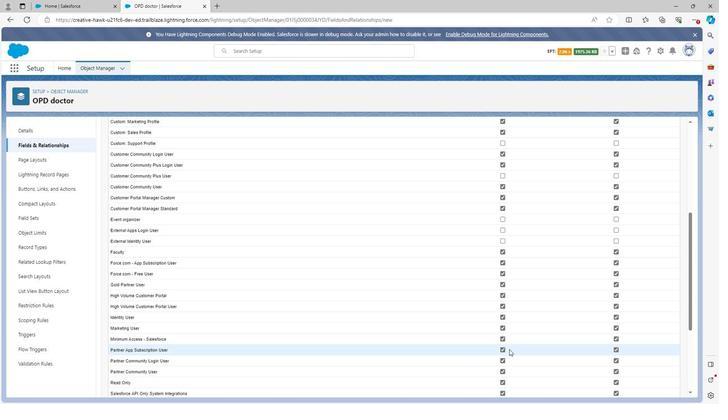 
Action: Mouse scrolled (507, 348) with delta (0, 0)
Screenshot: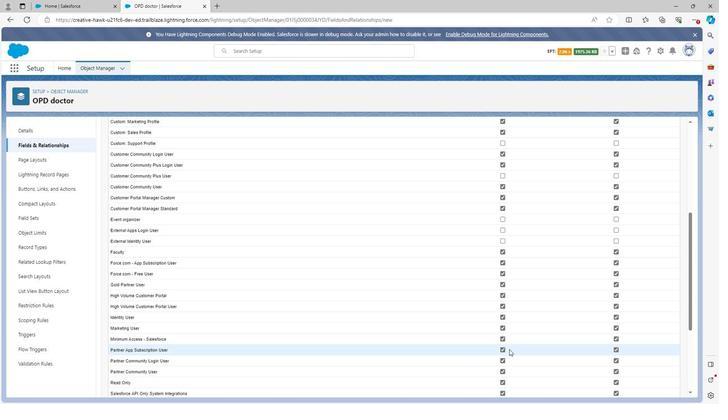 
Action: Mouse moved to (508, 336)
Screenshot: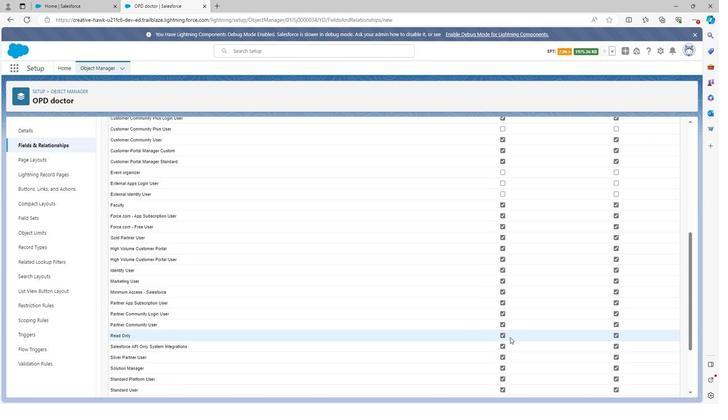 
Action: Mouse scrolled (508, 336) with delta (0, 0)
Screenshot: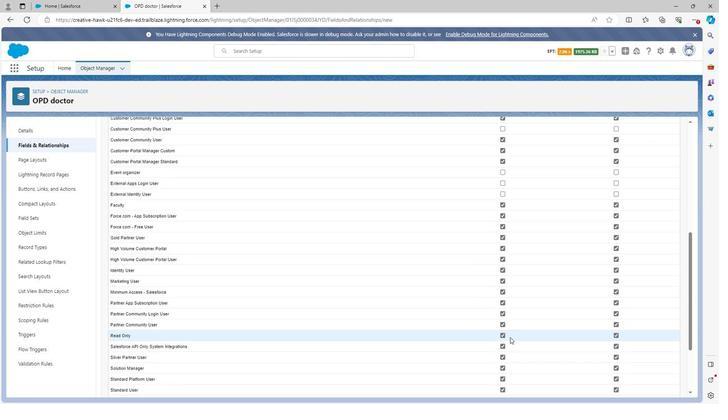 
Action: Mouse moved to (501, 161)
Screenshot: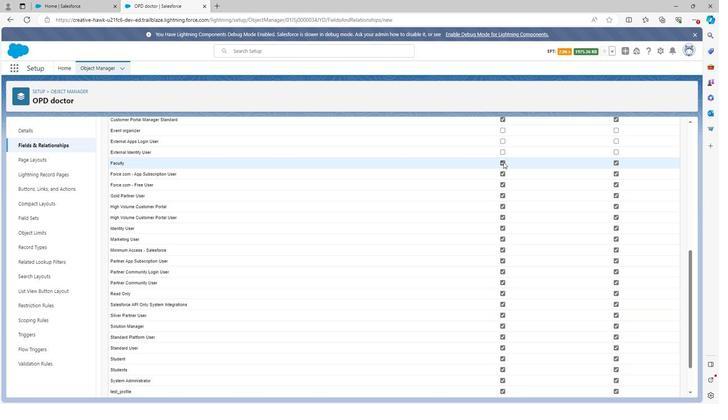 
Action: Mouse pressed left at (501, 161)
Screenshot: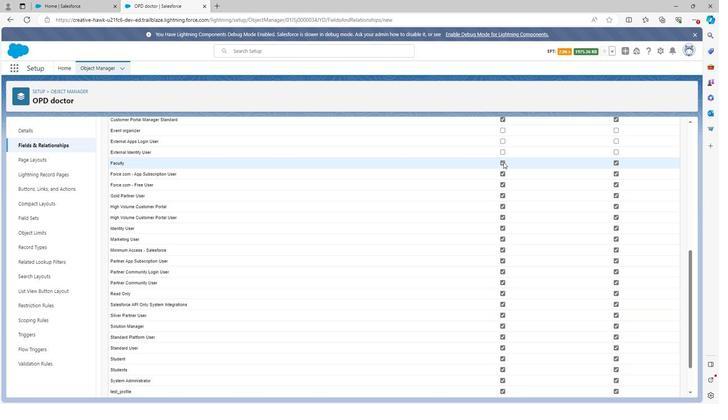 
Action: Mouse moved to (502, 171)
Screenshot: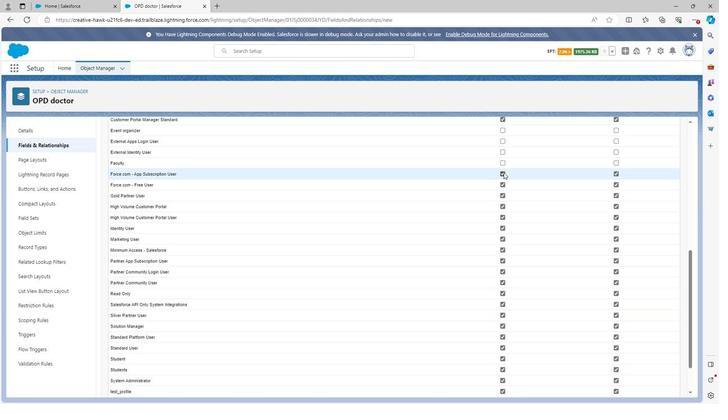 
Action: Mouse pressed left at (502, 171)
Screenshot: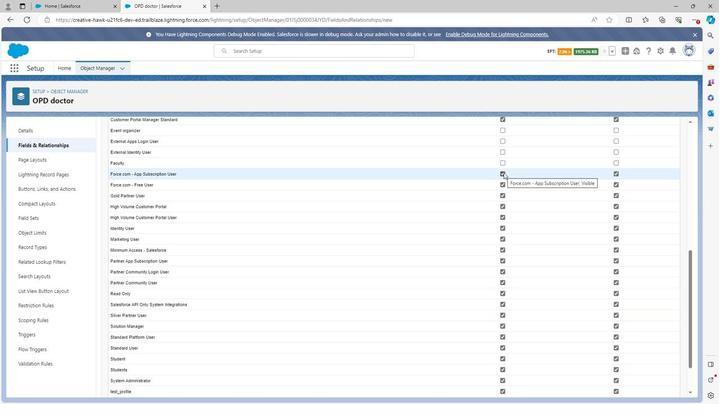 
Action: Mouse moved to (502, 195)
Screenshot: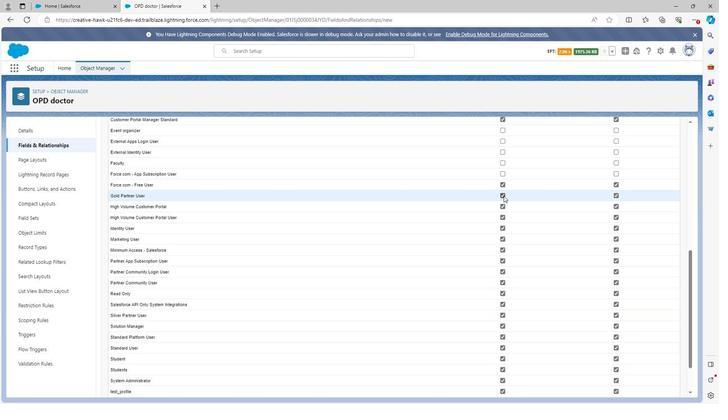 
Action: Mouse pressed left at (502, 195)
Screenshot: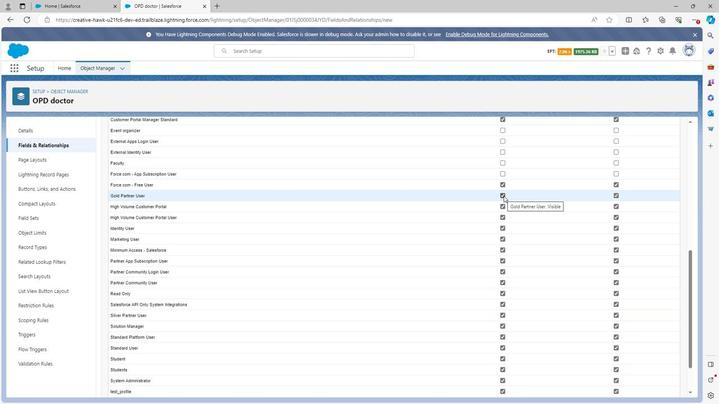 
Action: Mouse moved to (501, 204)
Screenshot: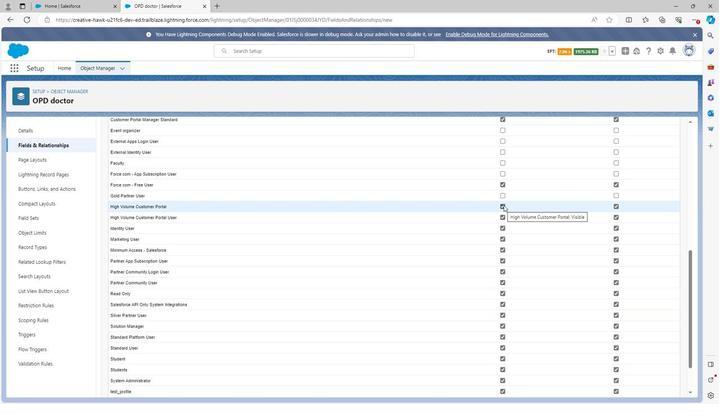
Action: Mouse pressed left at (501, 204)
Screenshot: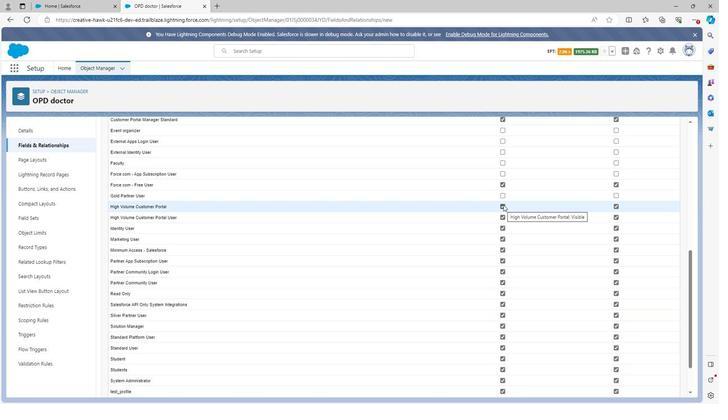 
Action: Mouse moved to (502, 216)
Screenshot: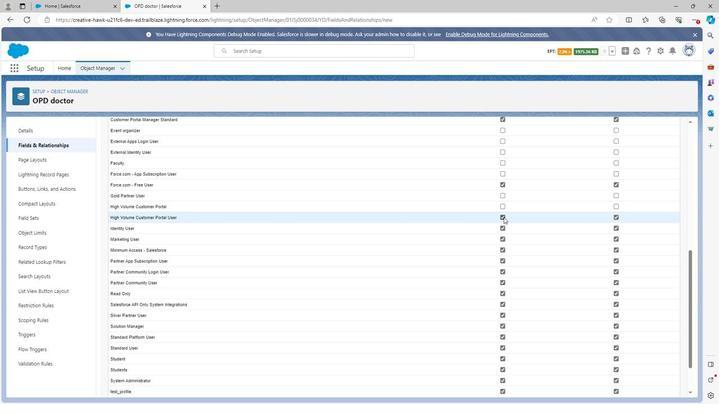 
Action: Mouse pressed left at (502, 216)
Screenshot: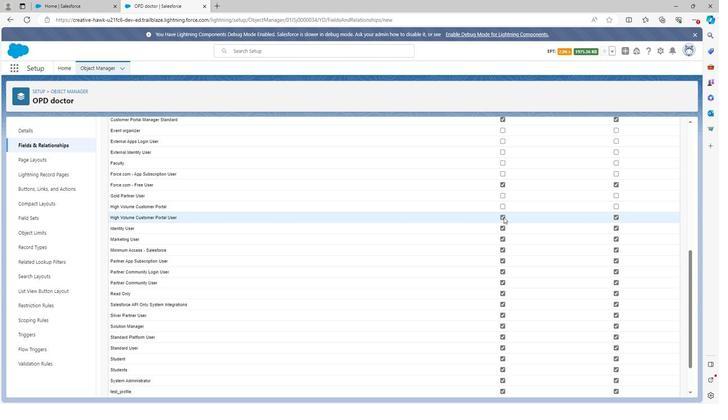 
Action: Mouse moved to (502, 228)
Screenshot: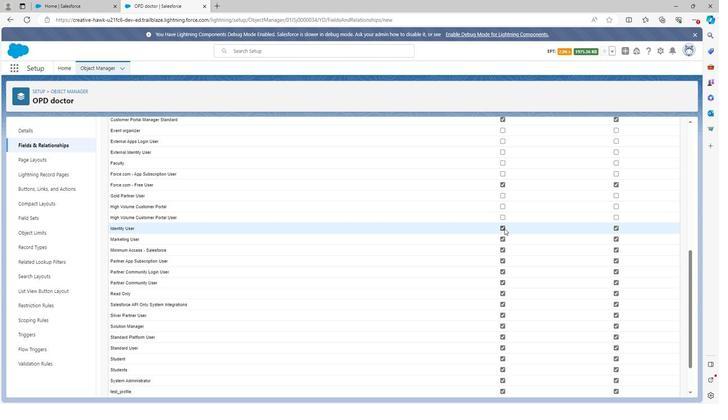 
Action: Mouse pressed left at (502, 228)
Screenshot: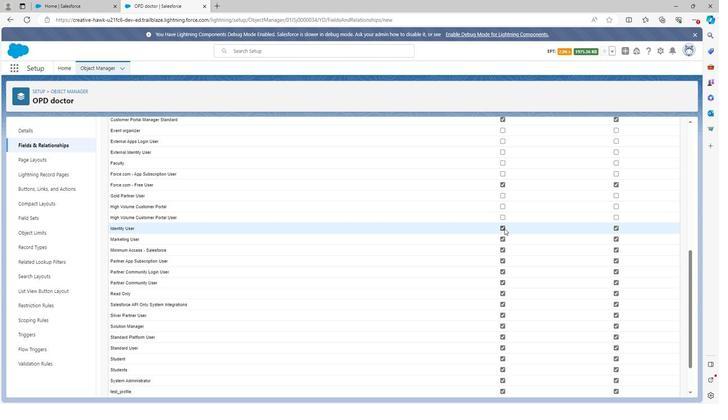 
Action: Mouse moved to (502, 258)
Screenshot: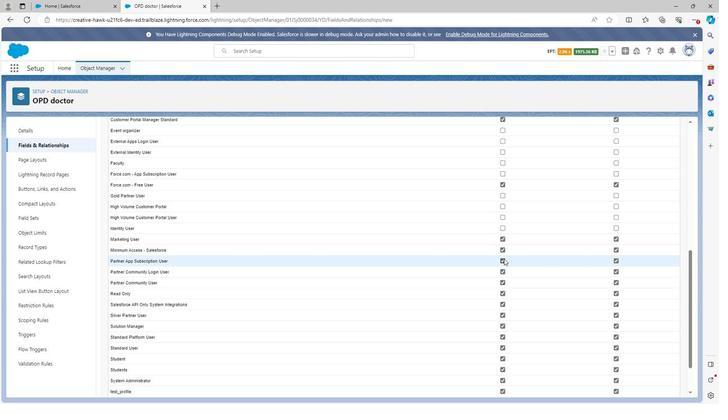 
Action: Mouse pressed left at (502, 258)
Screenshot: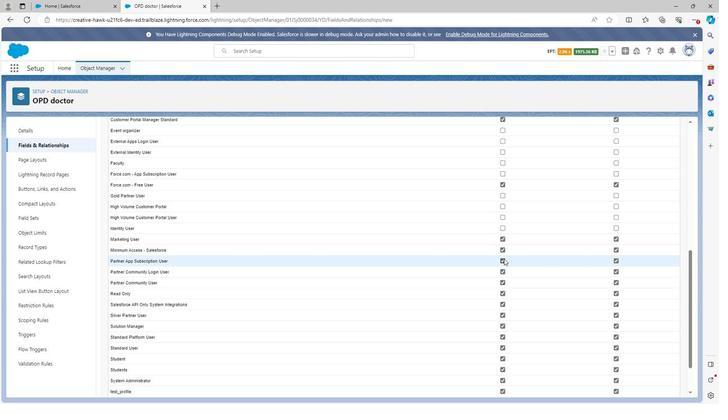 
Action: Mouse moved to (501, 292)
Screenshot: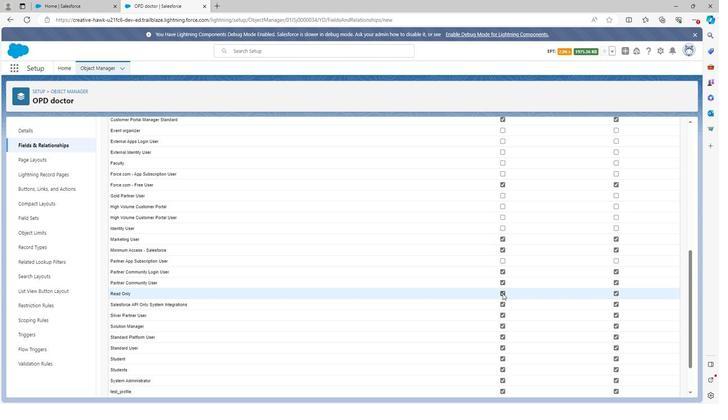 
Action: Mouse pressed left at (501, 292)
Screenshot: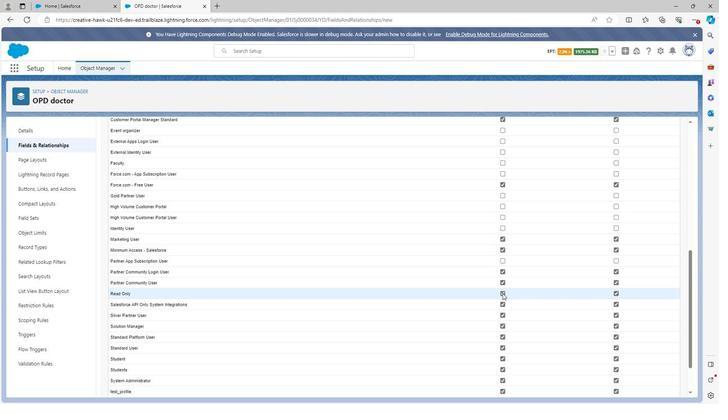 
Action: Mouse moved to (501, 302)
Screenshot: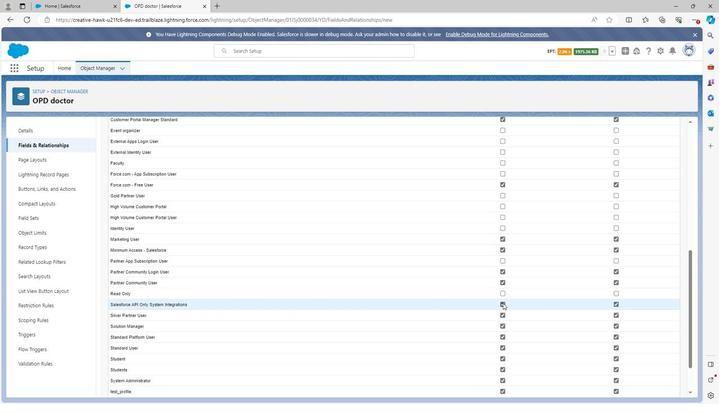 
Action: Mouse pressed left at (501, 302)
Screenshot: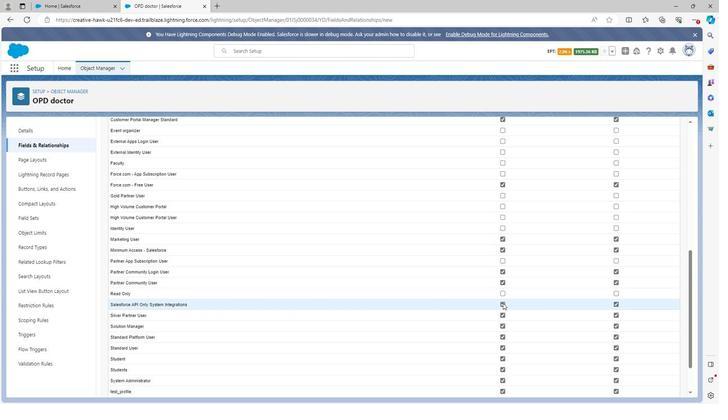 
Action: Mouse moved to (501, 316)
Screenshot: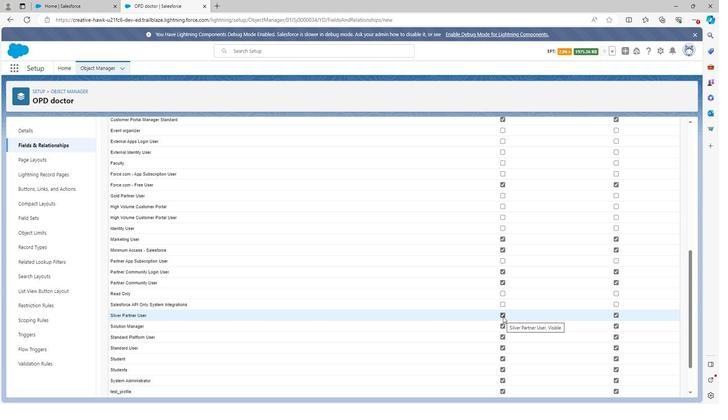 
Action: Mouse pressed left at (501, 316)
Screenshot: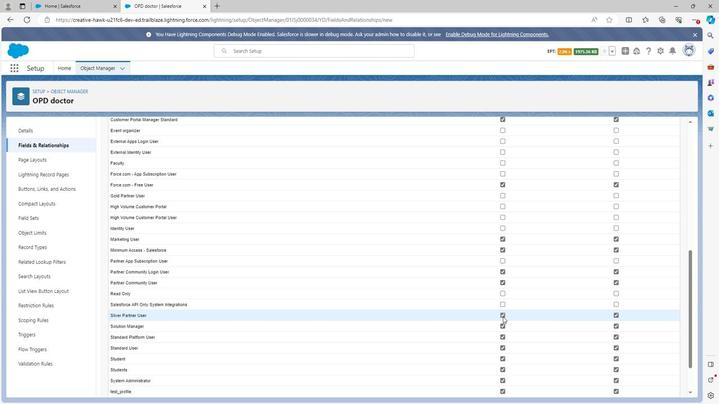 
Action: Mouse moved to (501, 313)
Screenshot: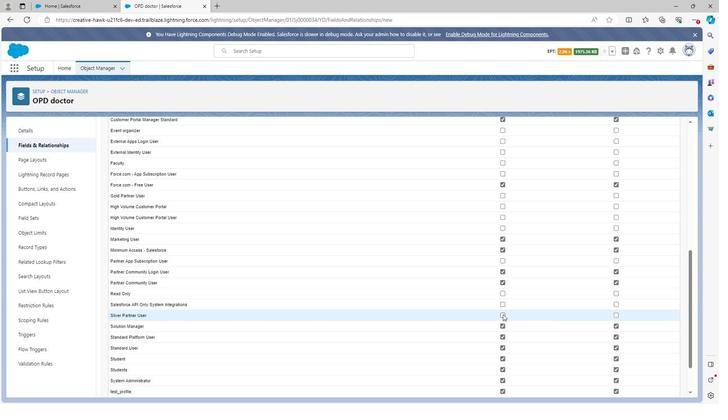 
Action: Mouse scrolled (501, 313) with delta (0, 0)
Screenshot: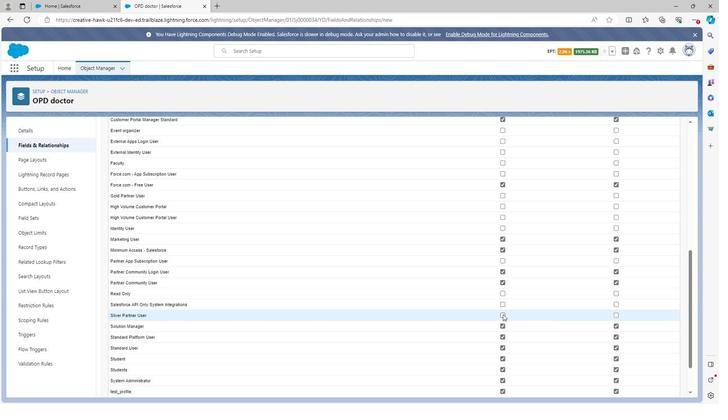
Action: Mouse moved to (501, 285)
Screenshot: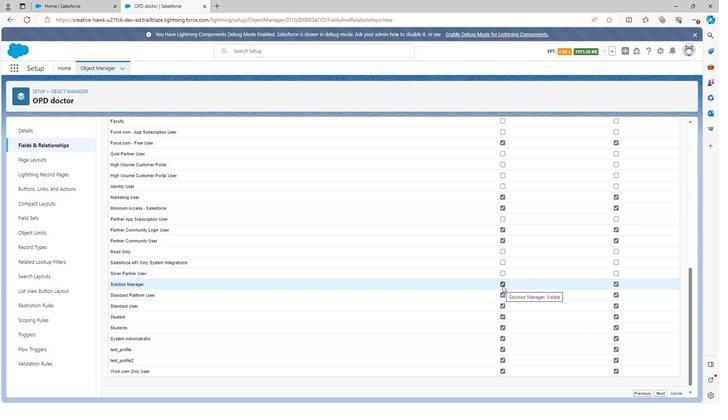 
Action: Mouse pressed left at (501, 285)
Screenshot: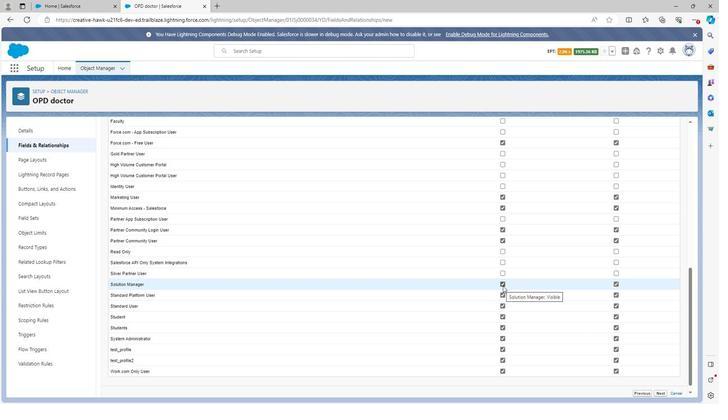 
Action: Mouse moved to (500, 315)
Screenshot: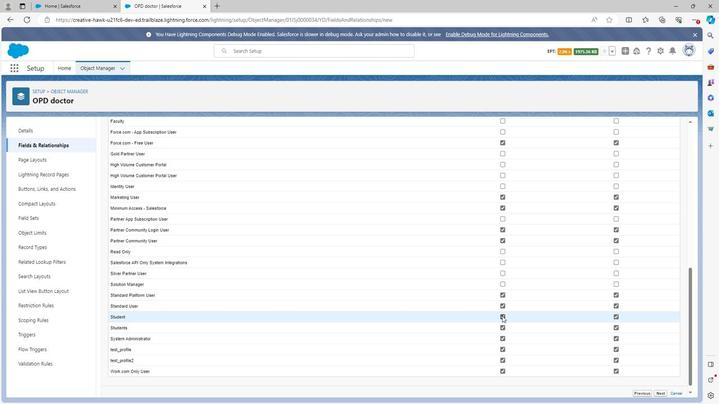 
Action: Mouse pressed left at (500, 315)
Screenshot: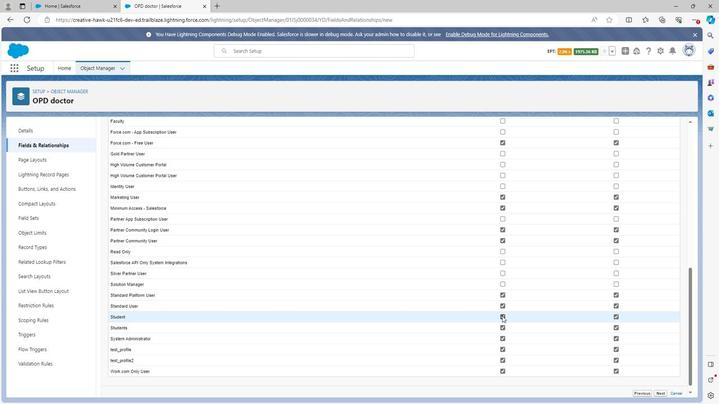 
Action: Mouse moved to (500, 325)
Screenshot: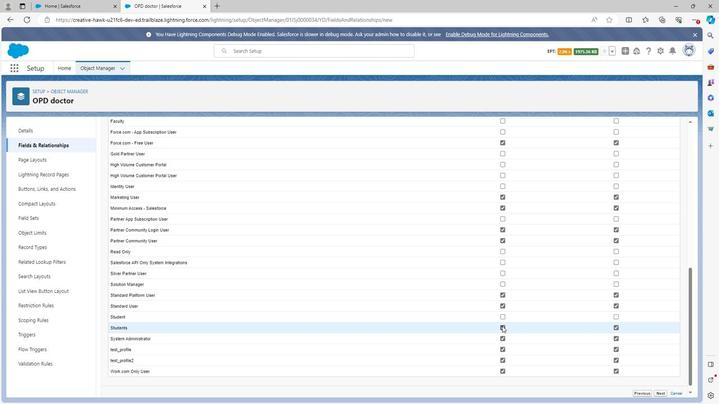 
Action: Mouse pressed left at (500, 325)
Screenshot: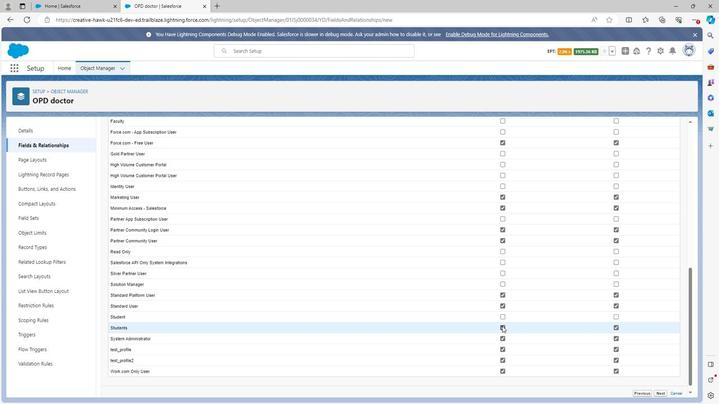 
Action: Mouse moved to (503, 321)
Screenshot: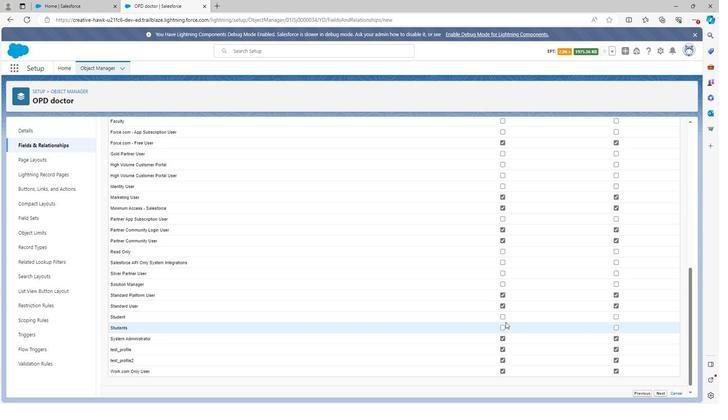 
Action: Mouse scrolled (503, 321) with delta (0, 0)
Screenshot: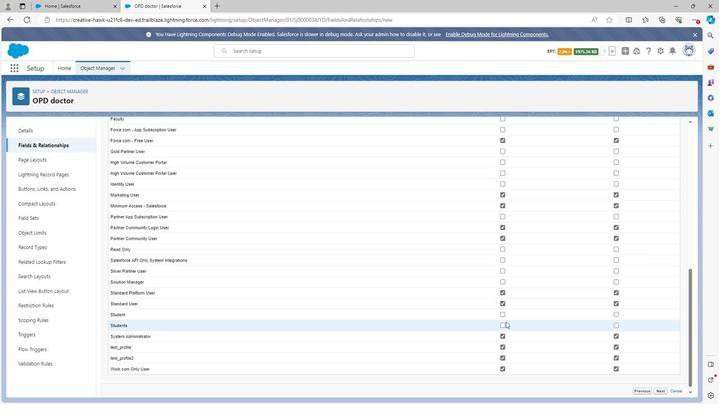 
Action: Mouse moved to (504, 321)
Screenshot: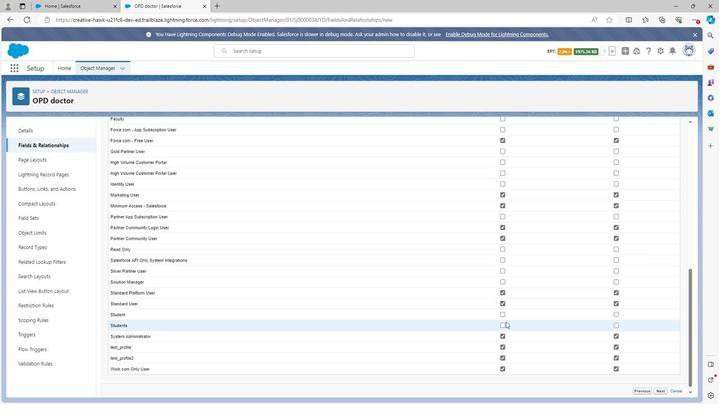 
Action: Mouse scrolled (504, 320) with delta (0, 0)
Screenshot: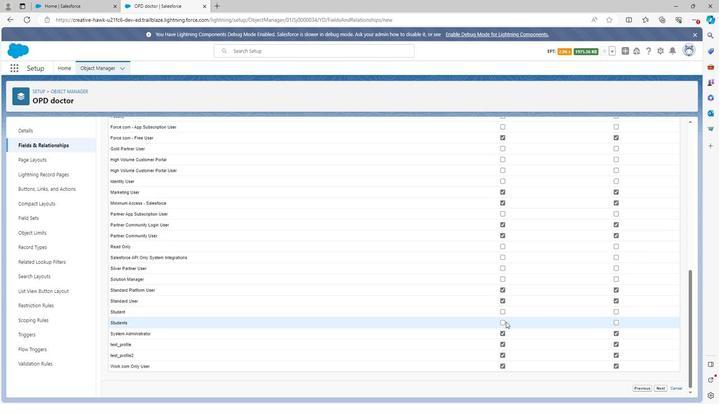
Action: Mouse moved to (501, 343)
Screenshot: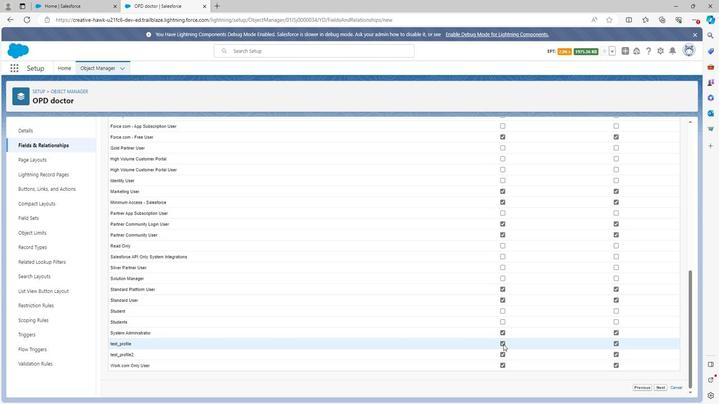 
Action: Mouse pressed left at (501, 343)
Screenshot: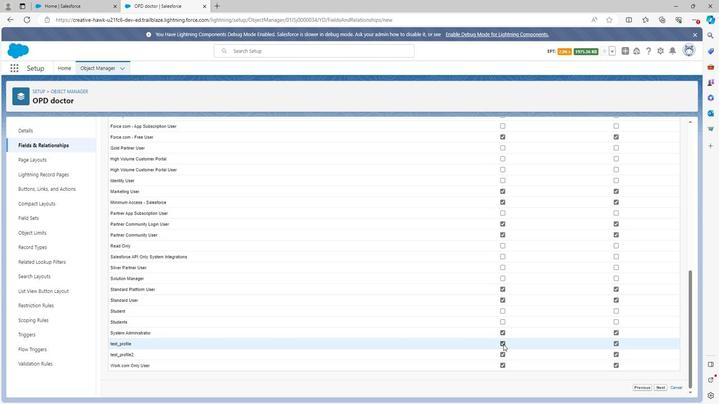 
Action: Mouse moved to (500, 355)
Screenshot: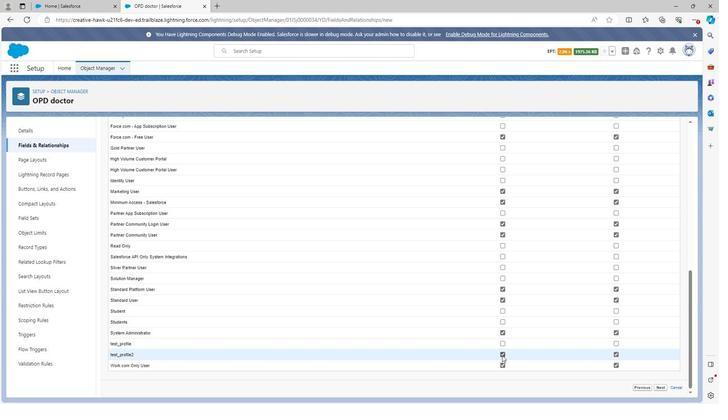 
Action: Mouse pressed left at (500, 355)
Screenshot: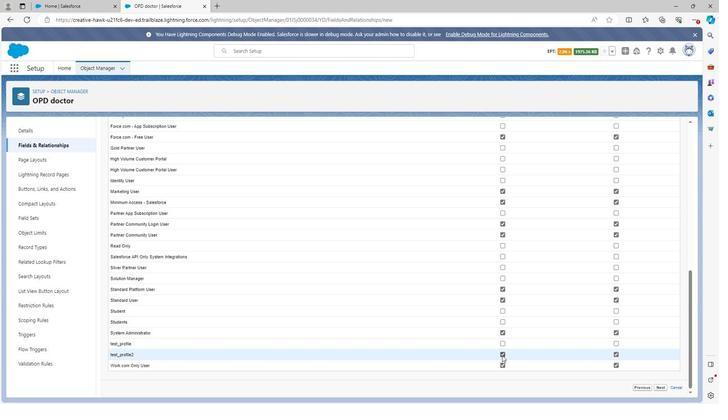 
Action: Mouse moved to (501, 364)
Screenshot: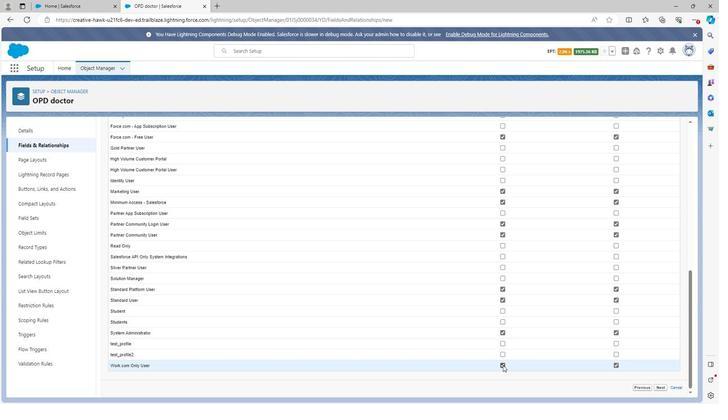 
Action: Mouse pressed left at (501, 364)
Screenshot: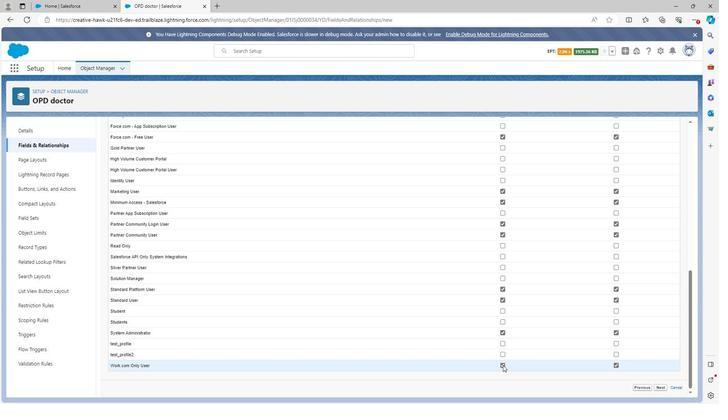 
Action: Mouse moved to (658, 387)
Screenshot: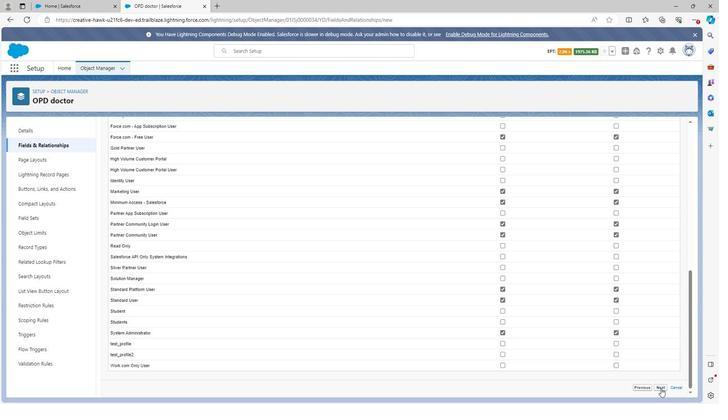 
Action: Mouse pressed left at (658, 387)
Screenshot: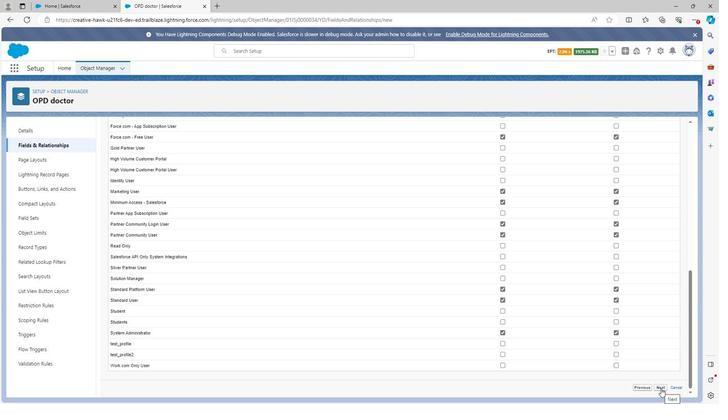 
Action: Mouse moved to (667, 265)
Screenshot: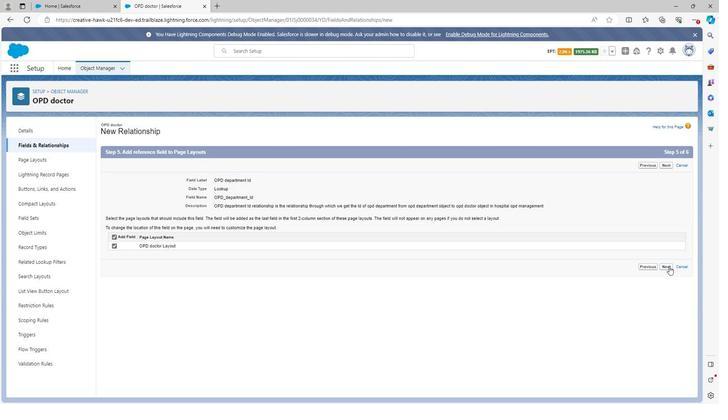 
Action: Mouse pressed left at (667, 265)
Screenshot: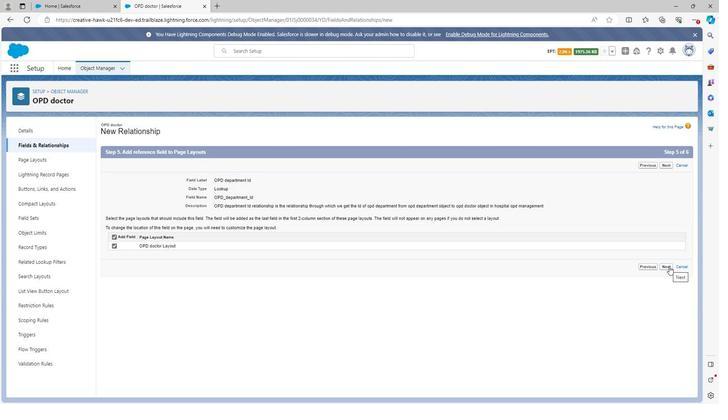 
Action: Mouse moved to (664, 292)
Screenshot: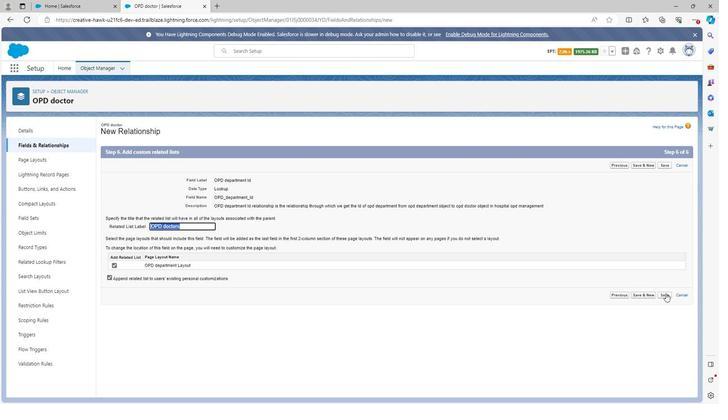 
Action: Mouse pressed left at (664, 292)
Screenshot: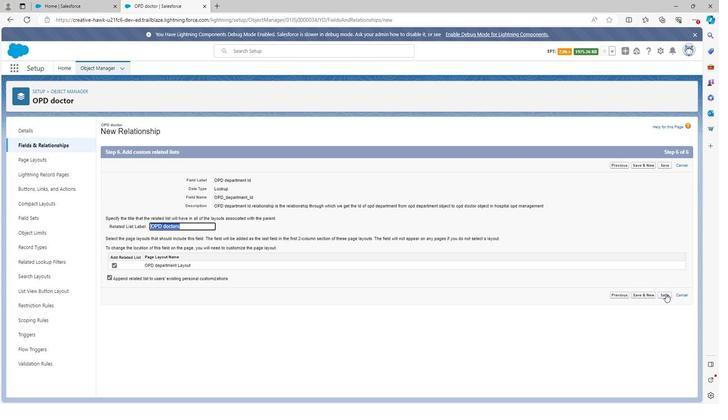 
Action: Mouse moved to (534, 130)
Screenshot: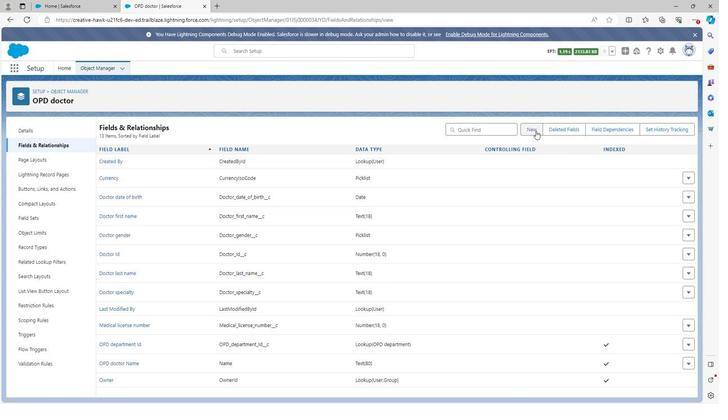 
Action: Mouse pressed left at (534, 130)
